 Task: Find connections with filter location Biritiba Mirim with filter topic #Educationwith filter profile language French with filter current company Infor with filter school Brainware University with filter industry Executive Search Services with filter service category Financial Advisory with filter keywords title Grant Writer
Action: Mouse moved to (570, 114)
Screenshot: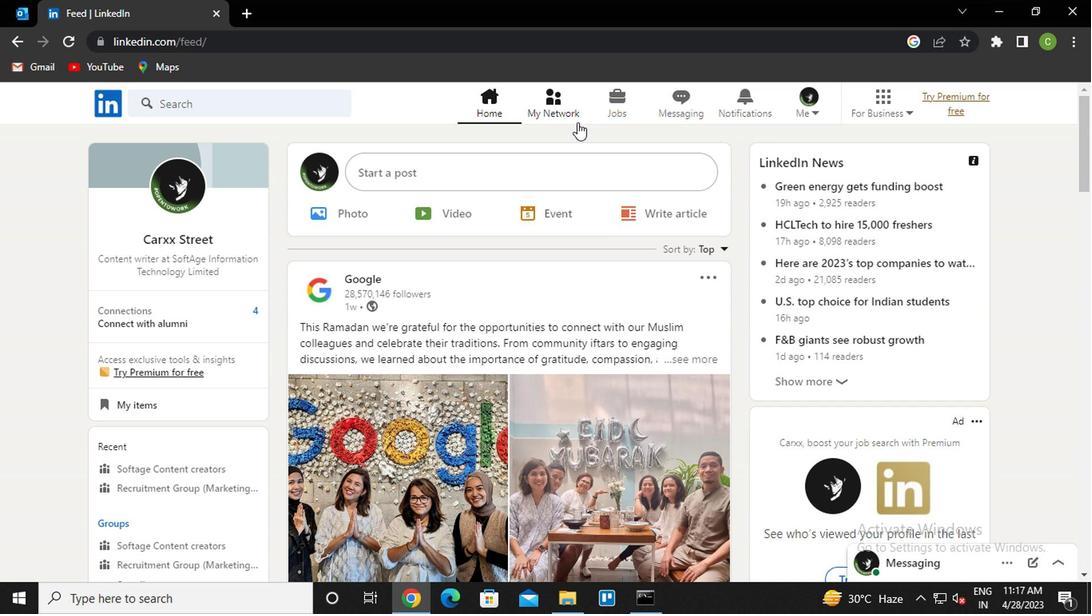 
Action: Mouse pressed left at (570, 114)
Screenshot: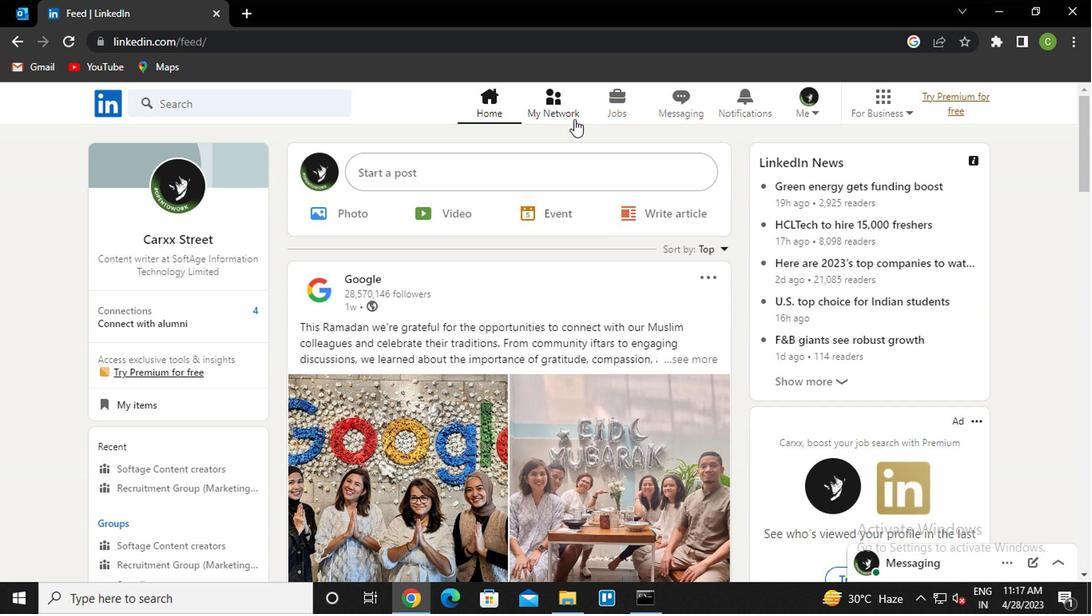 
Action: Mouse moved to (250, 199)
Screenshot: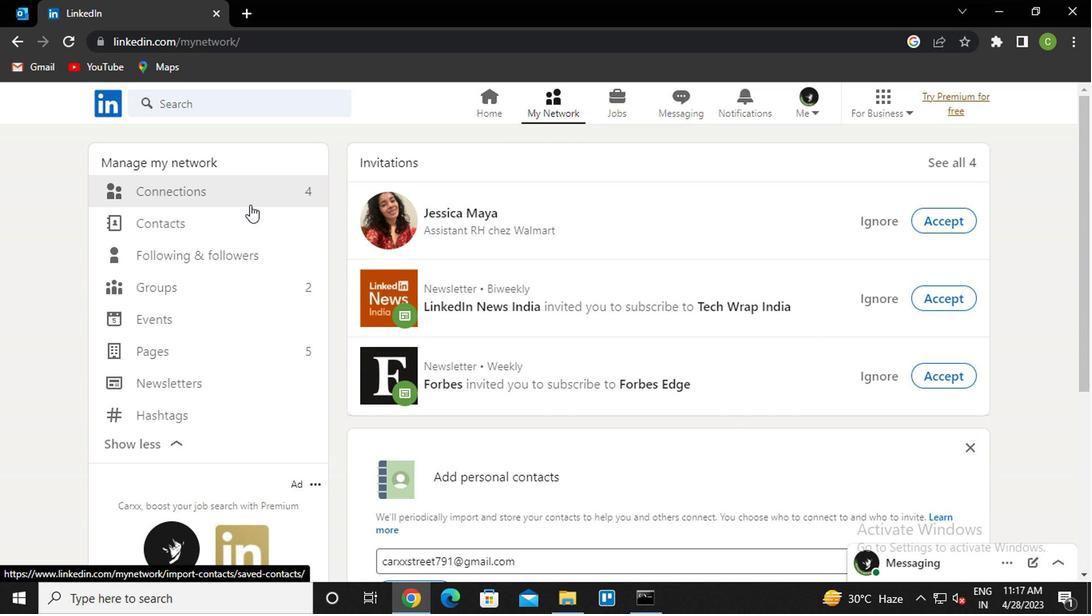 
Action: Mouse pressed left at (250, 199)
Screenshot: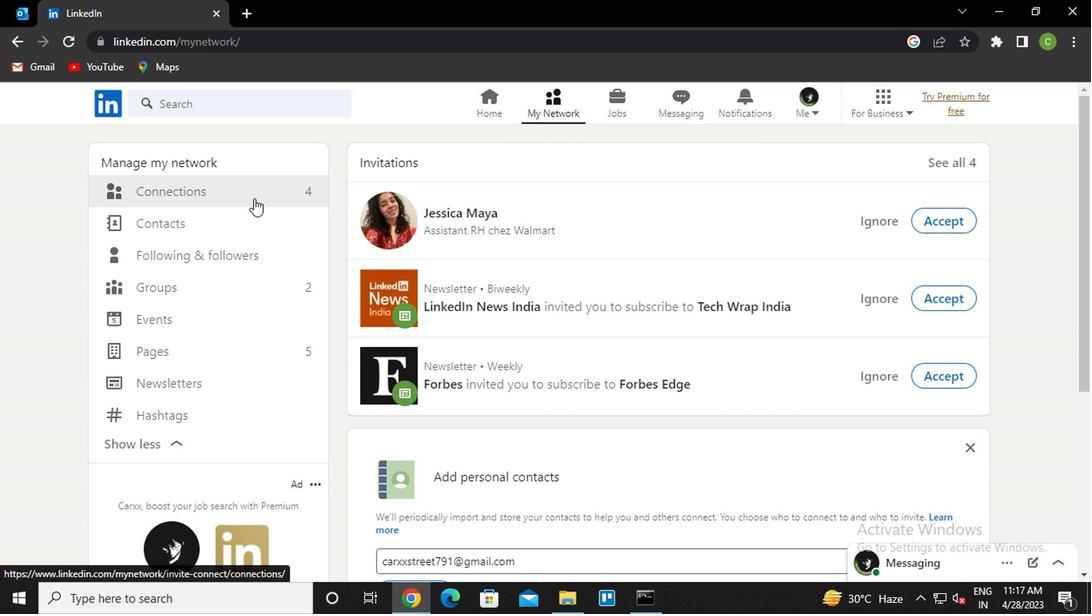 
Action: Mouse moved to (258, 196)
Screenshot: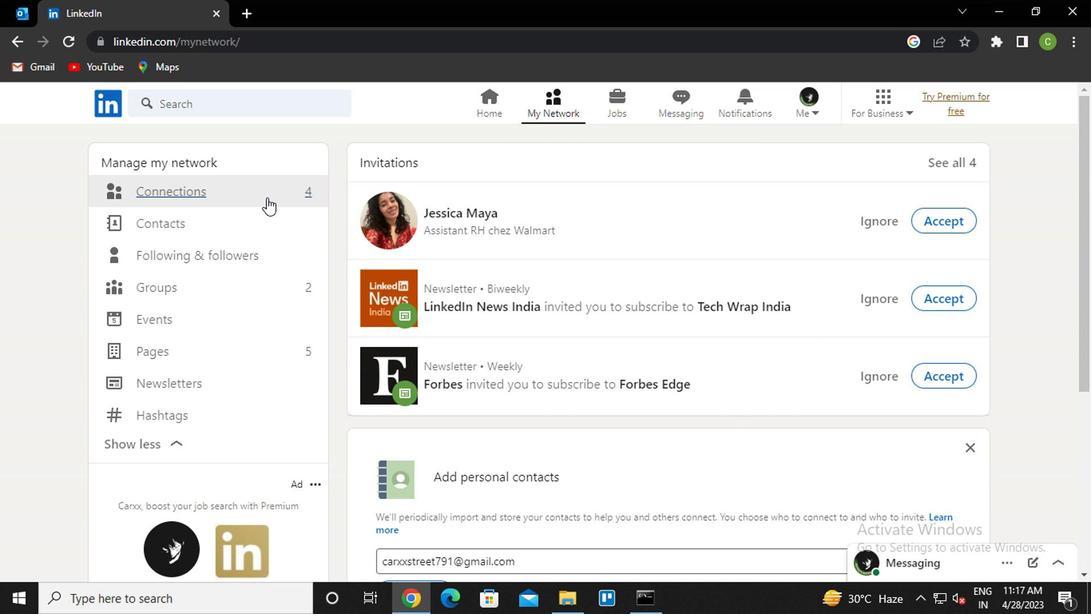 
Action: Mouse pressed left at (258, 196)
Screenshot: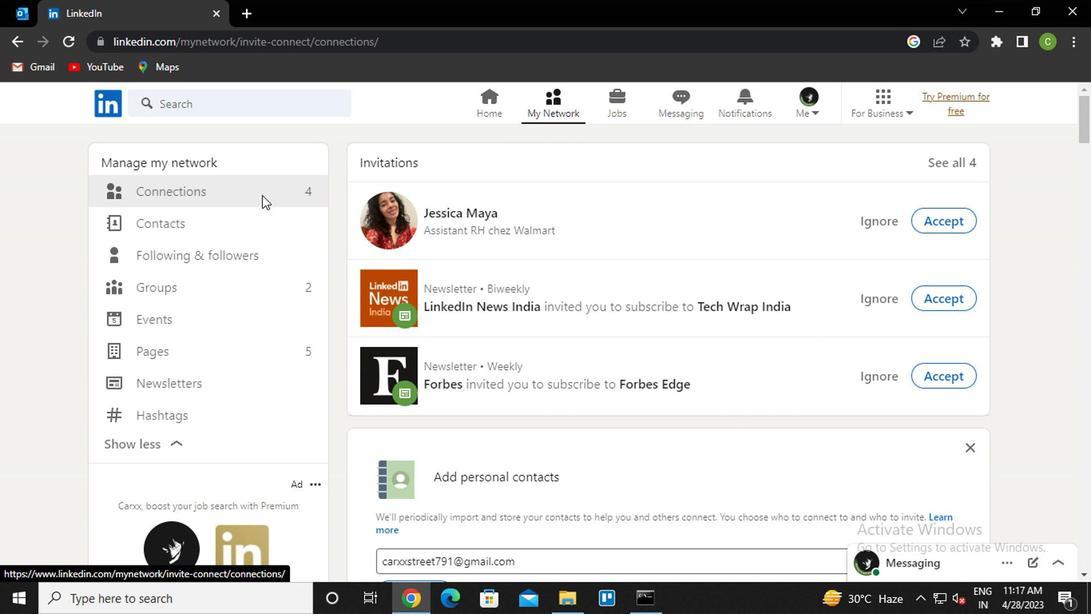 
Action: Mouse moved to (653, 198)
Screenshot: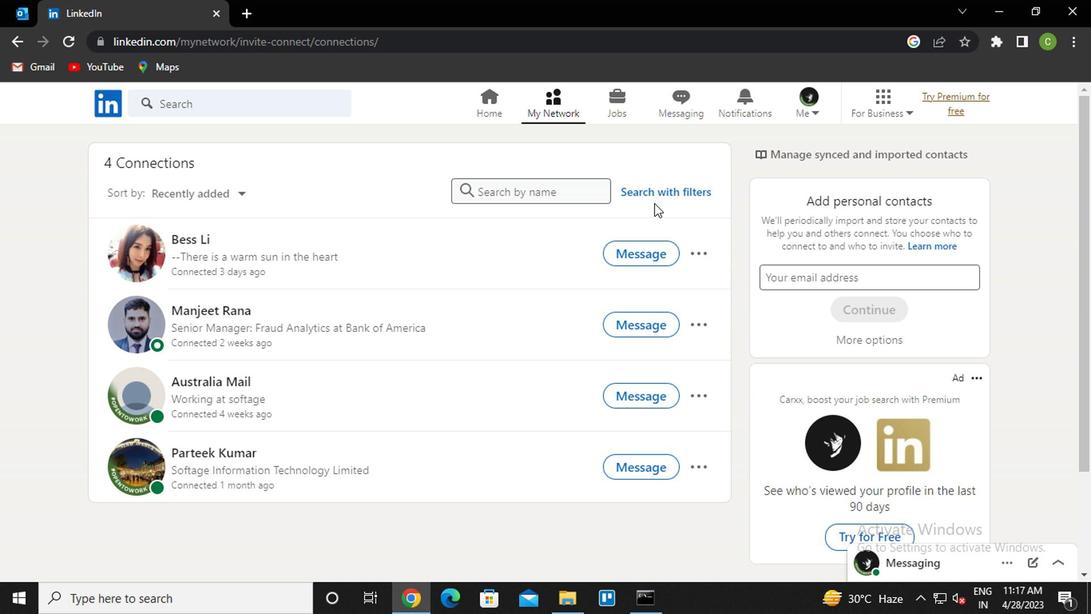 
Action: Mouse pressed left at (653, 198)
Screenshot: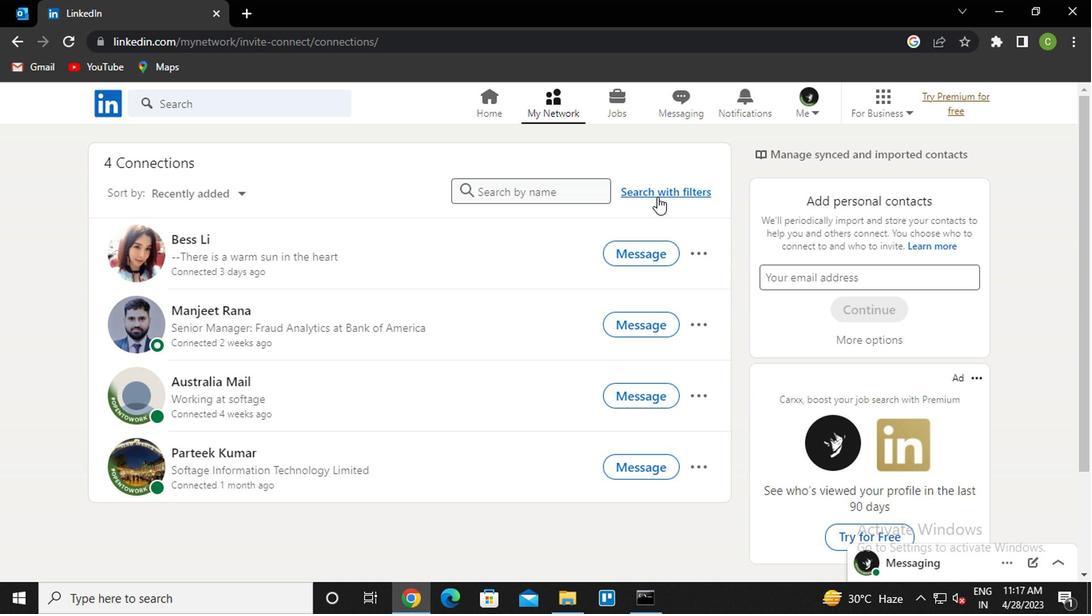 
Action: Mouse moved to (589, 156)
Screenshot: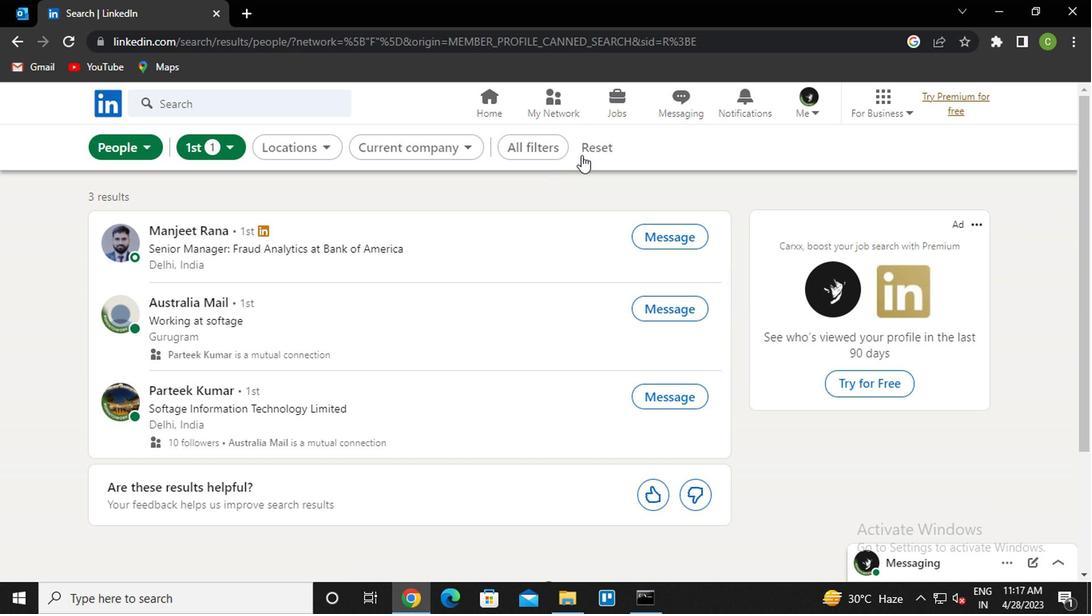 
Action: Mouse pressed left at (589, 156)
Screenshot: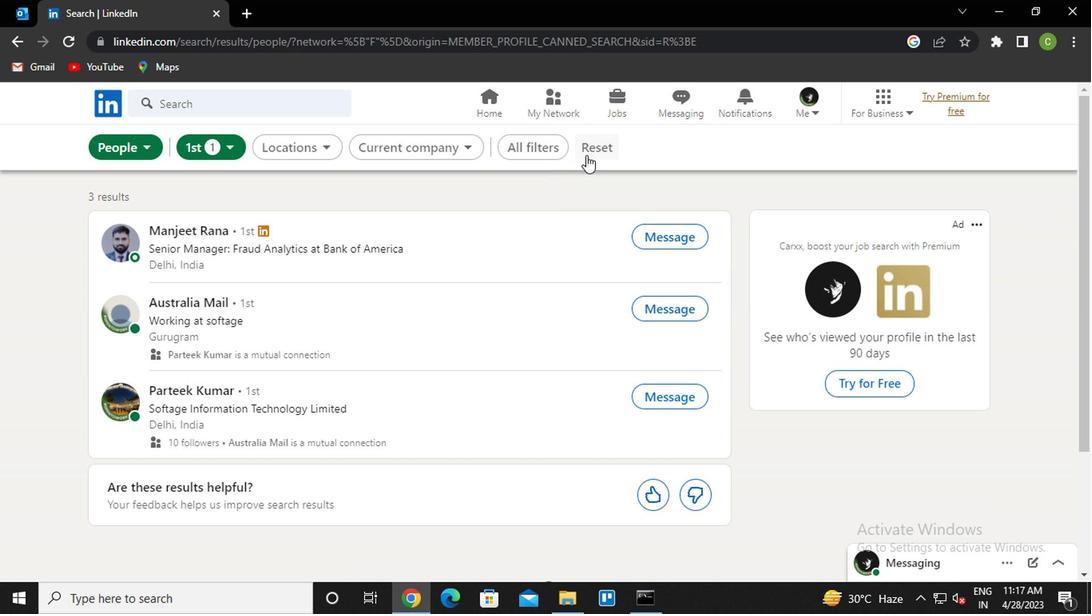 
Action: Mouse moved to (582, 151)
Screenshot: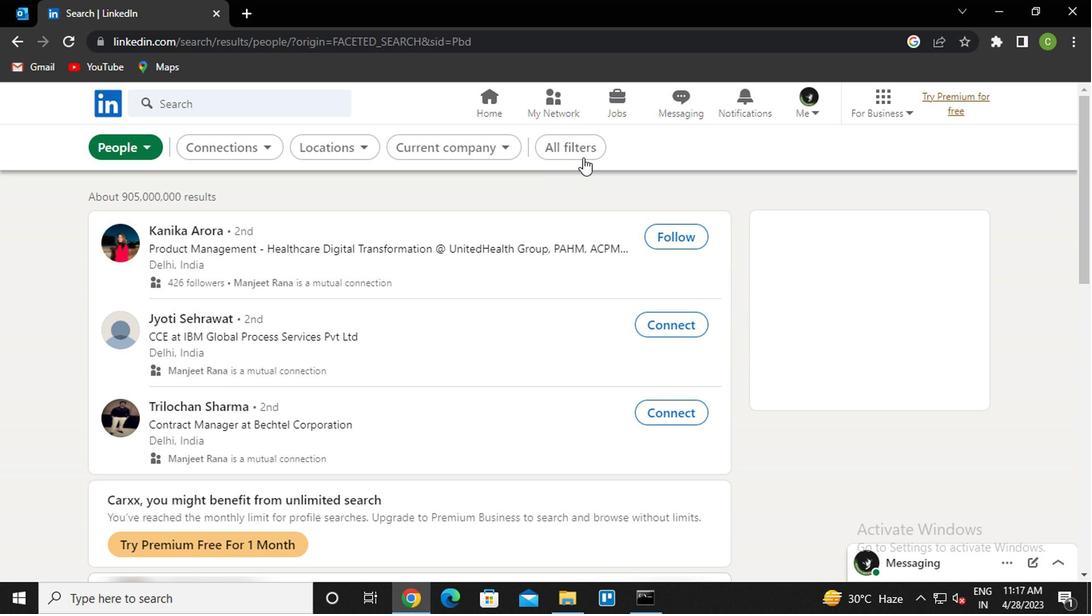 
Action: Mouse pressed left at (582, 151)
Screenshot: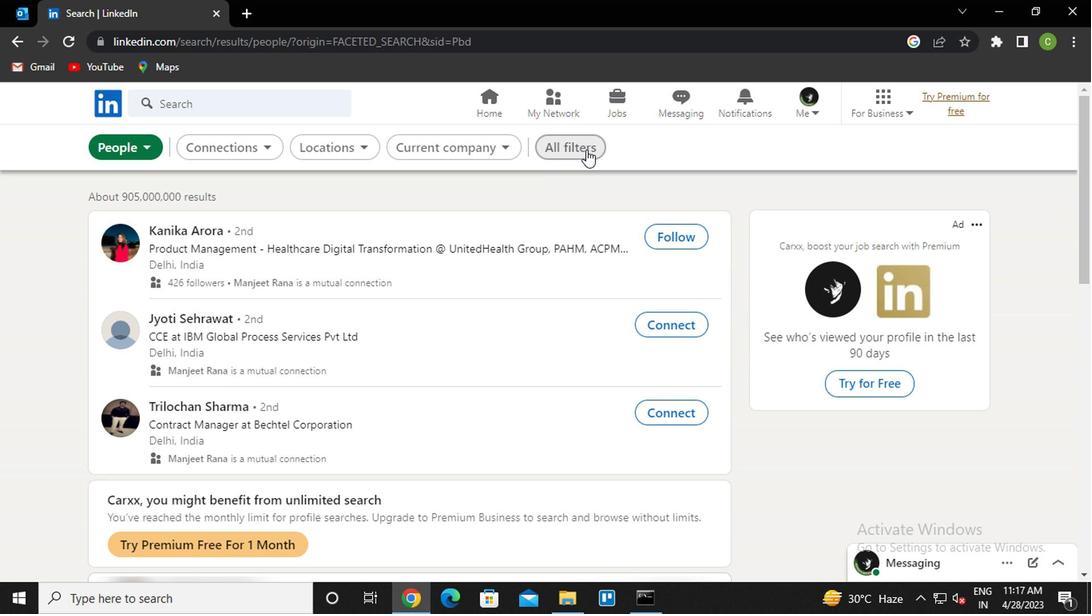 
Action: Mouse moved to (775, 322)
Screenshot: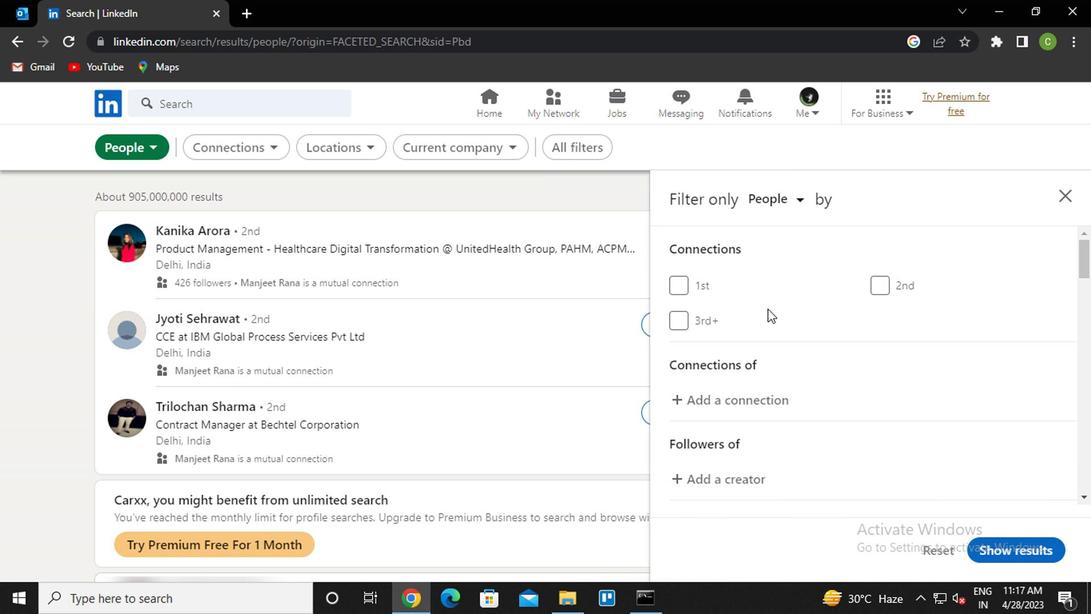 
Action: Mouse scrolled (775, 321) with delta (0, -1)
Screenshot: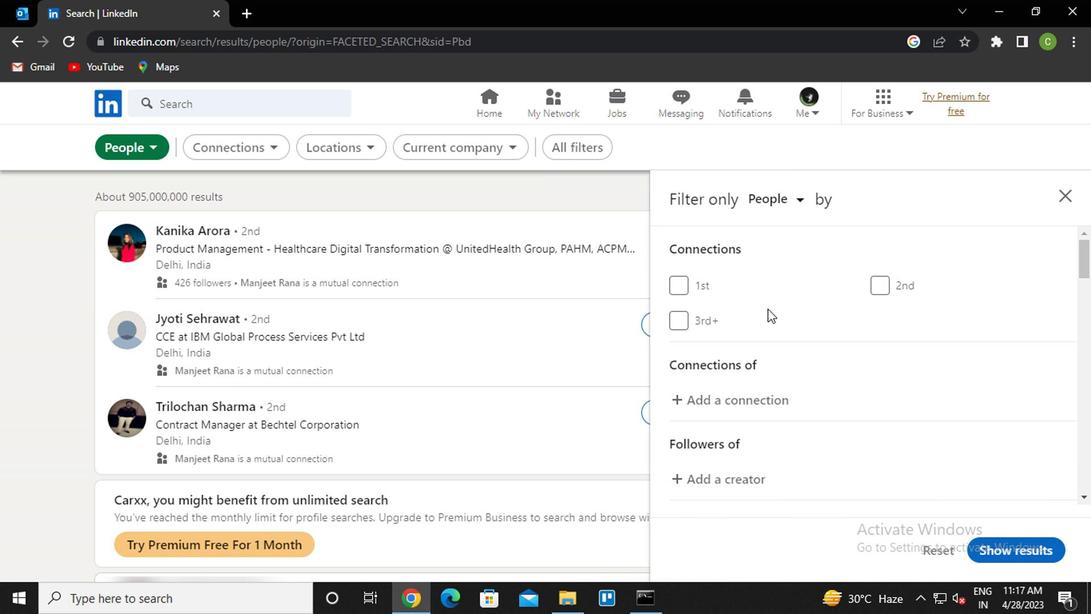 
Action: Mouse moved to (775, 324)
Screenshot: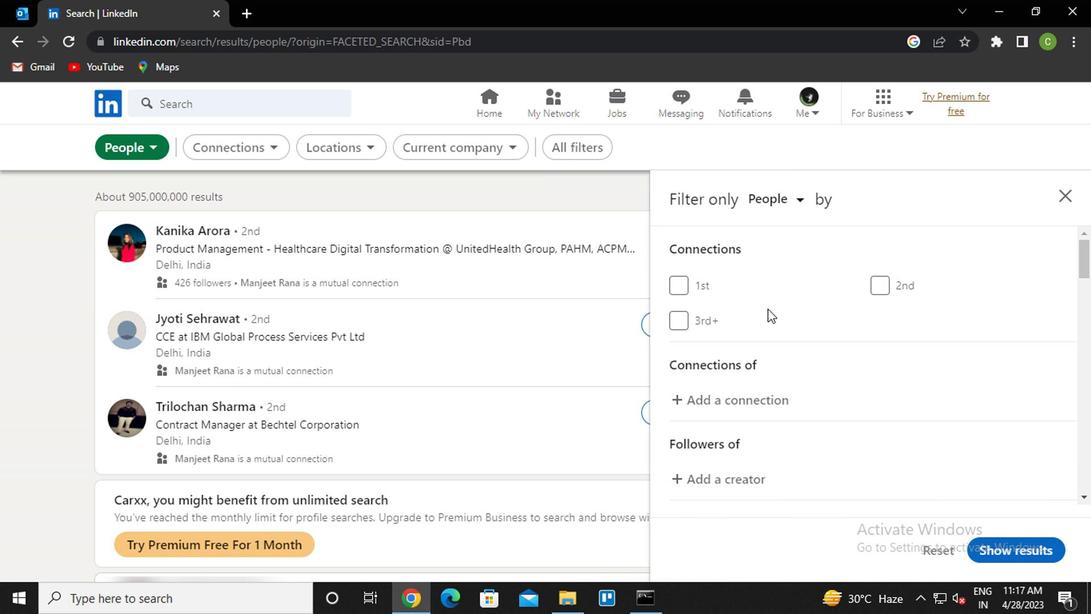 
Action: Mouse scrolled (775, 322) with delta (0, -1)
Screenshot: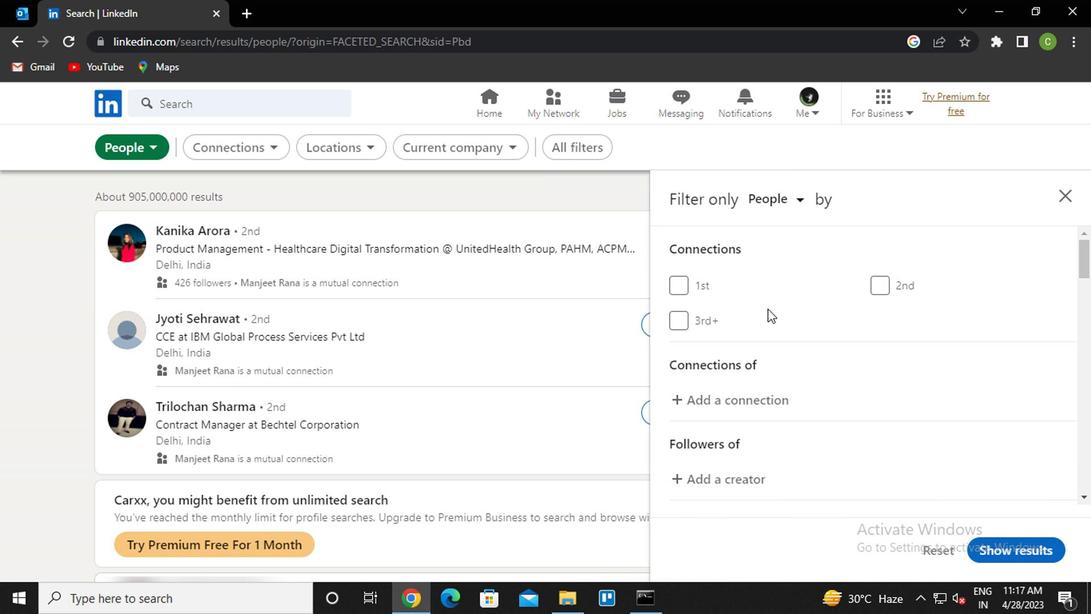 
Action: Mouse scrolled (775, 322) with delta (0, -1)
Screenshot: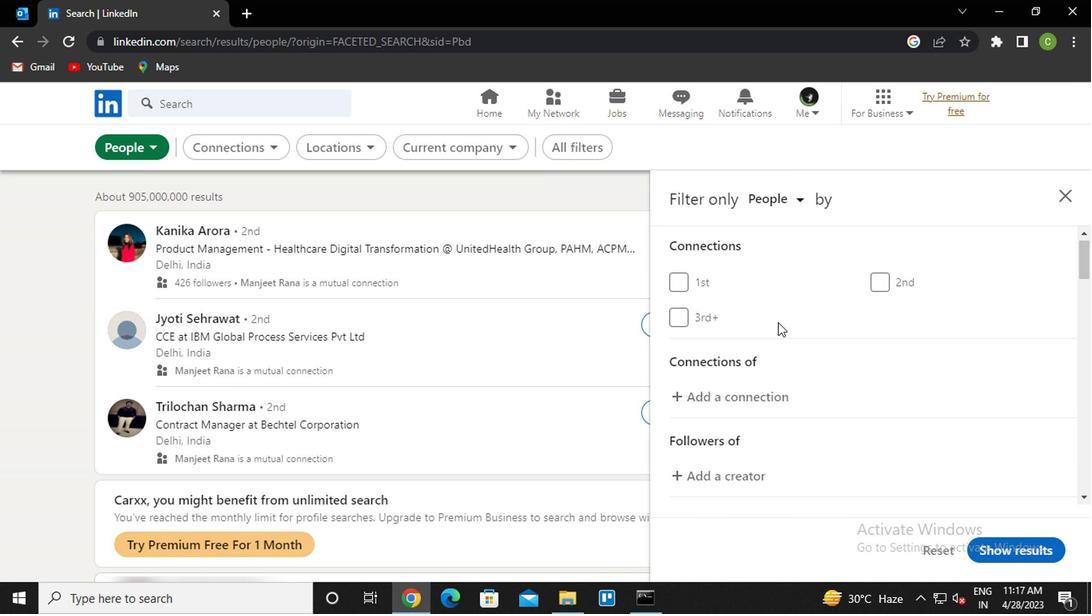 
Action: Mouse moved to (779, 330)
Screenshot: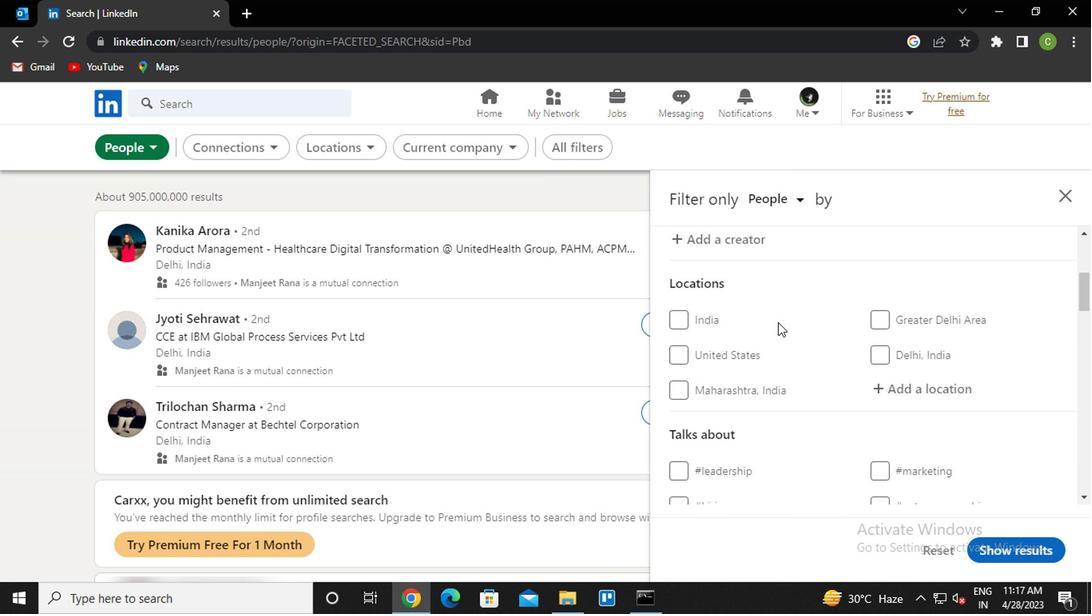 
Action: Mouse scrolled (779, 329) with delta (0, -1)
Screenshot: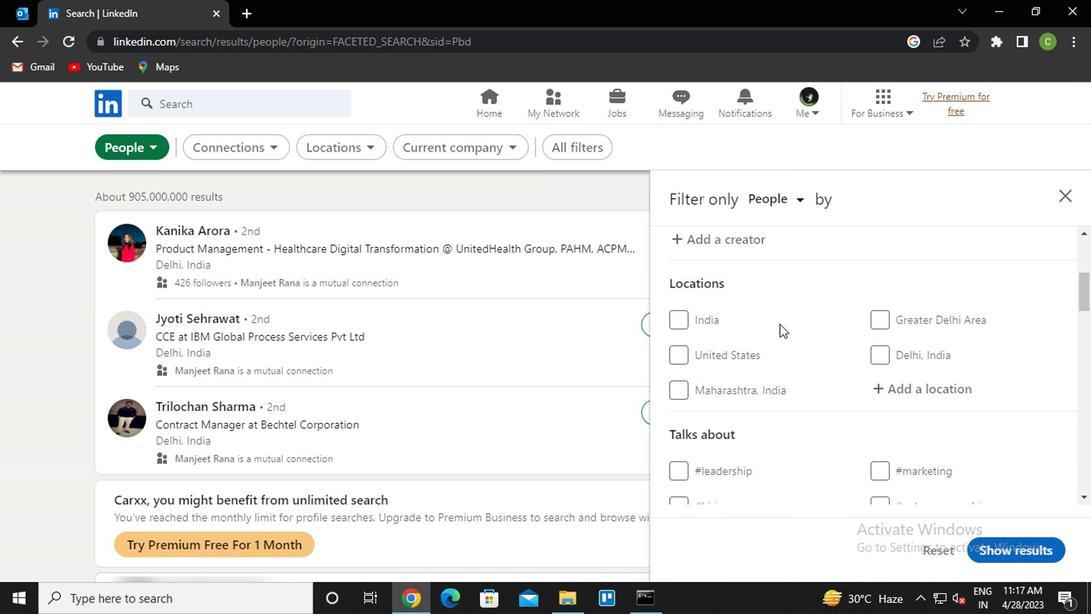 
Action: Mouse moved to (911, 319)
Screenshot: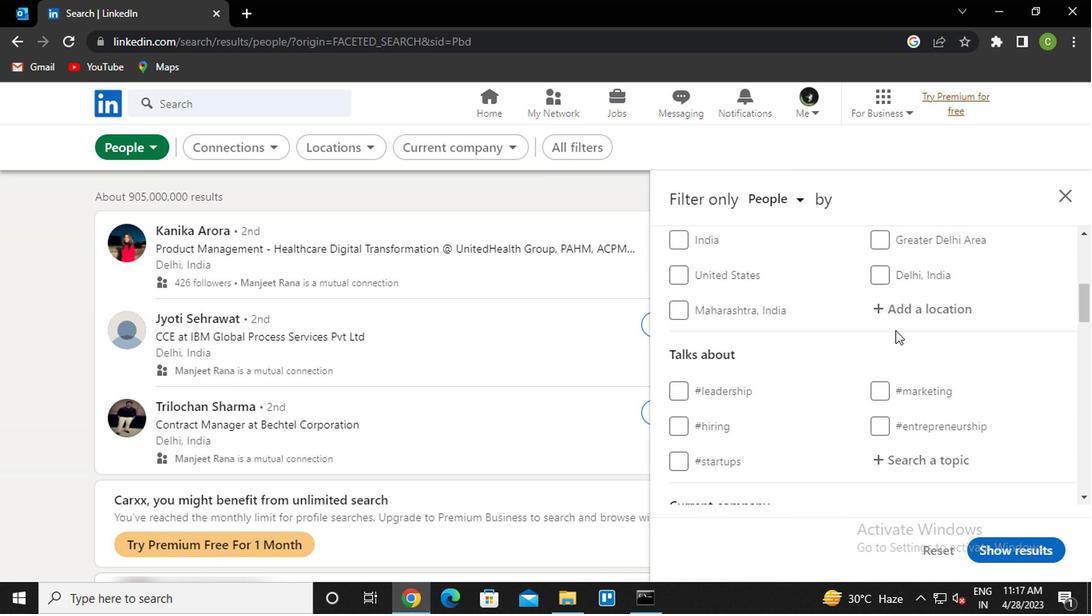 
Action: Mouse pressed left at (911, 319)
Screenshot: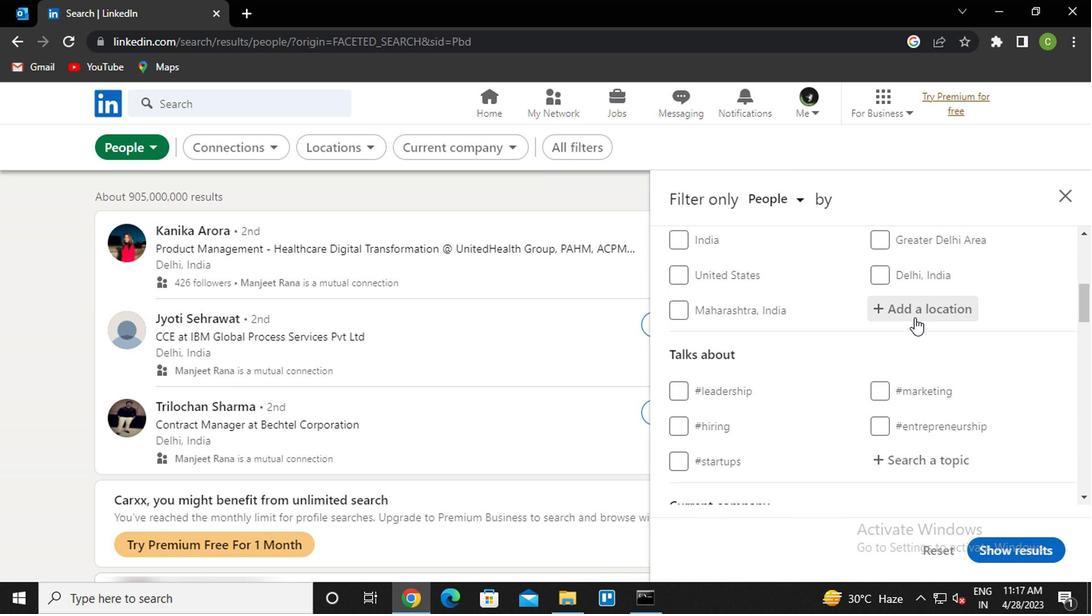 
Action: Key pressed <Key.caps_lock>b<Key.caps_lock>r<Key.backspace>iriti<Key.down><Key.enter>
Screenshot: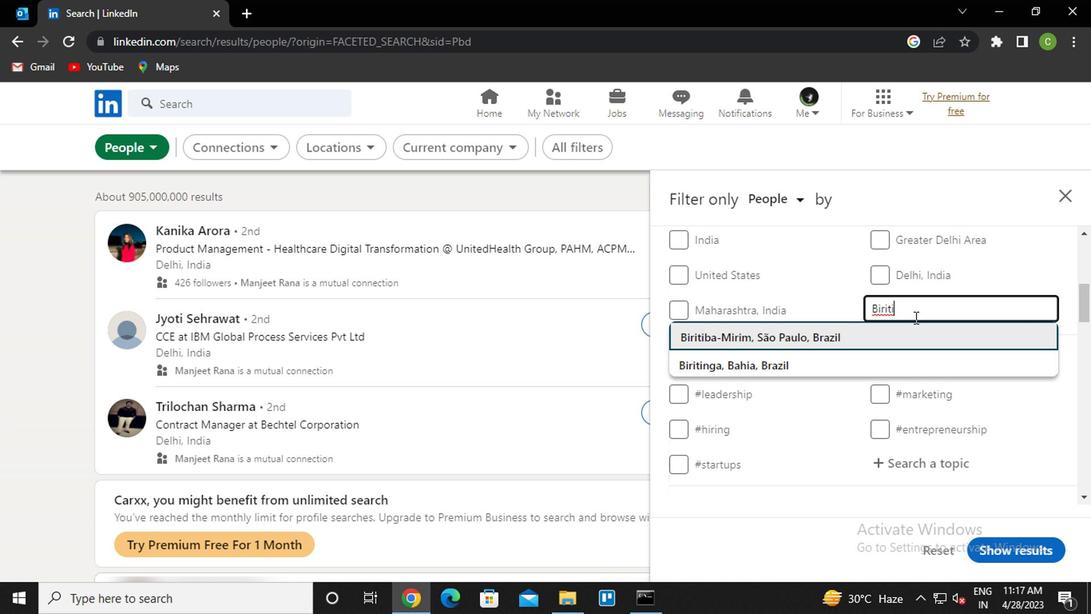 
Action: Mouse moved to (911, 320)
Screenshot: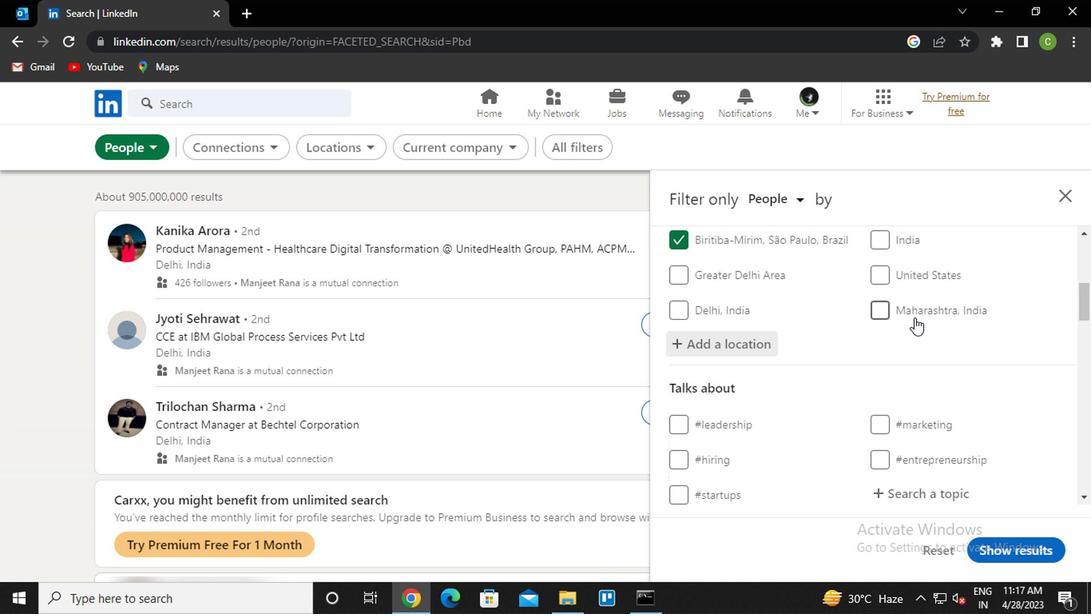 
Action: Mouse scrolled (911, 320) with delta (0, 0)
Screenshot: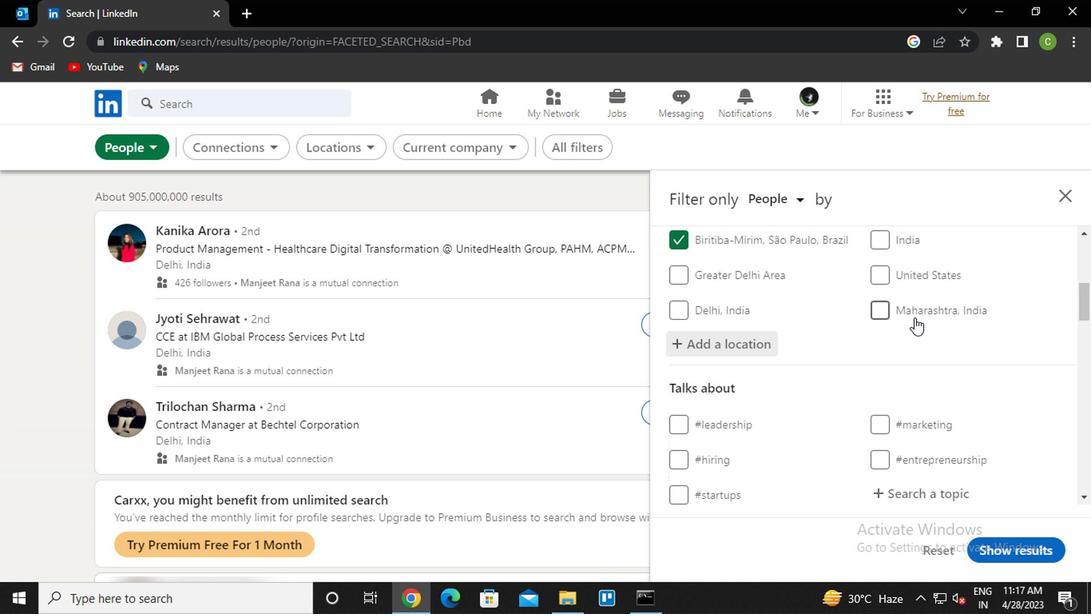 
Action: Mouse moved to (913, 332)
Screenshot: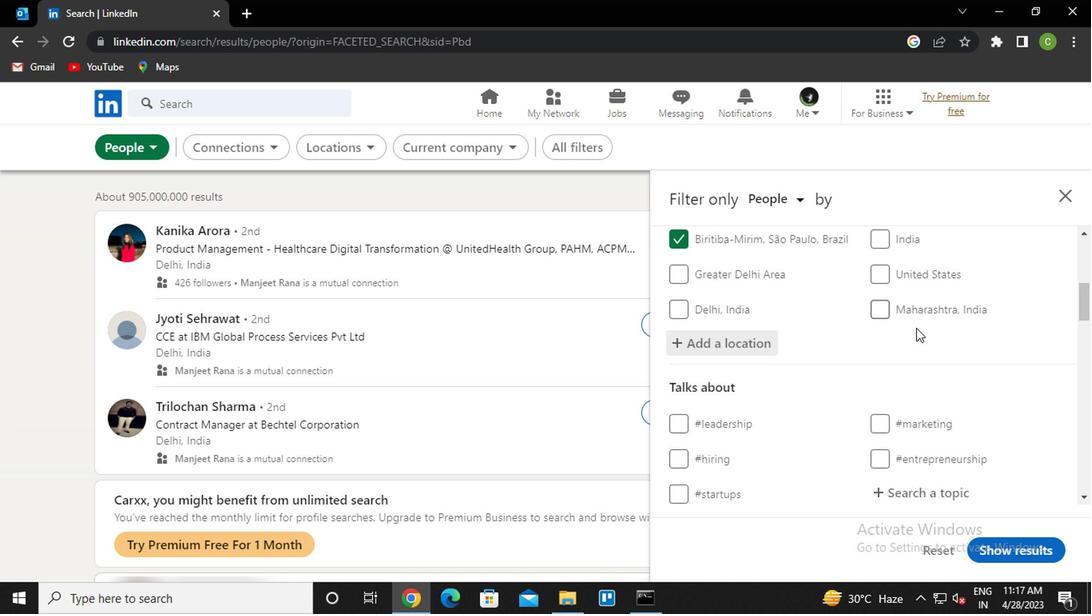 
Action: Mouse scrolled (913, 332) with delta (0, 0)
Screenshot: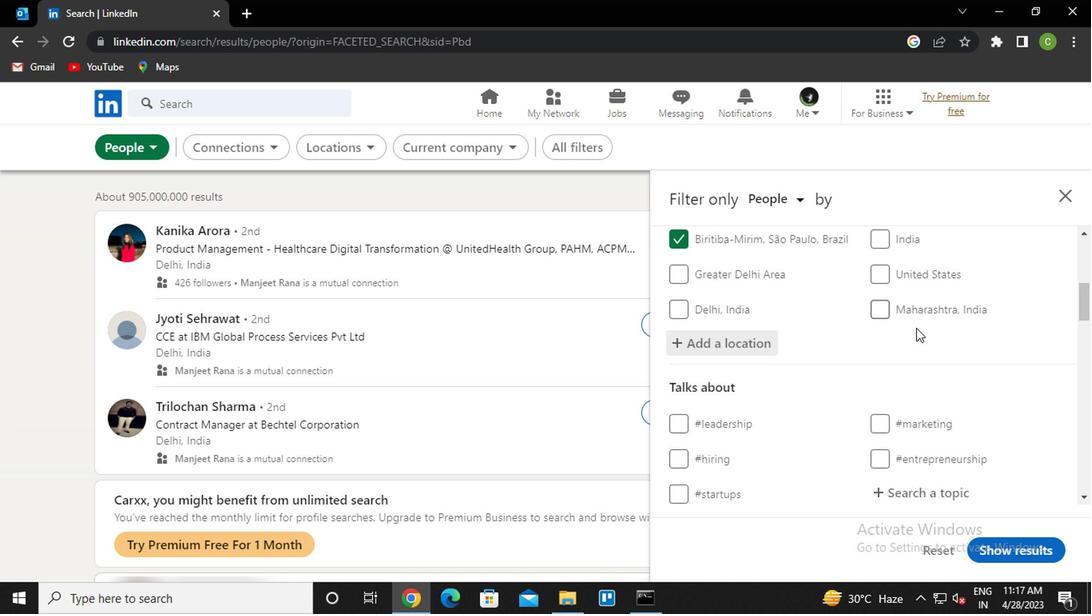 
Action: Mouse moved to (903, 337)
Screenshot: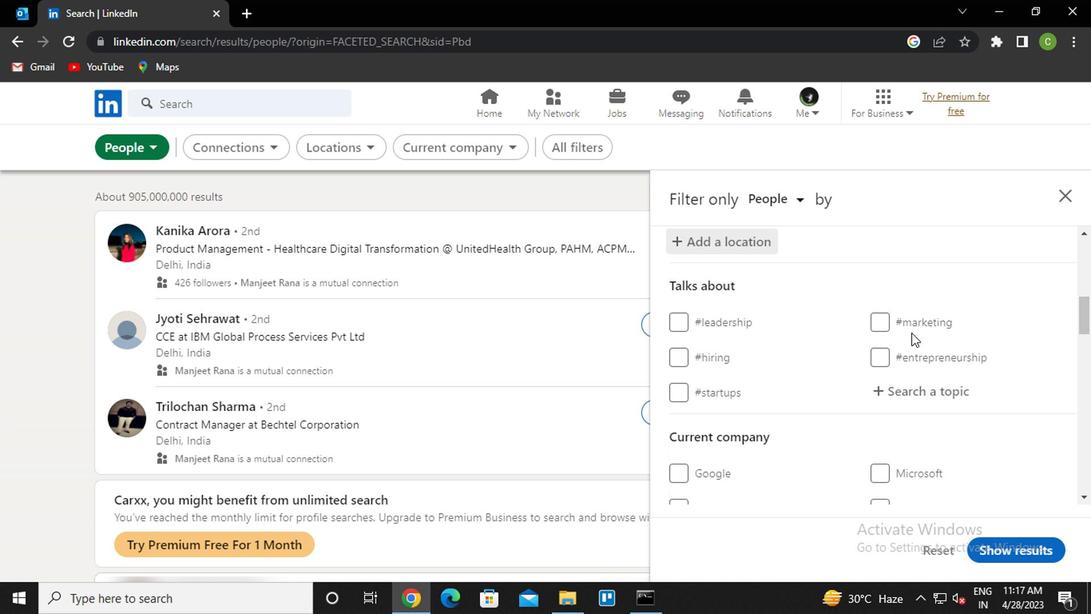 
Action: Mouse scrolled (903, 336) with delta (0, 0)
Screenshot: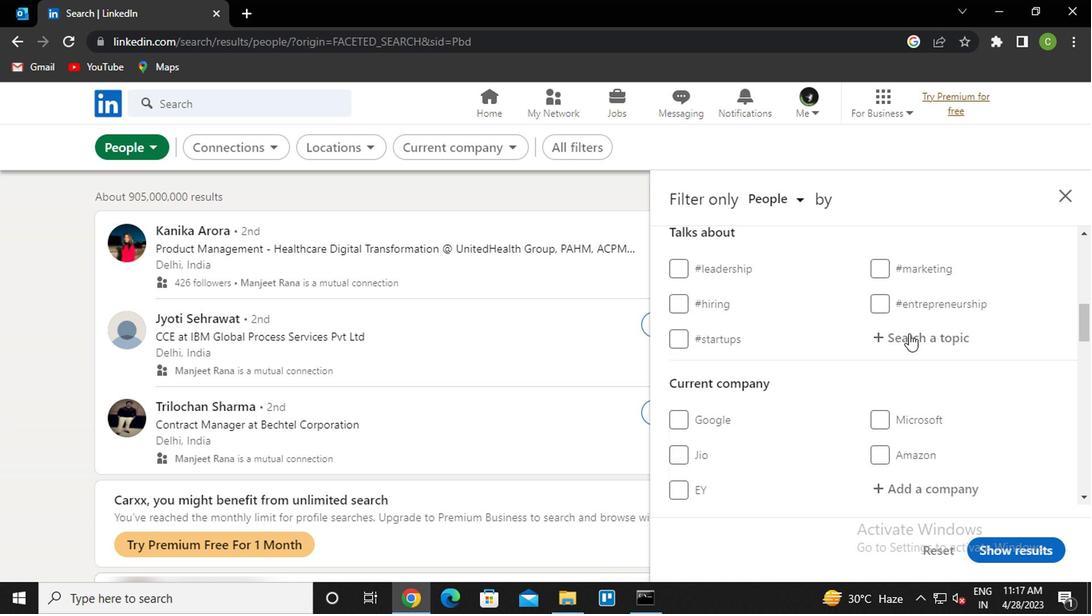 
Action: Mouse moved to (917, 261)
Screenshot: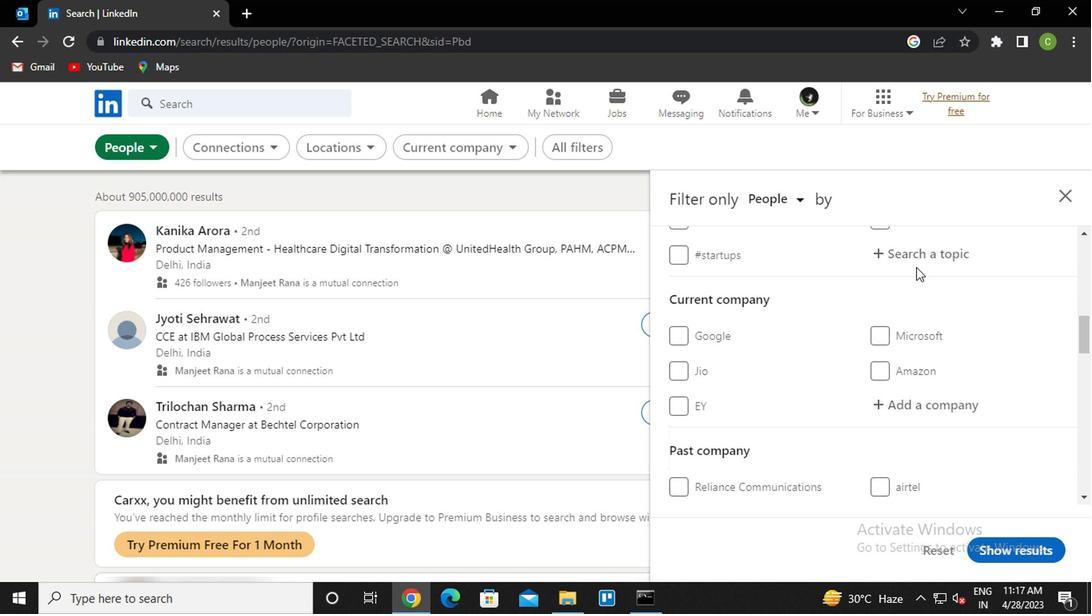 
Action: Mouse pressed left at (917, 261)
Screenshot: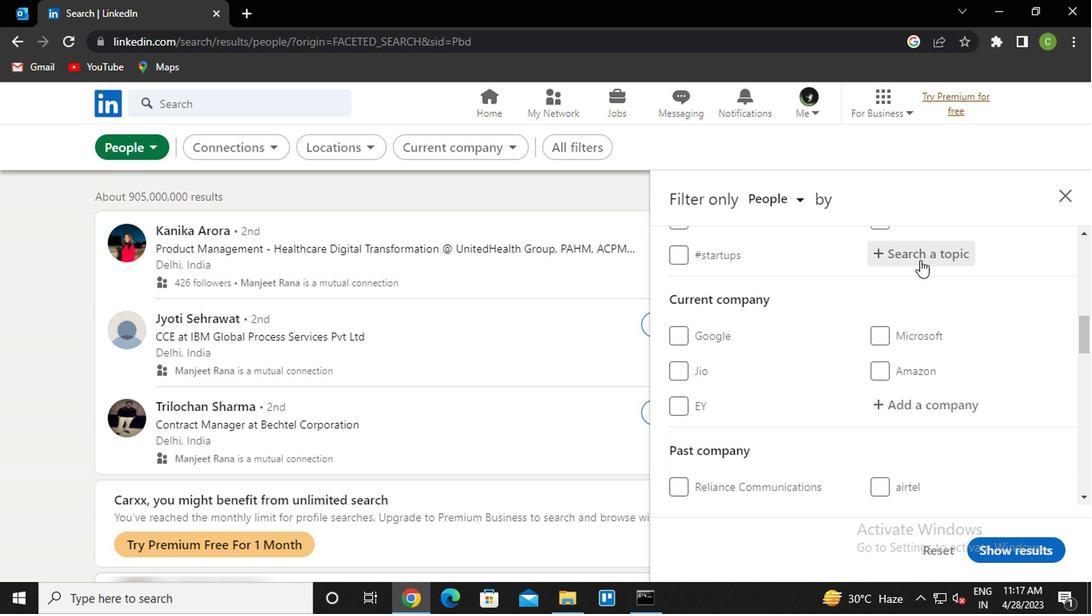 
Action: Key pressed <Key.caps_lock>e<Key.caps_lock>duca<Key.down><Key.enter>
Screenshot: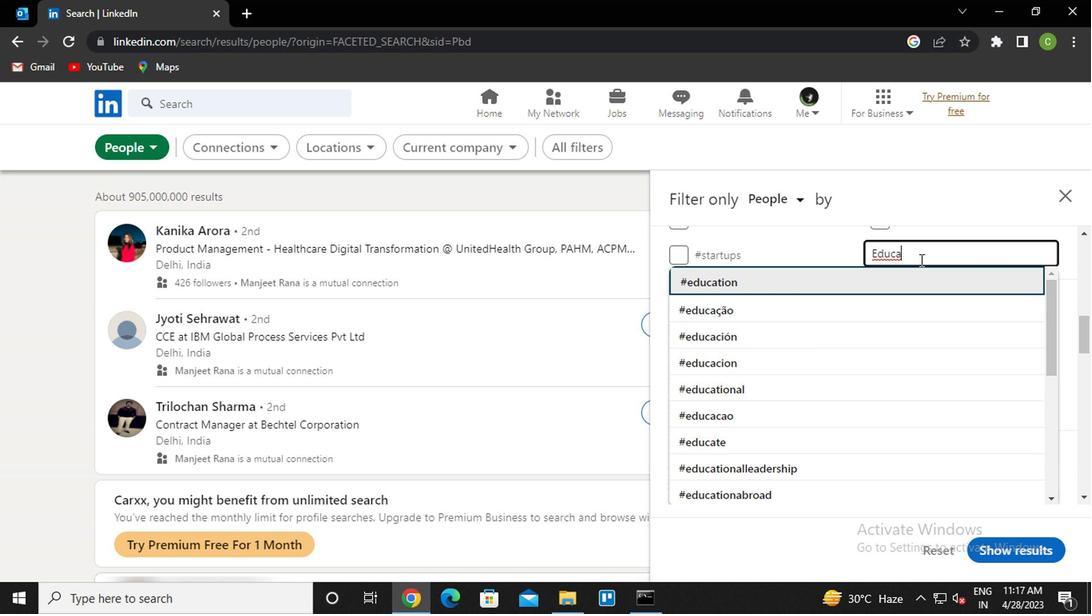 
Action: Mouse moved to (885, 298)
Screenshot: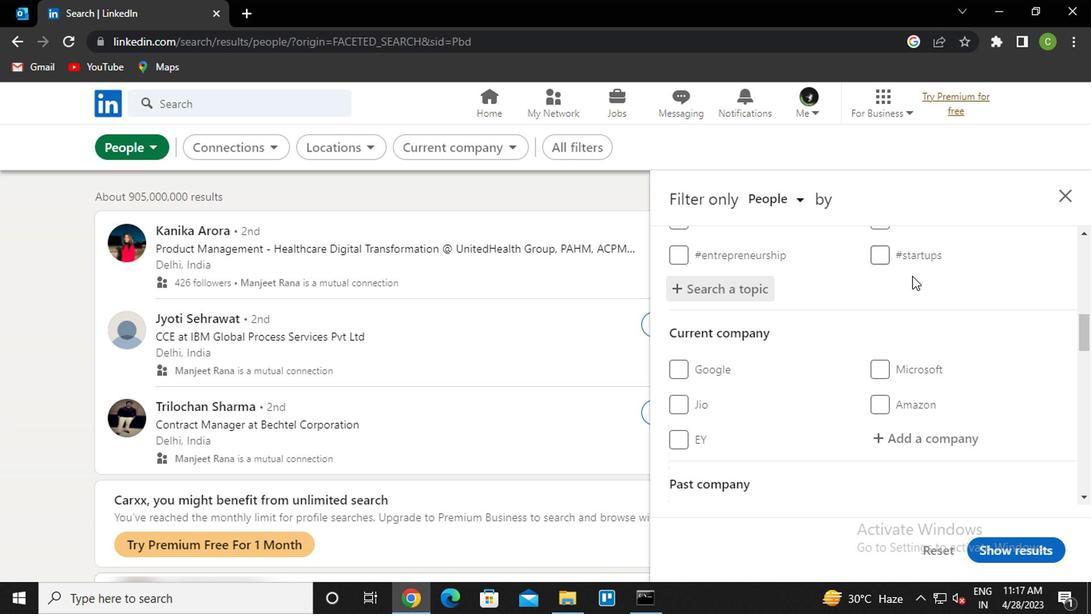 
Action: Mouse scrolled (885, 297) with delta (0, -1)
Screenshot: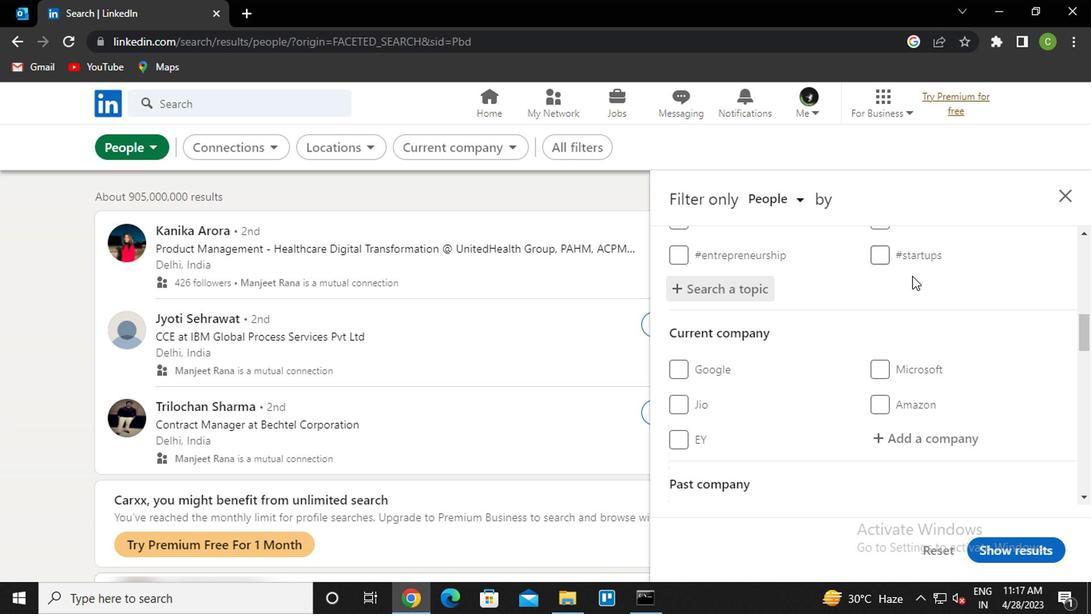 
Action: Mouse moved to (854, 319)
Screenshot: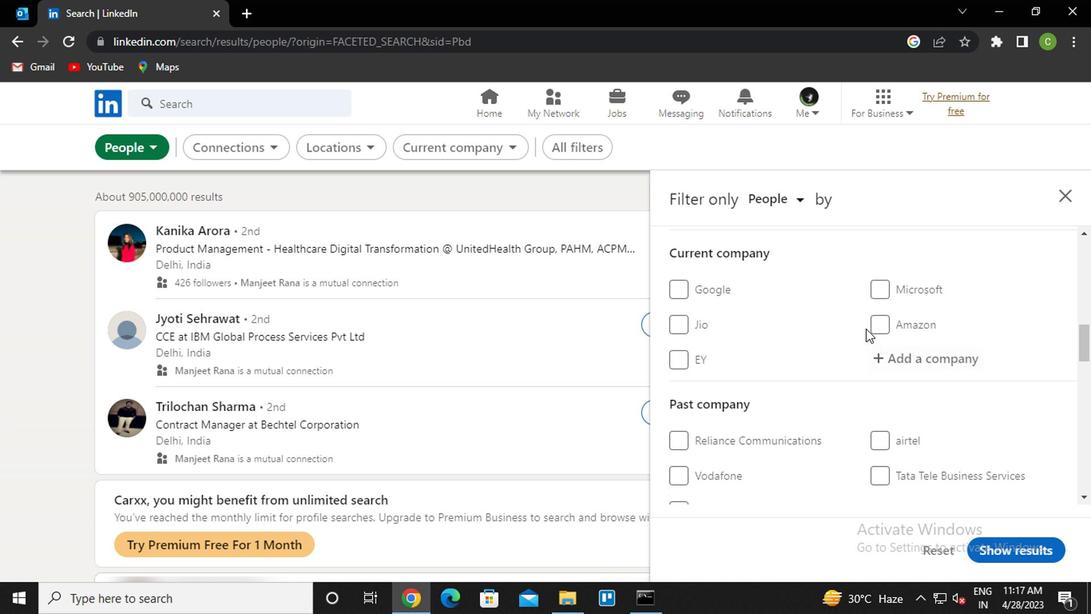 
Action: Mouse scrolled (854, 318) with delta (0, 0)
Screenshot: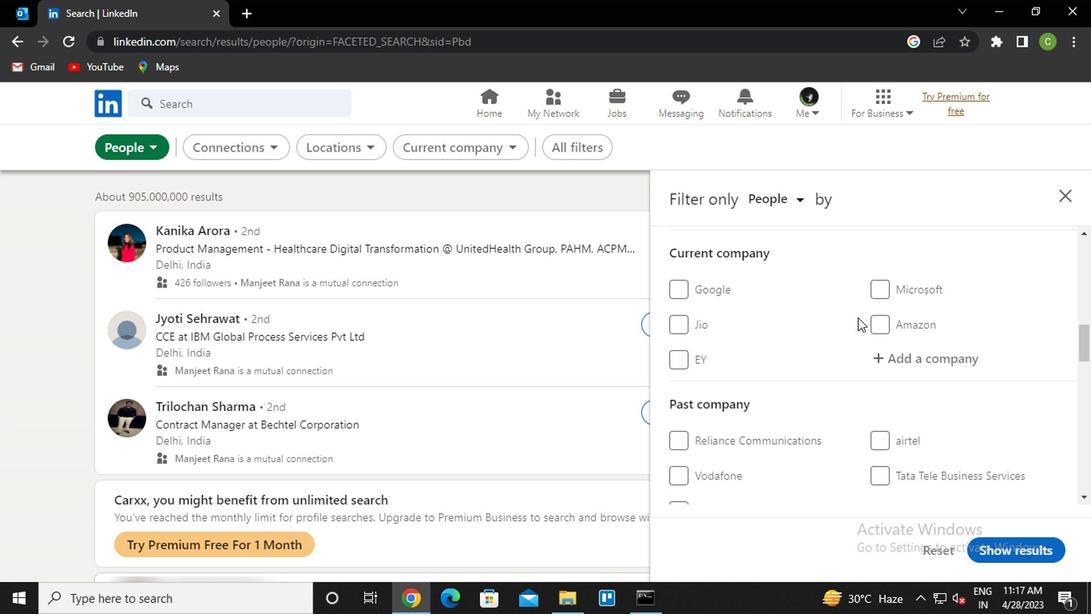
Action: Mouse scrolled (854, 318) with delta (0, 0)
Screenshot: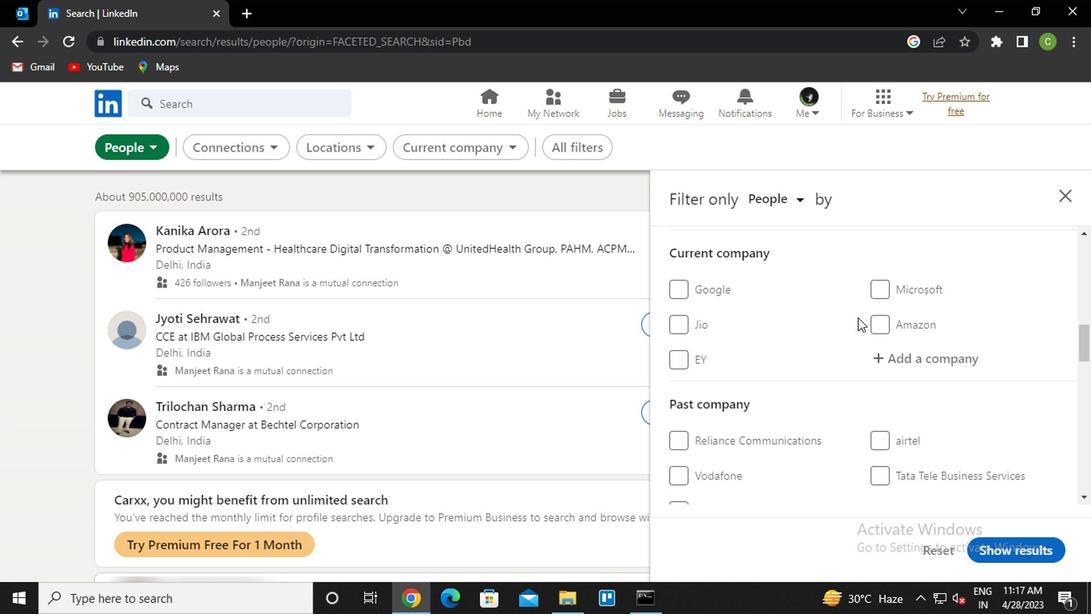 
Action: Mouse scrolled (854, 318) with delta (0, 0)
Screenshot: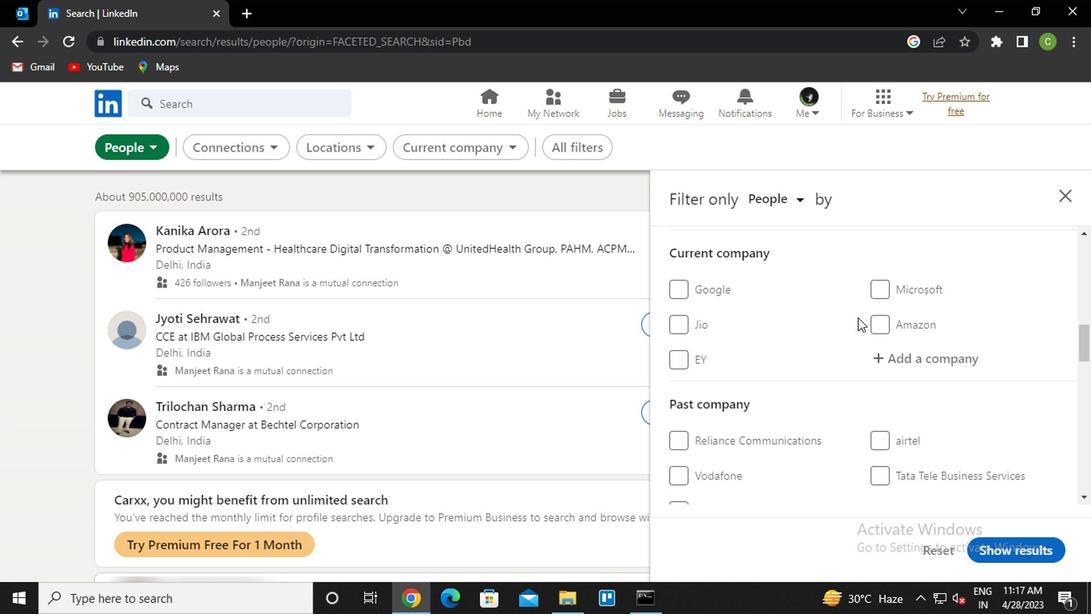 
Action: Mouse scrolled (854, 318) with delta (0, 0)
Screenshot: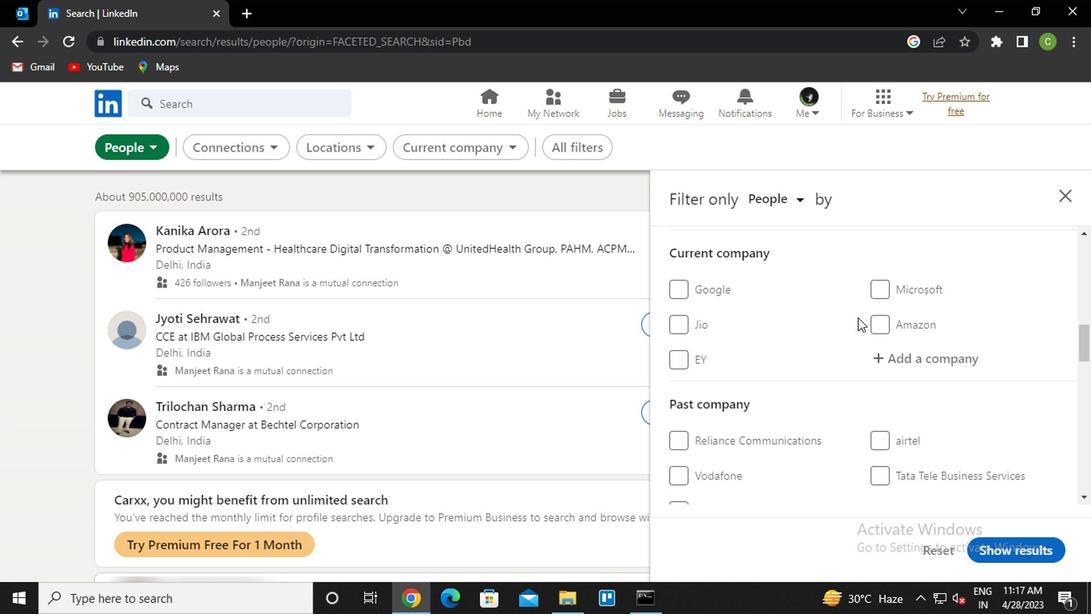 
Action: Mouse scrolled (854, 318) with delta (0, 0)
Screenshot: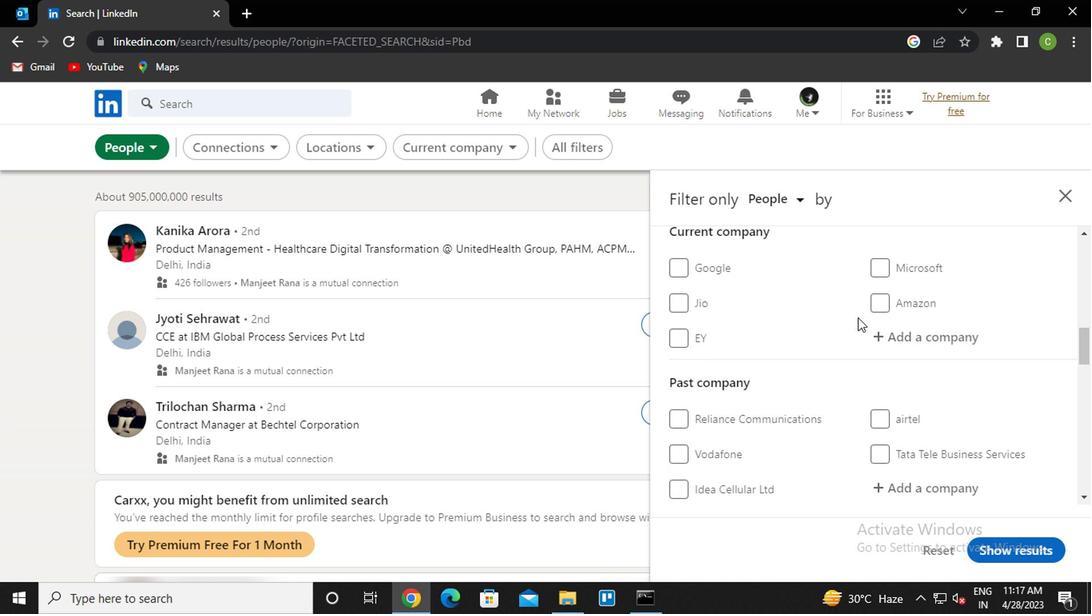 
Action: Mouse scrolled (854, 318) with delta (0, 0)
Screenshot: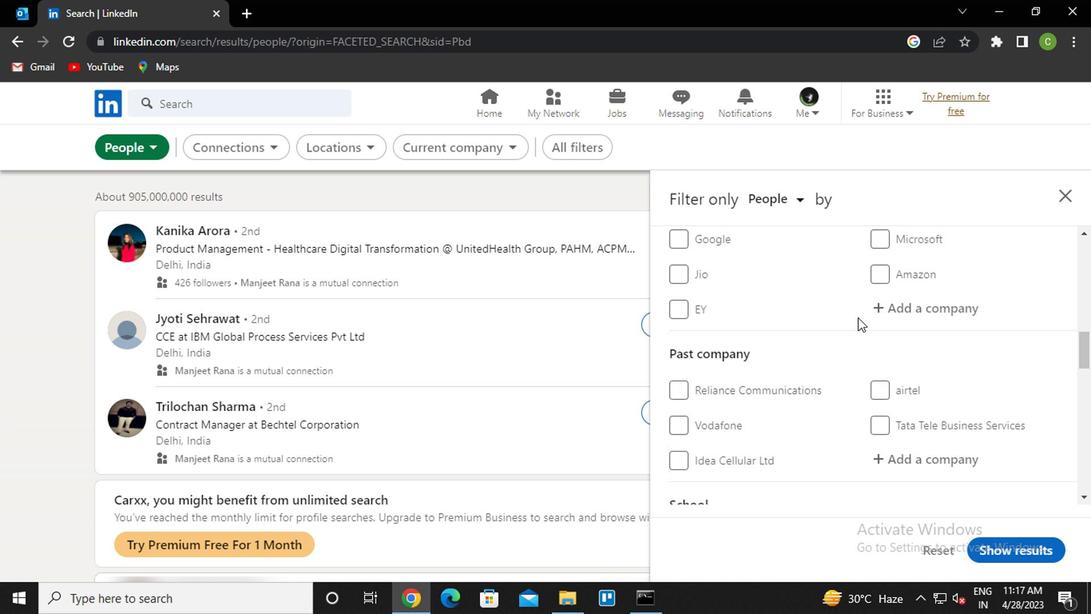 
Action: Mouse moved to (854, 319)
Screenshot: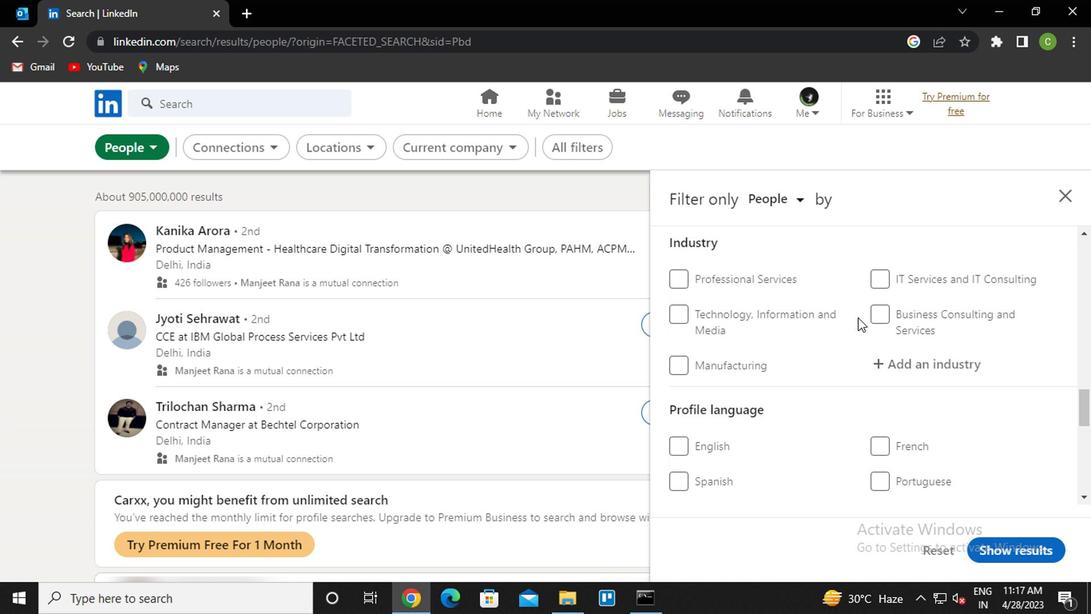 
Action: Mouse scrolled (854, 318) with delta (0, 0)
Screenshot: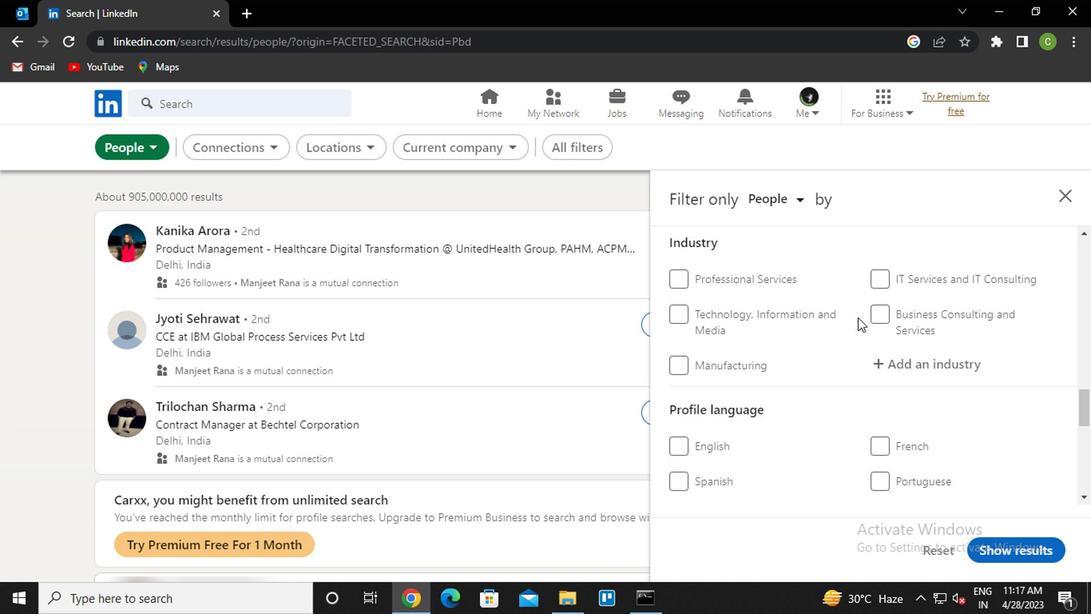 
Action: Mouse scrolled (854, 318) with delta (0, 0)
Screenshot: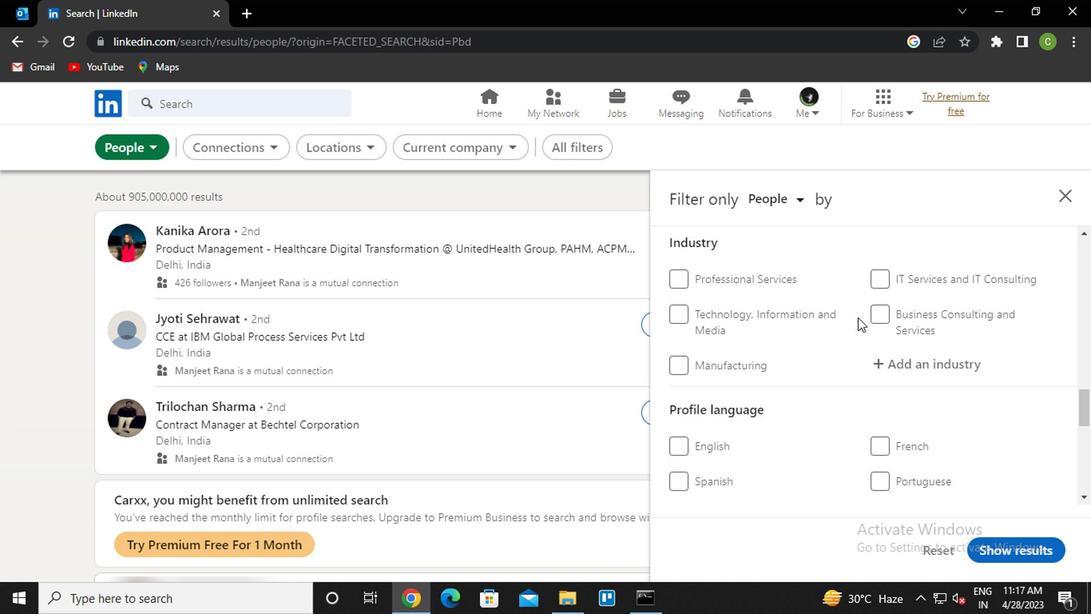 
Action: Mouse scrolled (854, 318) with delta (0, 0)
Screenshot: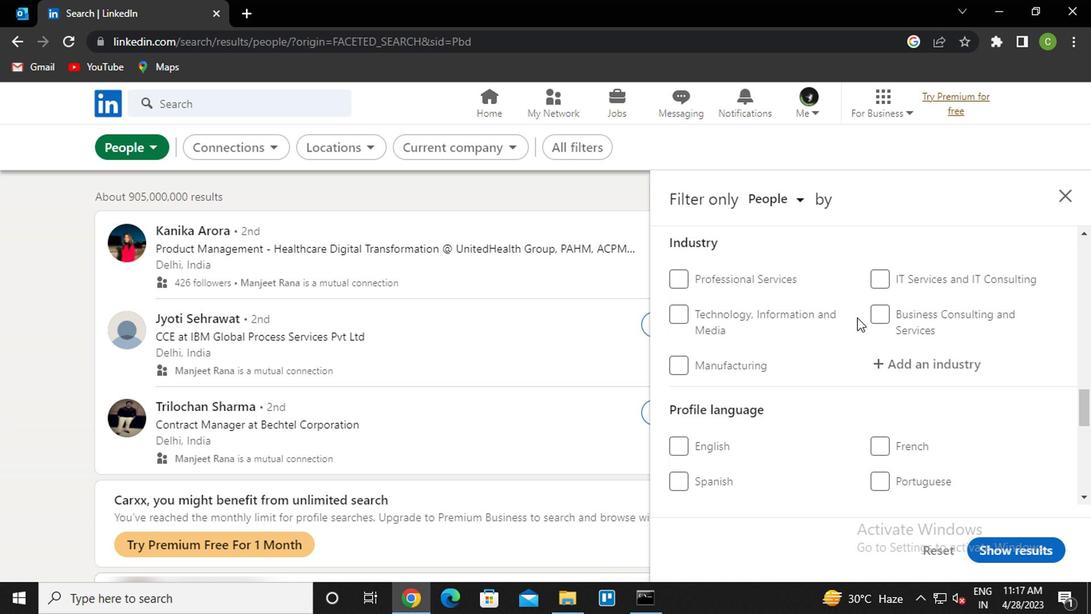 
Action: Mouse moved to (777, 320)
Screenshot: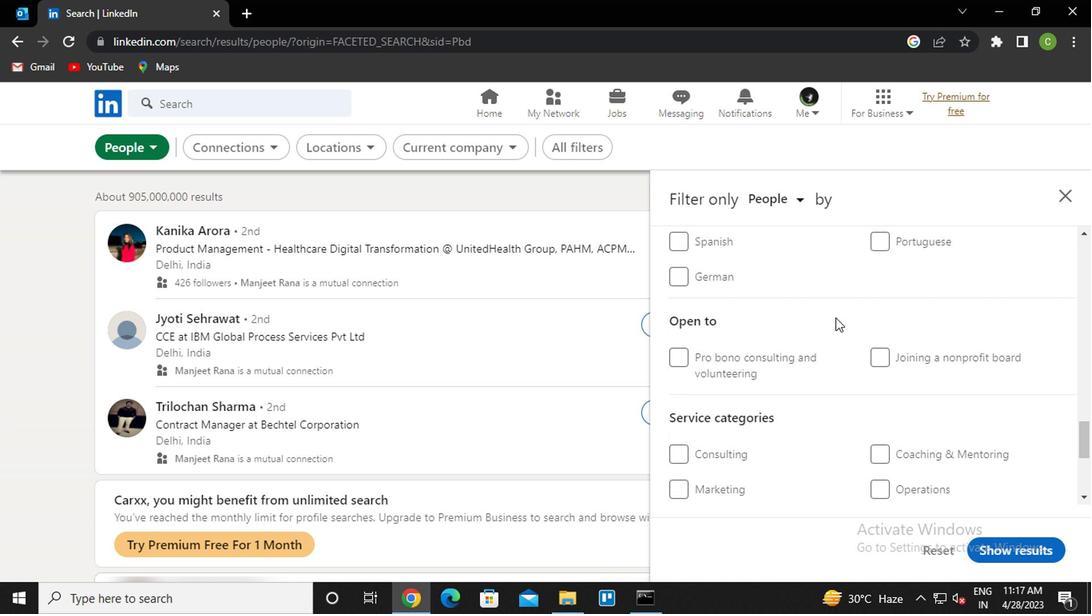 
Action: Mouse scrolled (777, 320) with delta (0, 0)
Screenshot: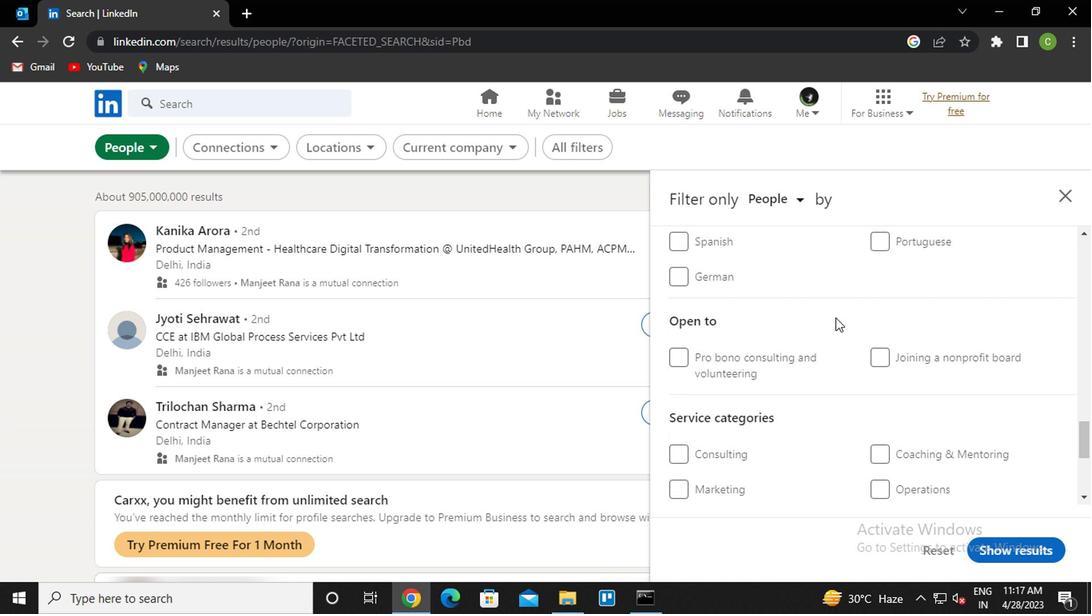 
Action: Mouse scrolled (777, 320) with delta (0, 0)
Screenshot: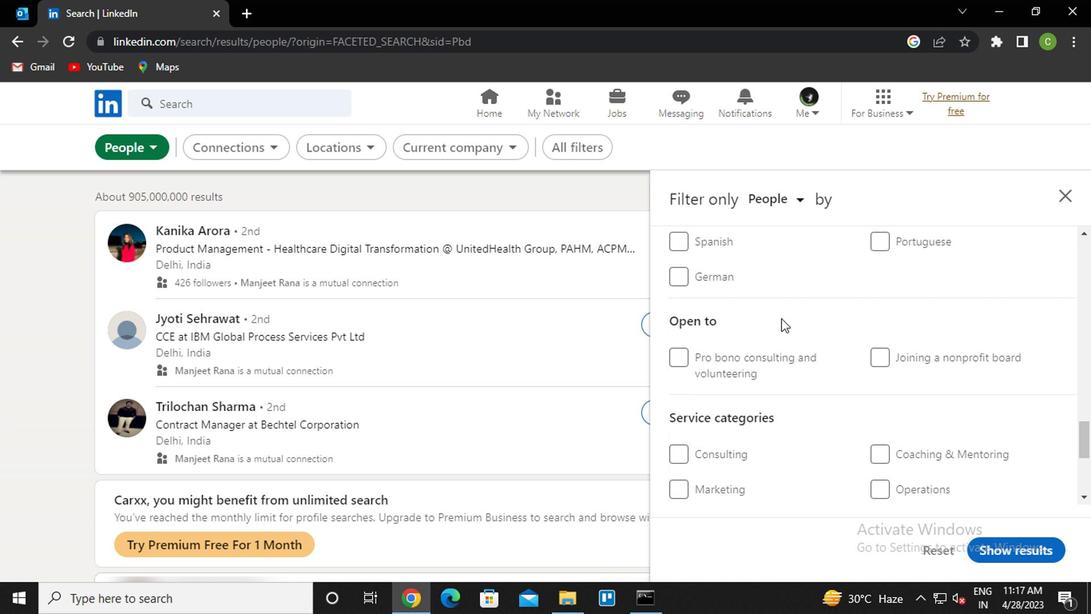 
Action: Mouse moved to (868, 366)
Screenshot: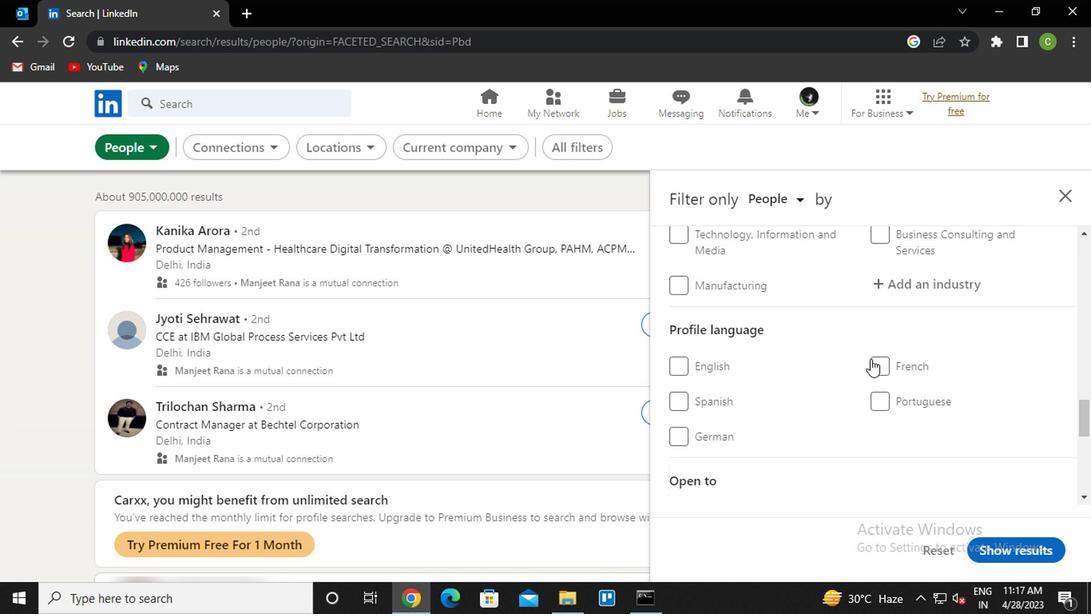 
Action: Mouse pressed left at (868, 366)
Screenshot: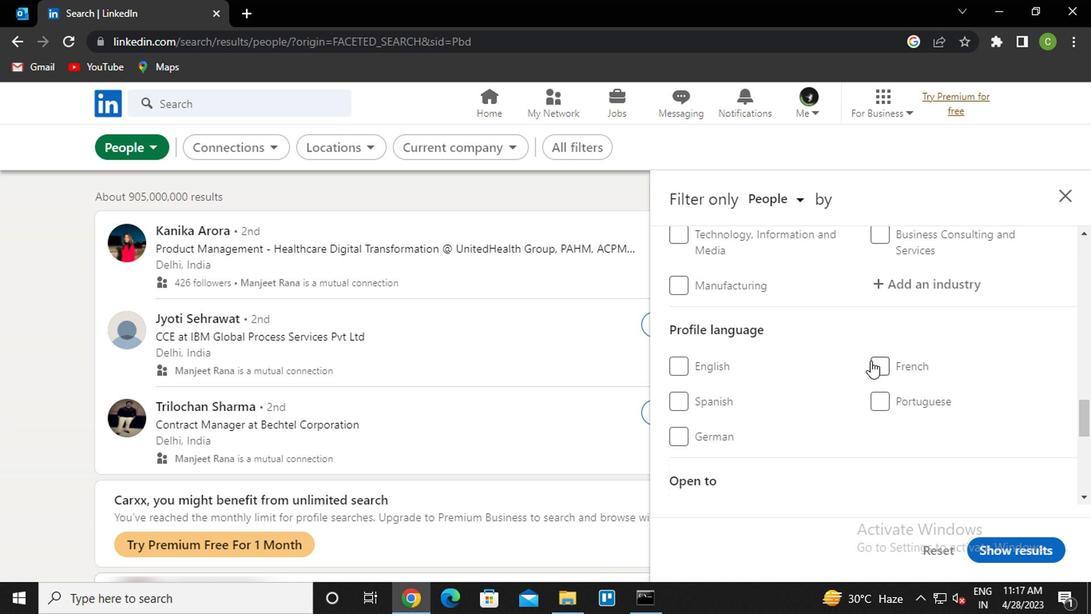 
Action: Mouse moved to (813, 342)
Screenshot: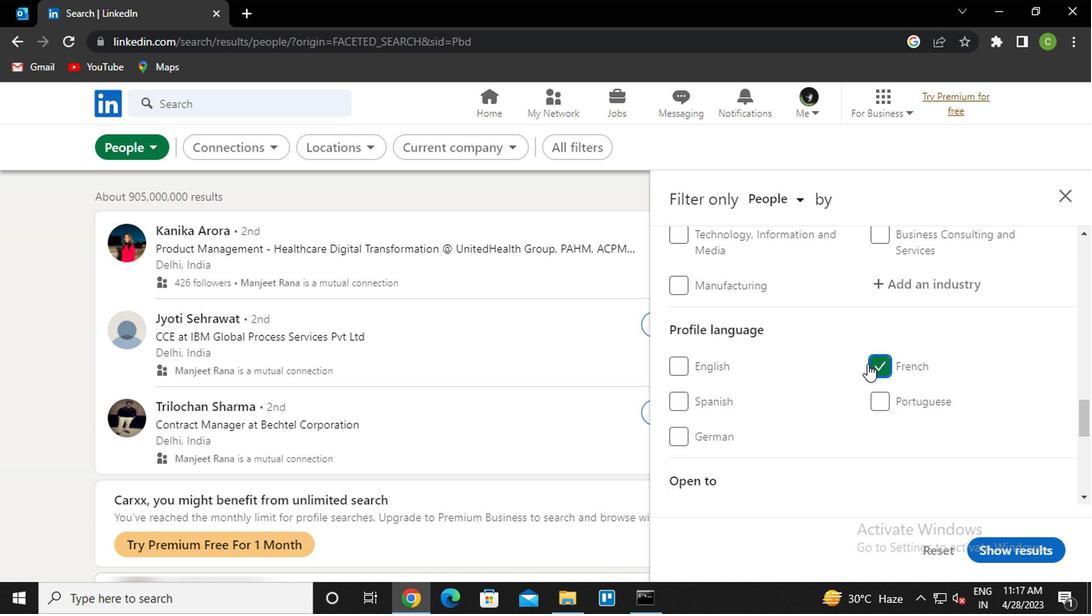 
Action: Mouse scrolled (813, 342) with delta (0, 0)
Screenshot: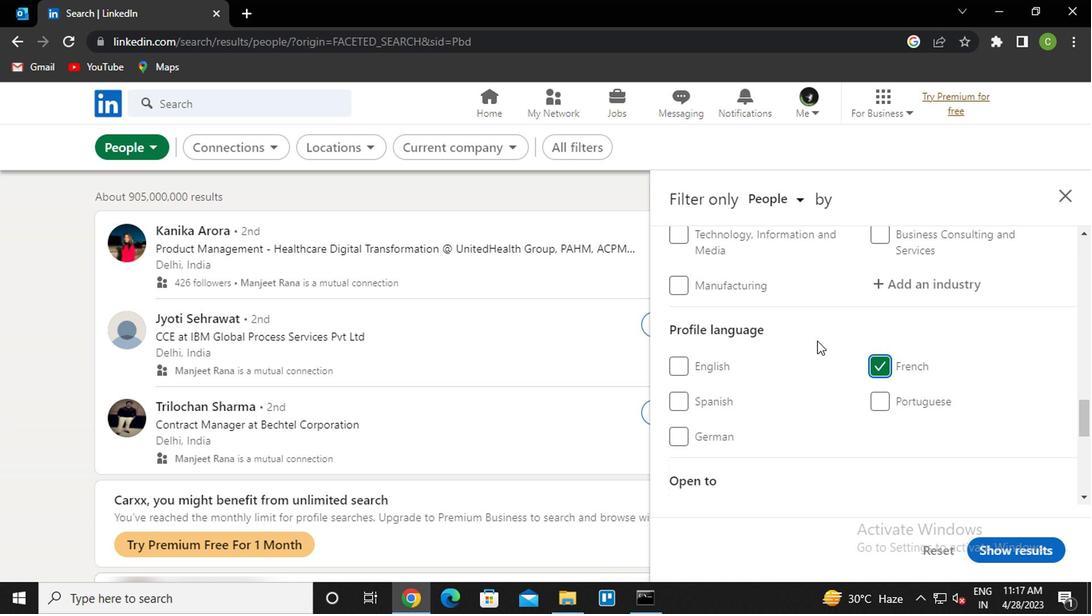 
Action: Mouse scrolled (813, 342) with delta (0, 0)
Screenshot: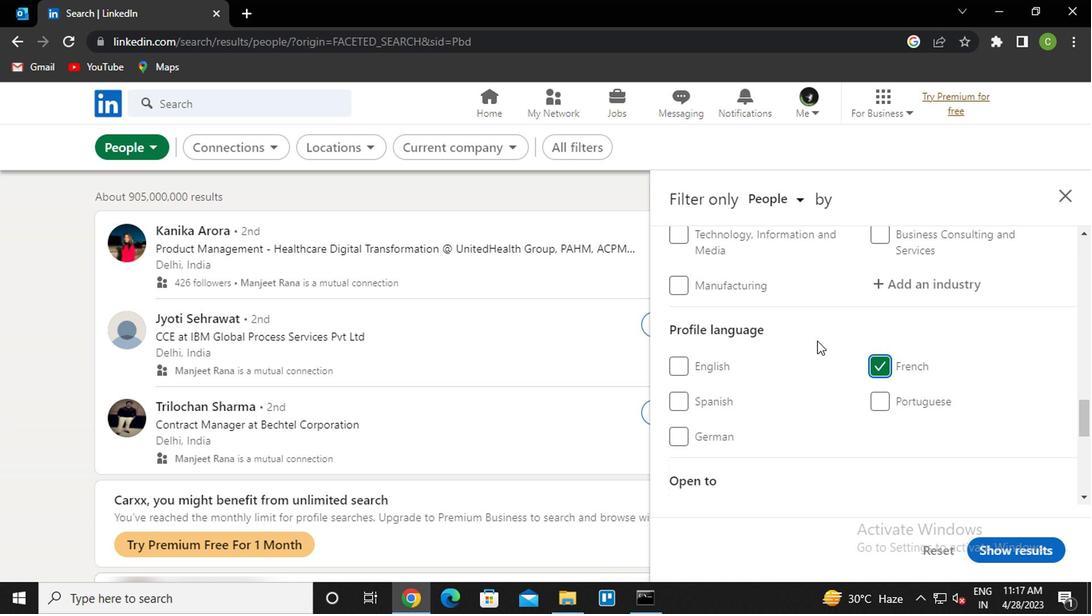 
Action: Mouse scrolled (813, 342) with delta (0, 0)
Screenshot: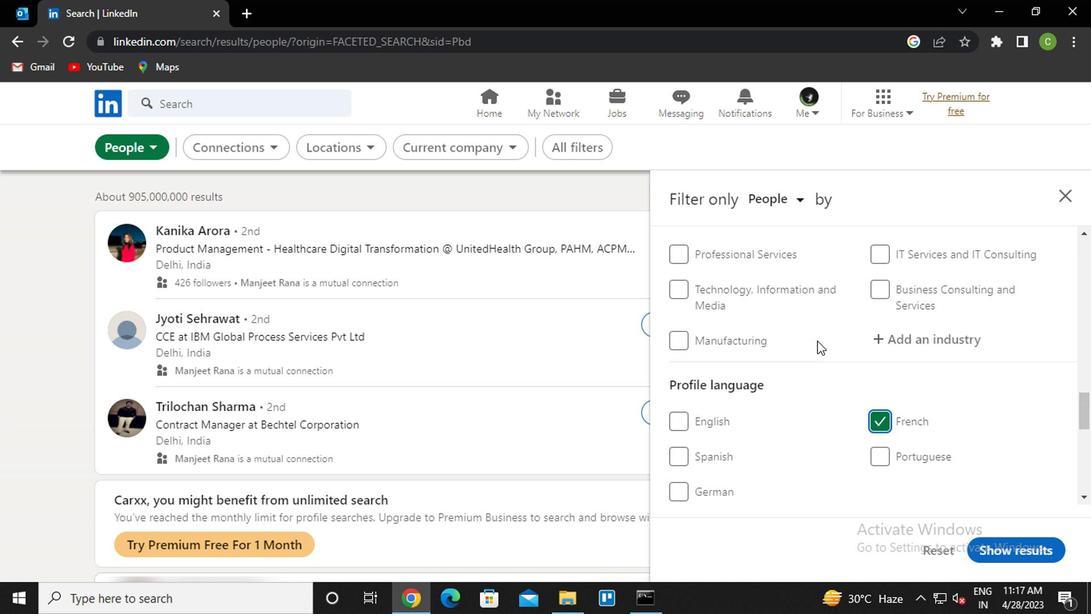 
Action: Mouse scrolled (813, 342) with delta (0, 0)
Screenshot: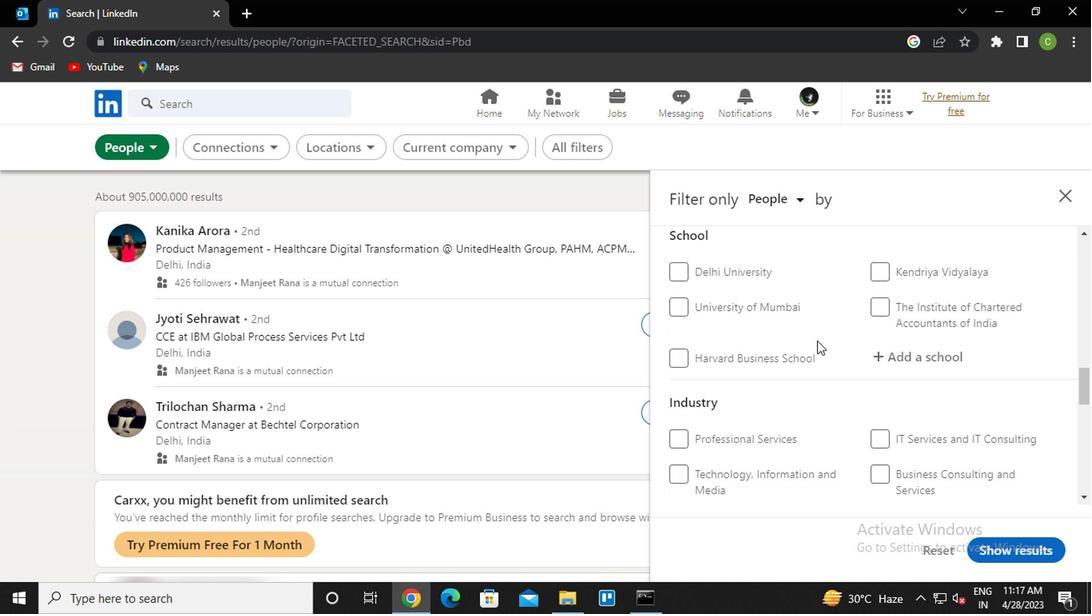 
Action: Mouse scrolled (813, 342) with delta (0, 0)
Screenshot: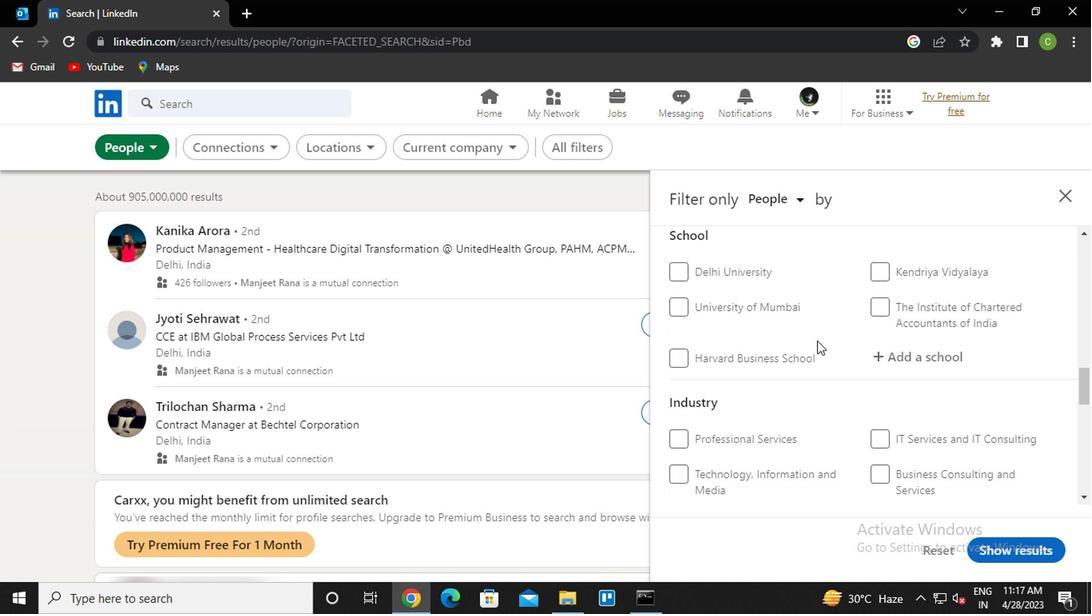 
Action: Mouse scrolled (813, 342) with delta (0, 0)
Screenshot: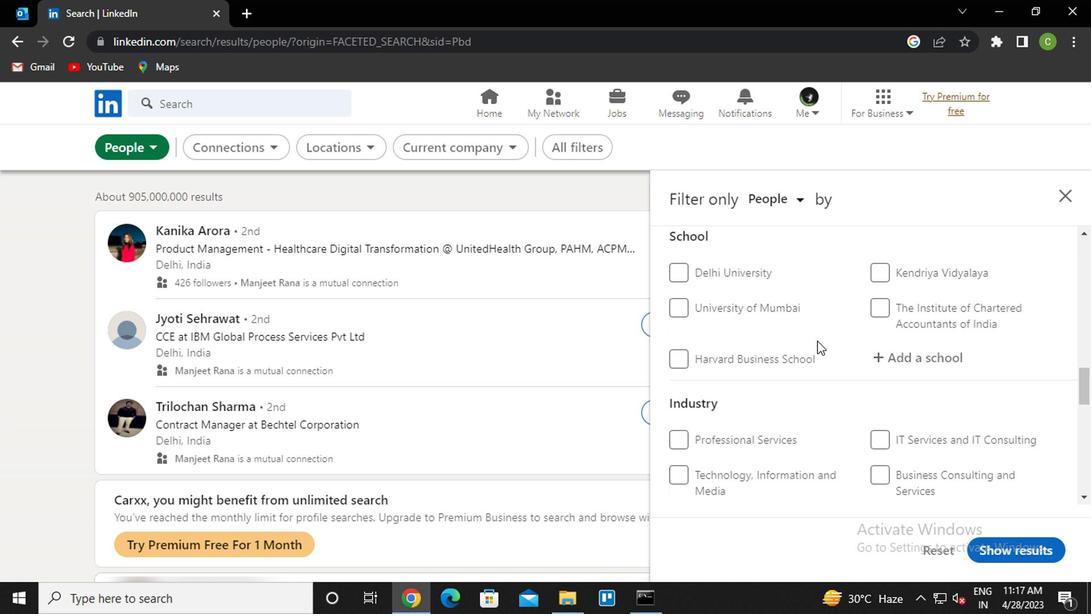 
Action: Mouse moved to (815, 352)
Screenshot: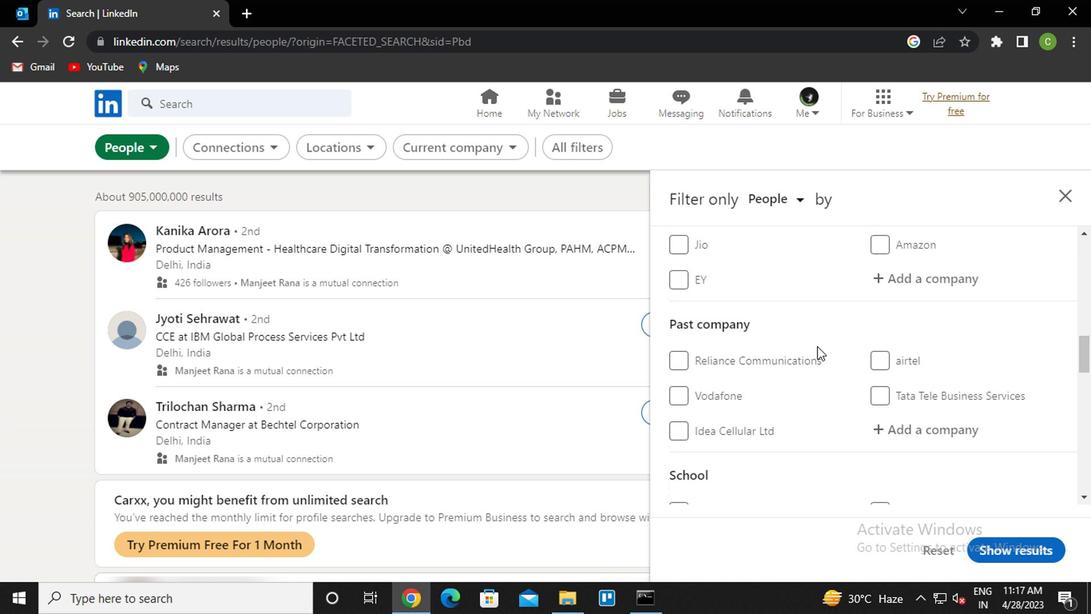 
Action: Mouse scrolled (815, 353) with delta (0, 1)
Screenshot: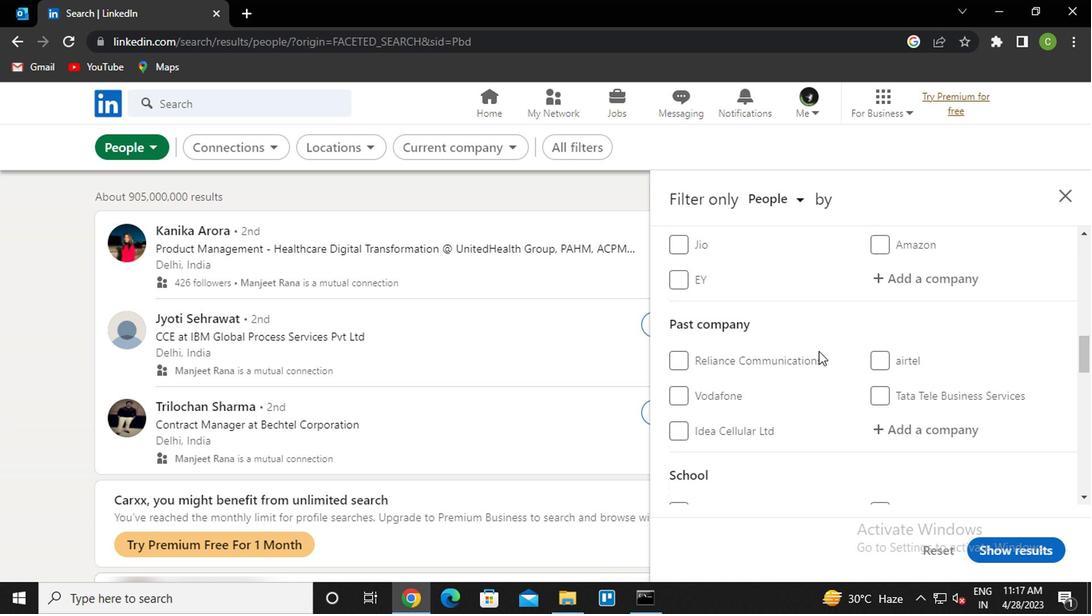
Action: Mouse moved to (933, 361)
Screenshot: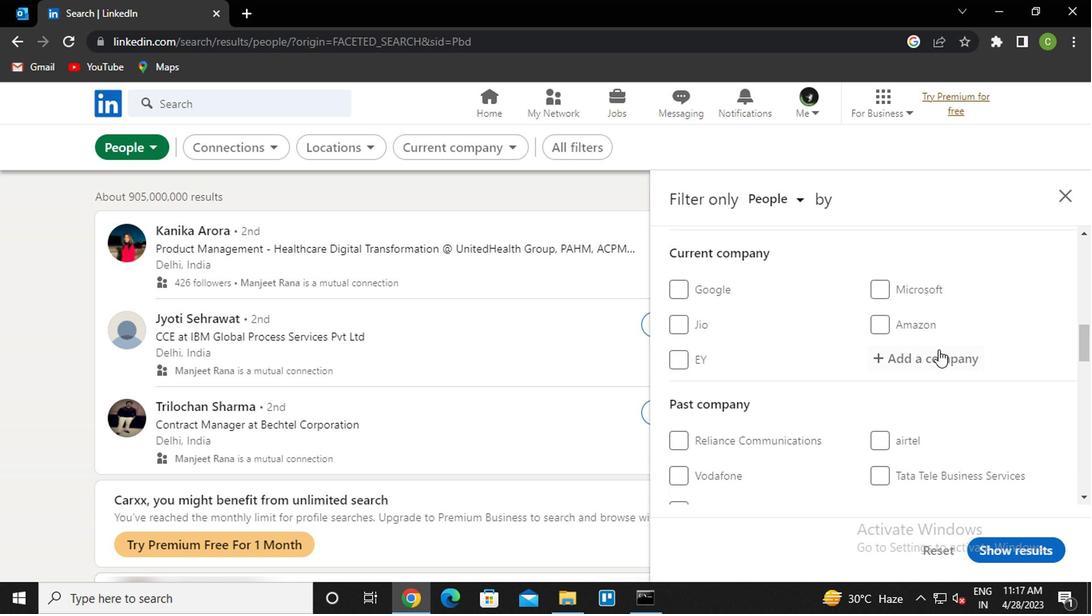 
Action: Mouse pressed left at (933, 361)
Screenshot: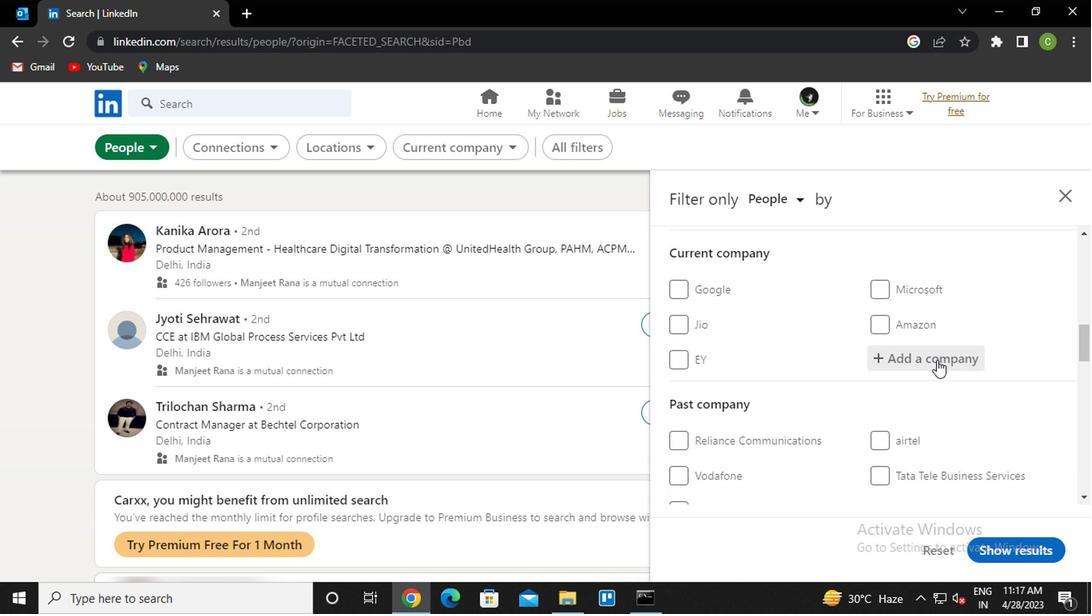 
Action: Key pressed <Key.caps_lock>i<Key.caps_lock>nfor<Key.down><Key.enter>
Screenshot: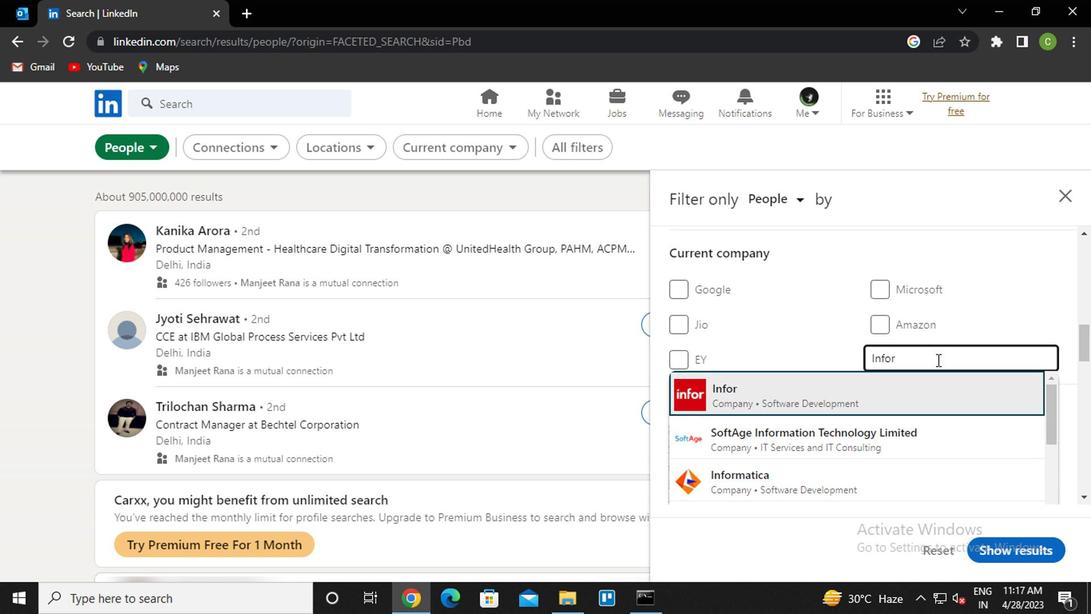 
Action: Mouse moved to (934, 371)
Screenshot: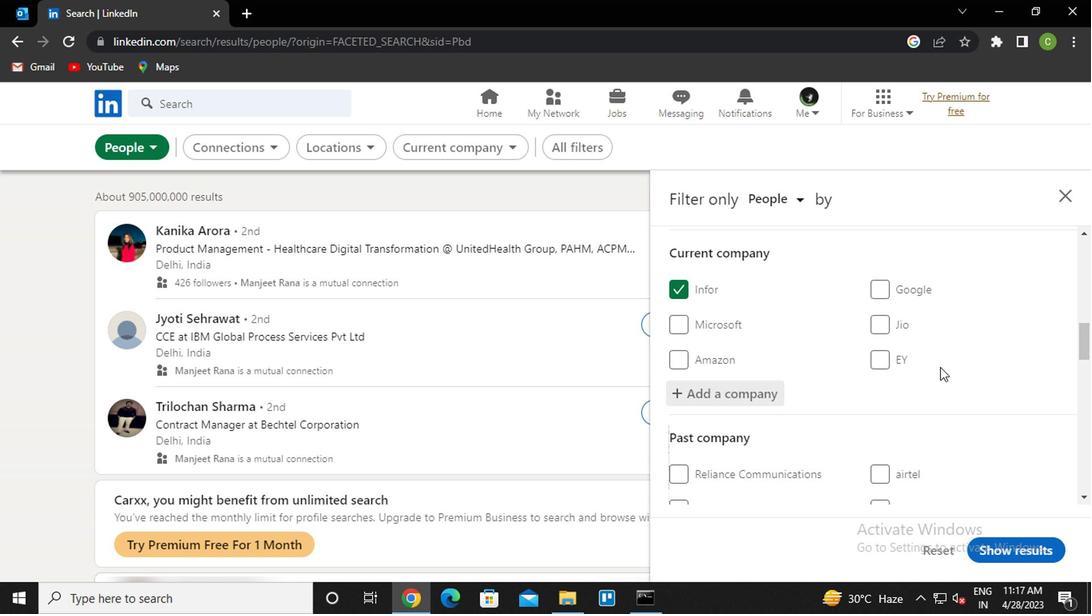 
Action: Mouse scrolled (934, 371) with delta (0, 0)
Screenshot: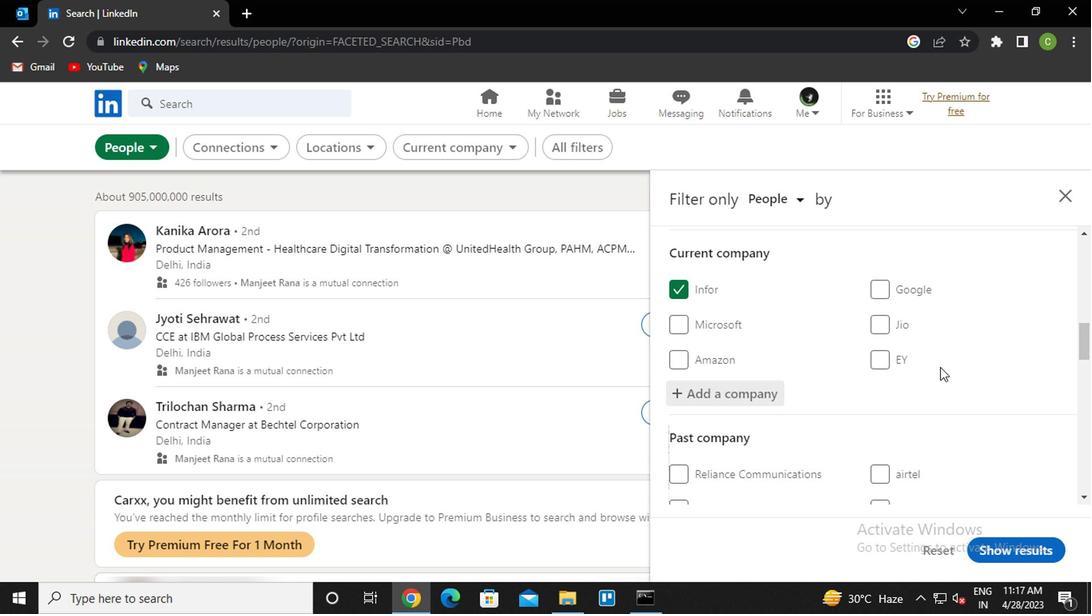
Action: Mouse moved to (917, 383)
Screenshot: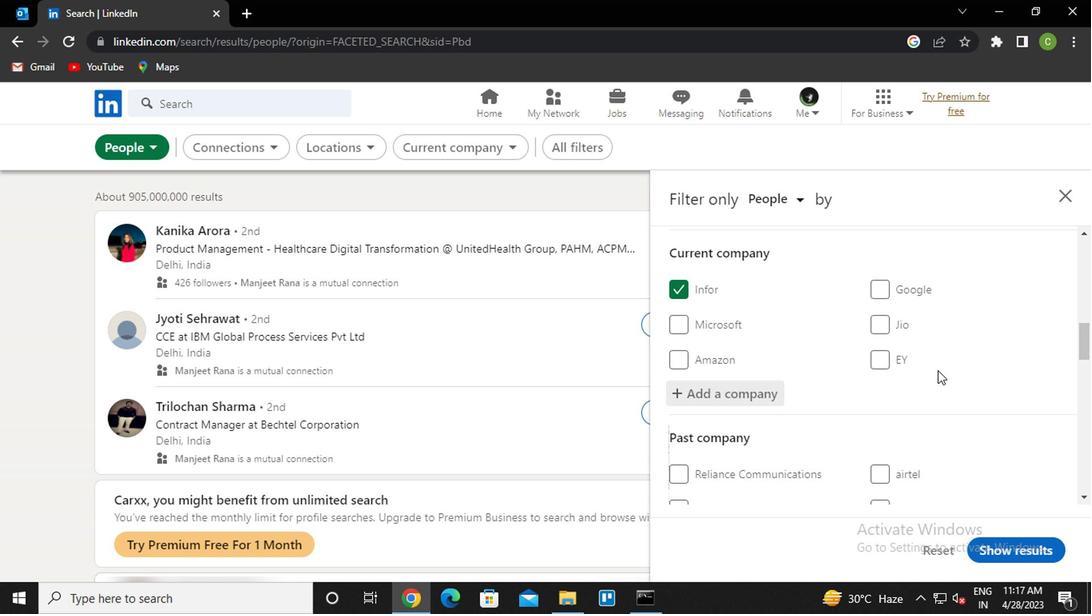 
Action: Mouse scrolled (917, 382) with delta (0, -1)
Screenshot: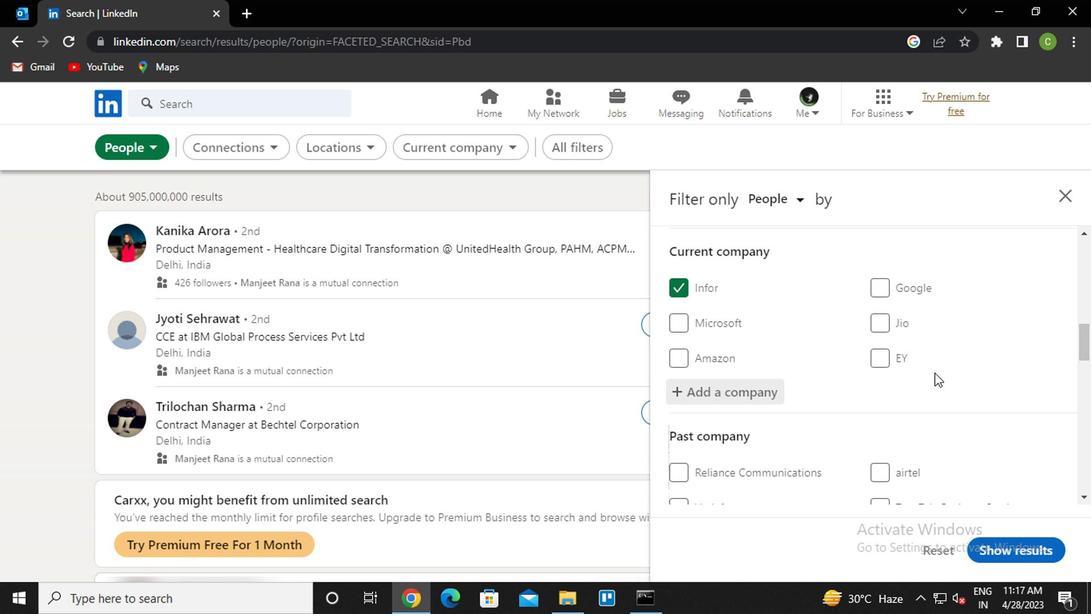 
Action: Mouse moved to (891, 384)
Screenshot: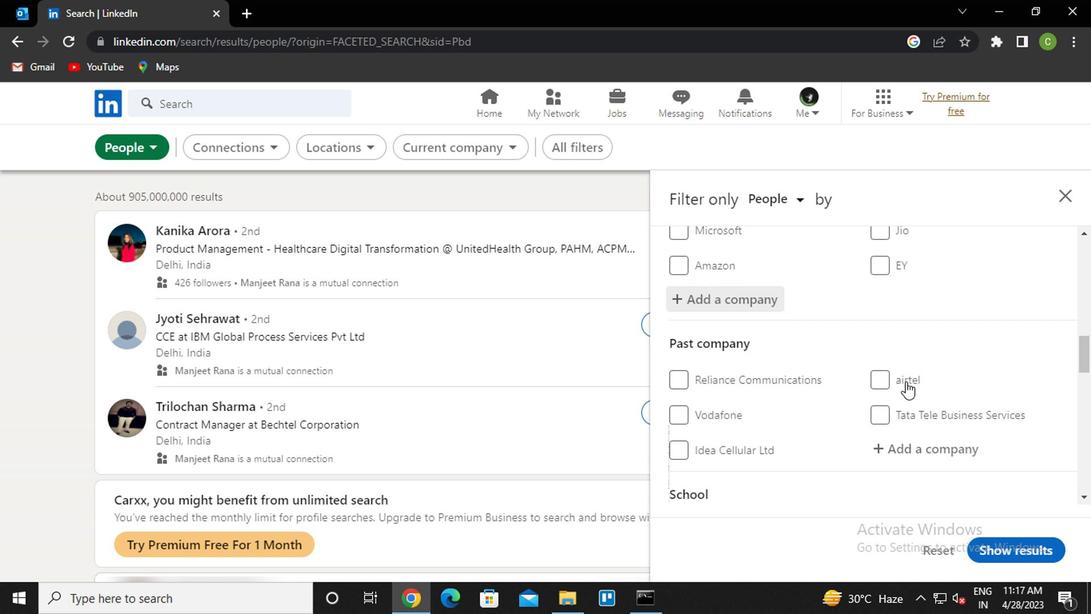 
Action: Mouse scrolled (891, 383) with delta (0, 0)
Screenshot: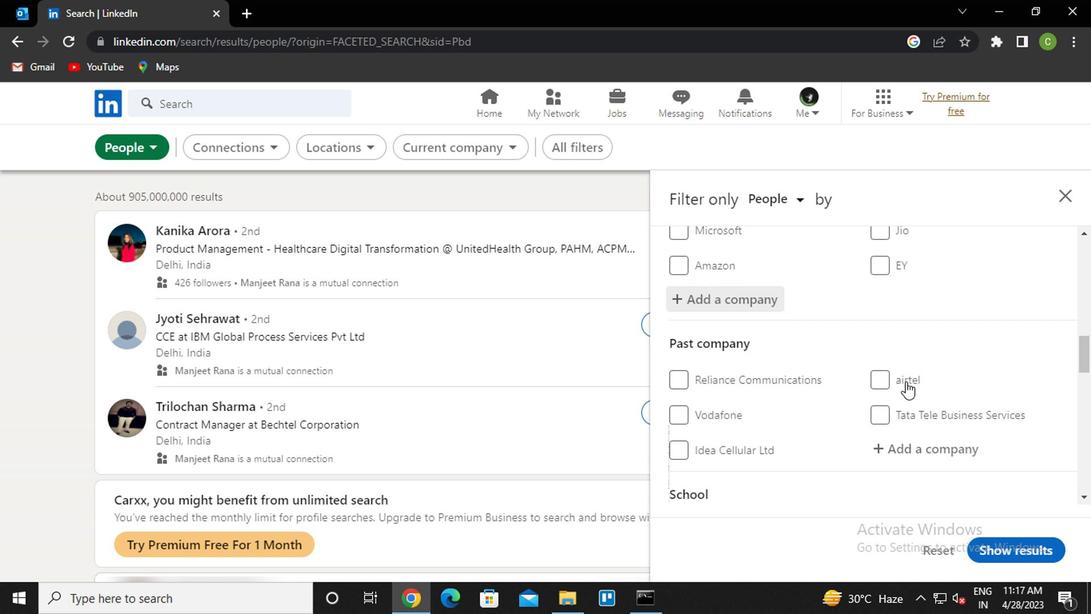 
Action: Mouse moved to (886, 387)
Screenshot: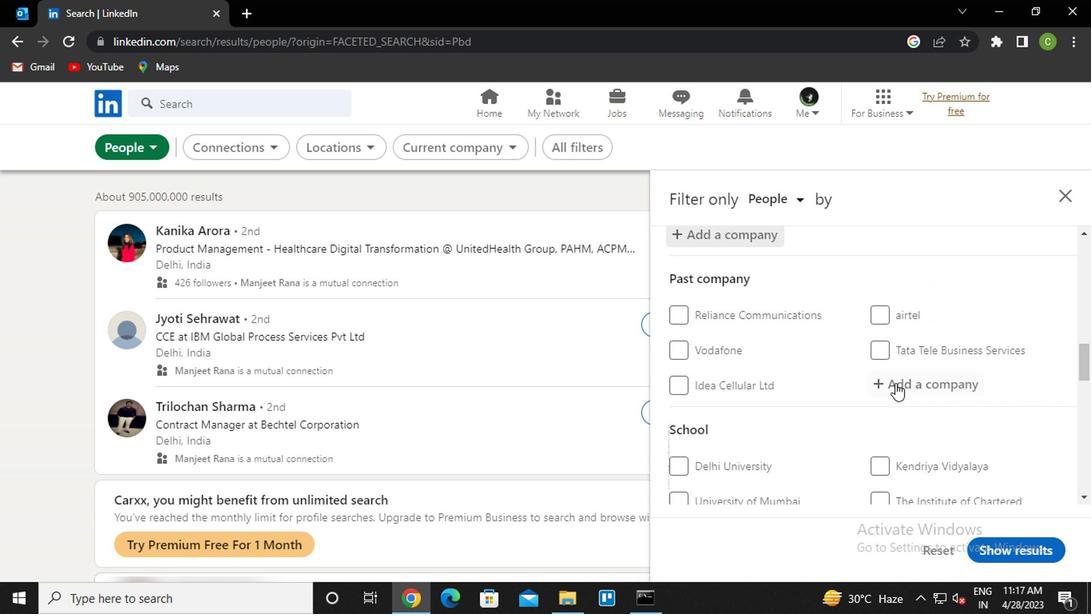 
Action: Mouse scrolled (886, 386) with delta (0, -1)
Screenshot: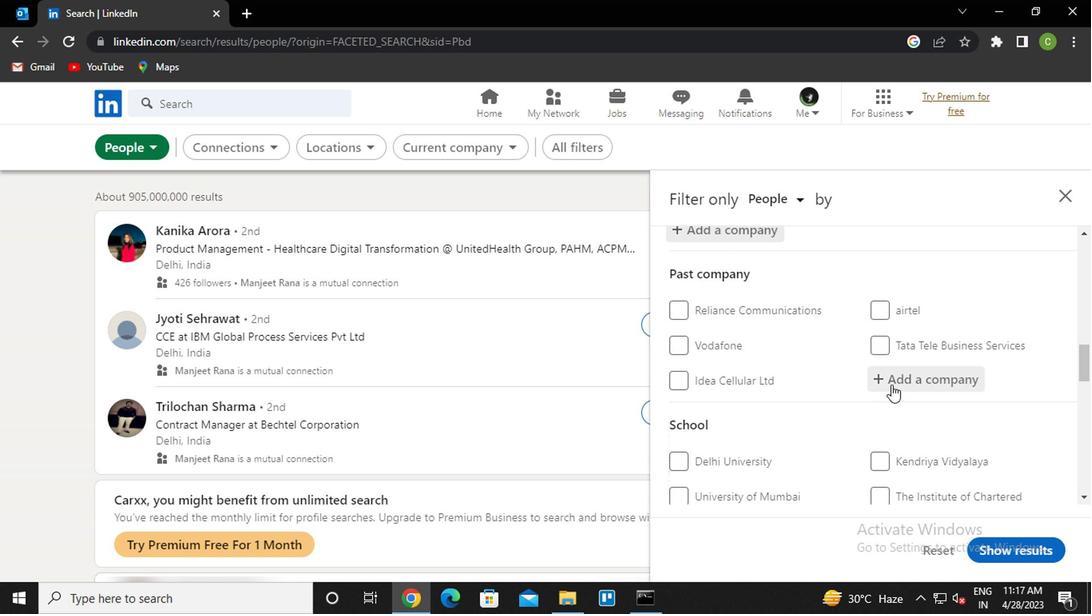 
Action: Mouse moved to (876, 390)
Screenshot: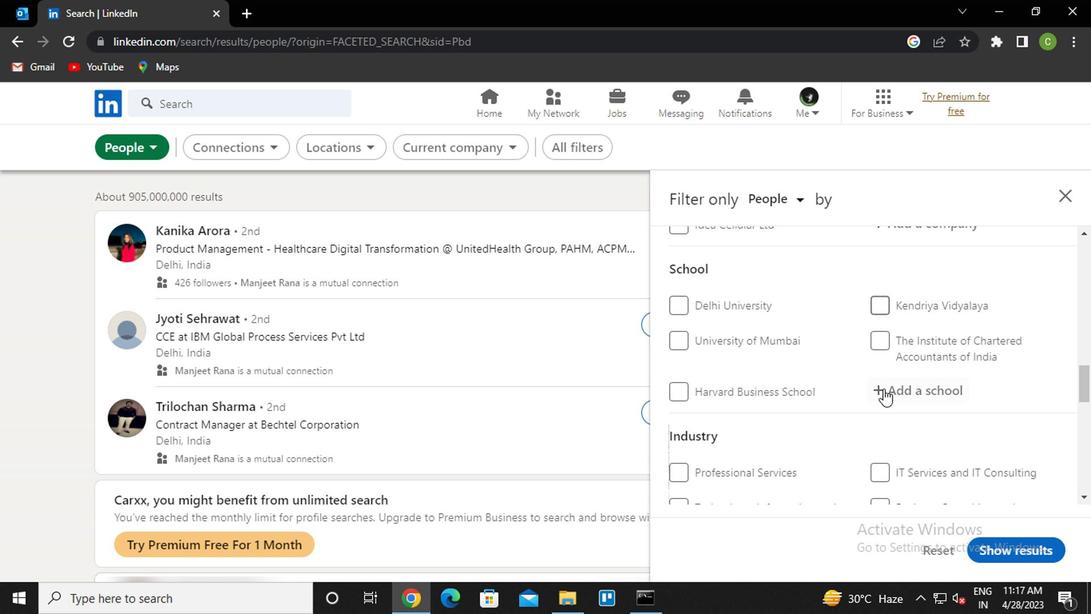 
Action: Mouse scrolled (876, 389) with delta (0, 0)
Screenshot: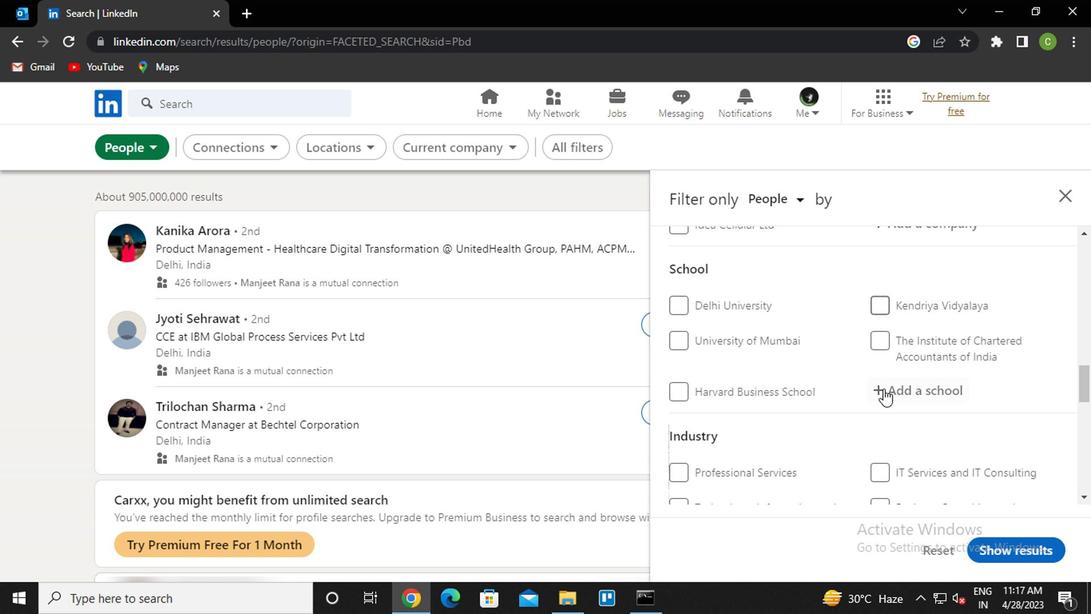 
Action: Mouse moved to (913, 305)
Screenshot: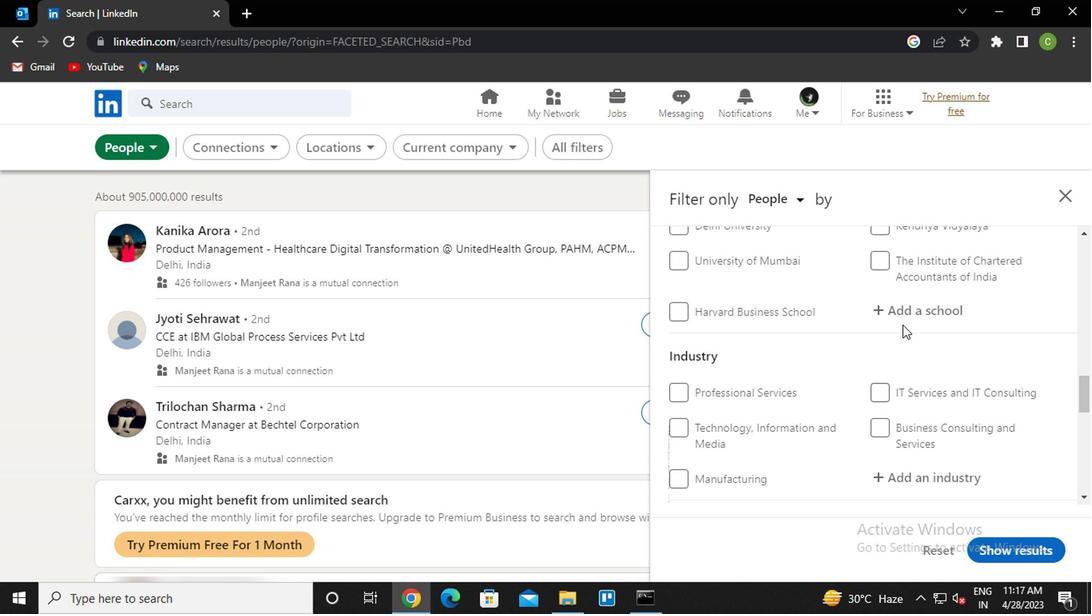 
Action: Mouse pressed left at (913, 305)
Screenshot: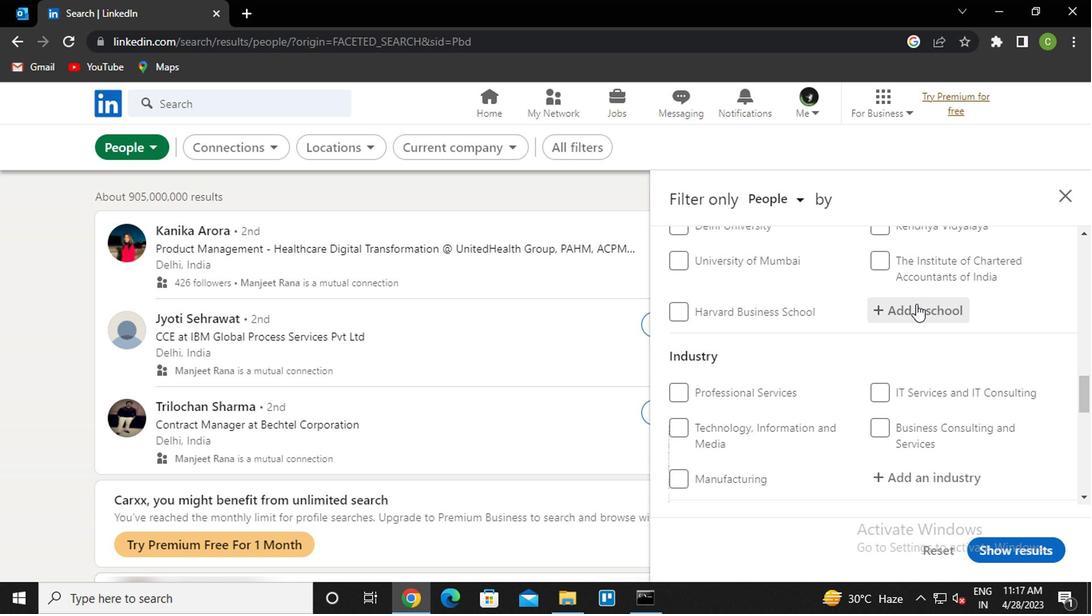 
Action: Key pressed <Key.caps_lock>b<Key.caps_lock>rau<Key.backspace>inwa<Key.down><Key.enter>
Screenshot: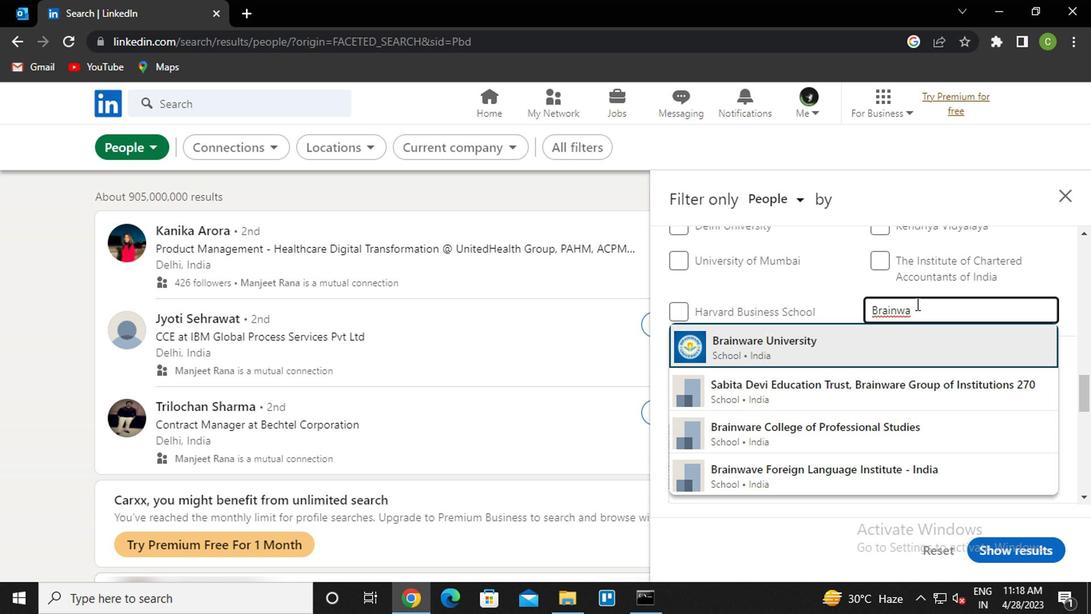 
Action: Mouse moved to (897, 320)
Screenshot: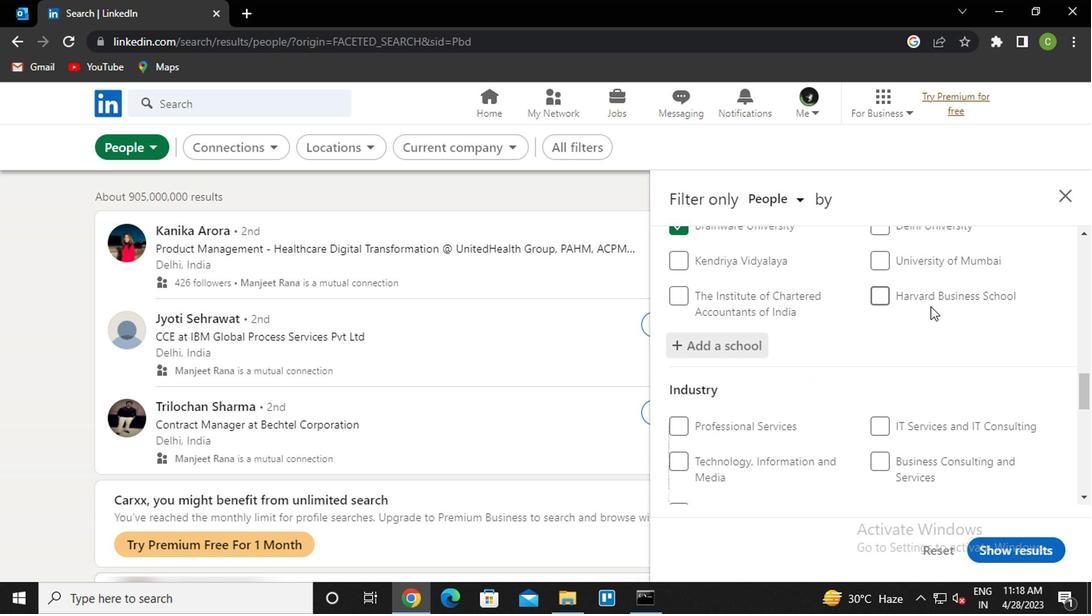 
Action: Mouse scrolled (897, 319) with delta (0, -1)
Screenshot: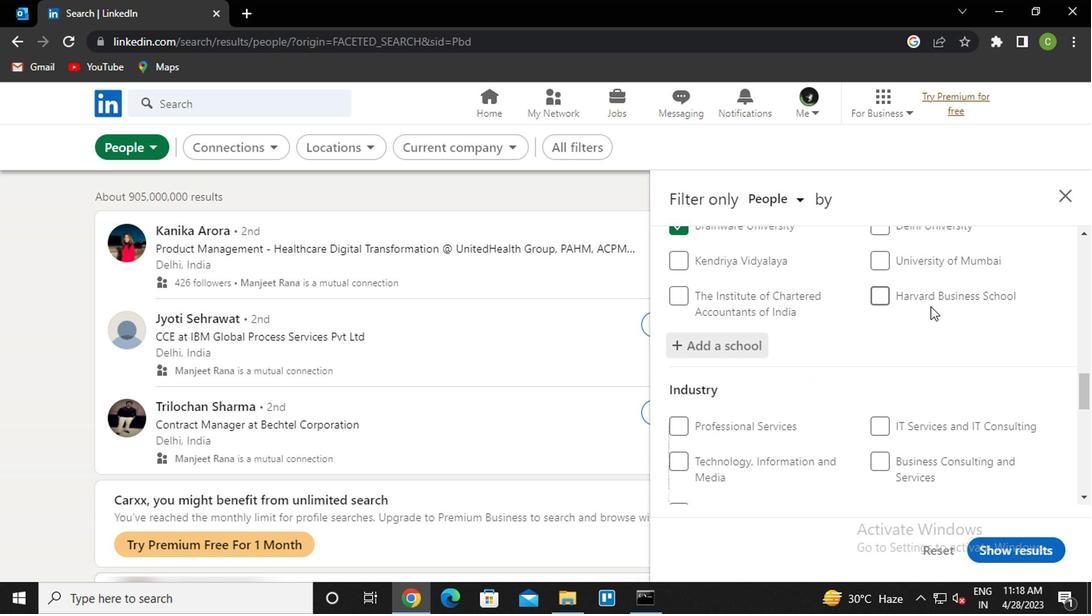 
Action: Mouse moved to (885, 321)
Screenshot: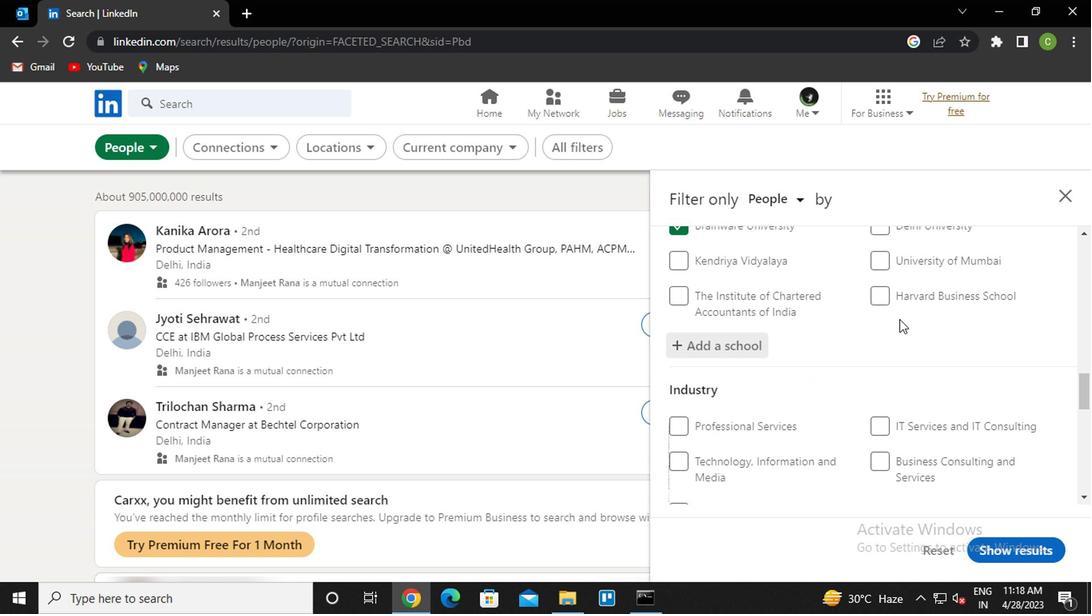 
Action: Mouse scrolled (885, 320) with delta (0, 0)
Screenshot: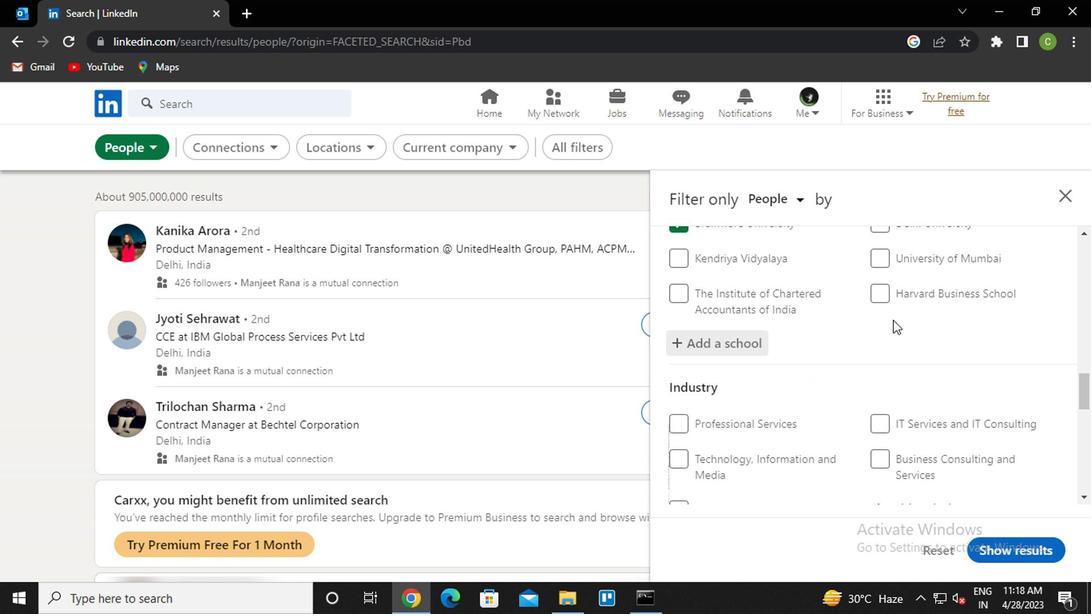 
Action: Mouse moved to (901, 344)
Screenshot: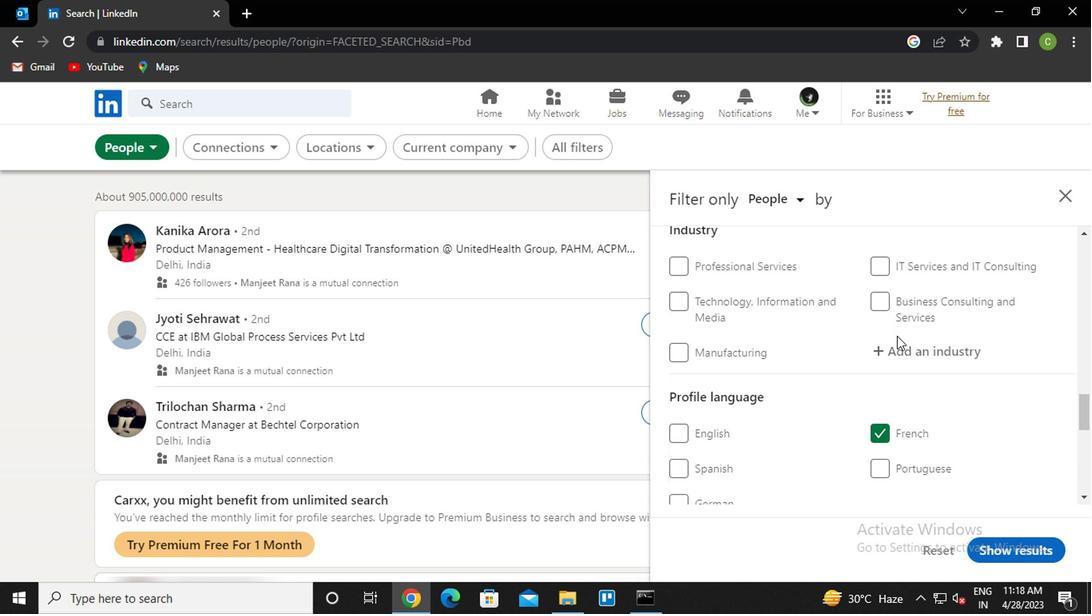 
Action: Mouse pressed left at (901, 344)
Screenshot: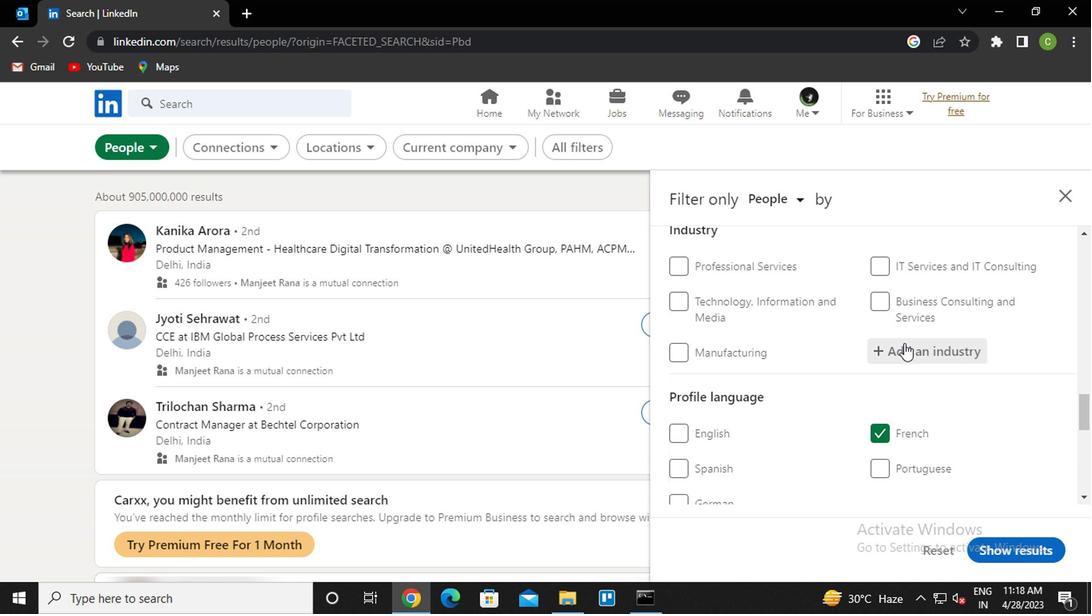 
Action: Key pressed <Key.caps_lock>e<Key.caps_lock>xe<Key.down><Key.down><Key.enter>
Screenshot: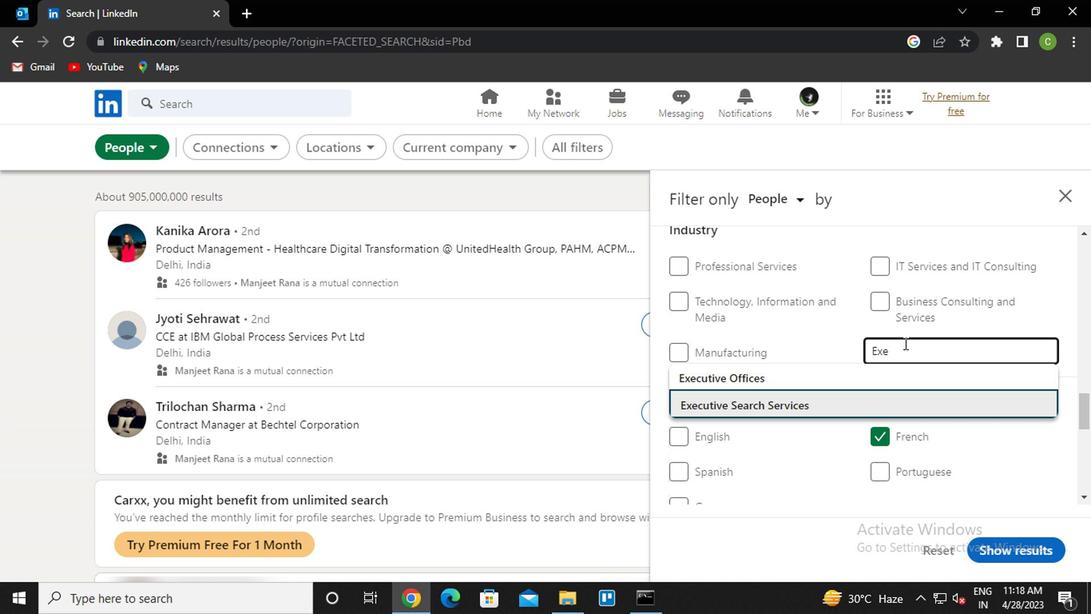 
Action: Mouse moved to (938, 371)
Screenshot: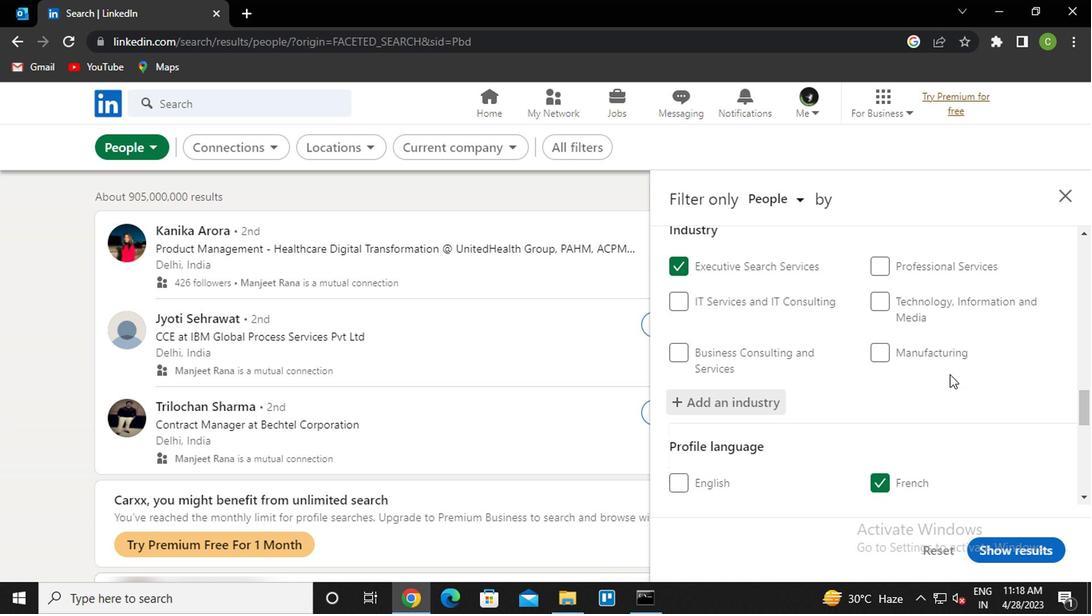 
Action: Mouse scrolled (938, 370) with delta (0, -1)
Screenshot: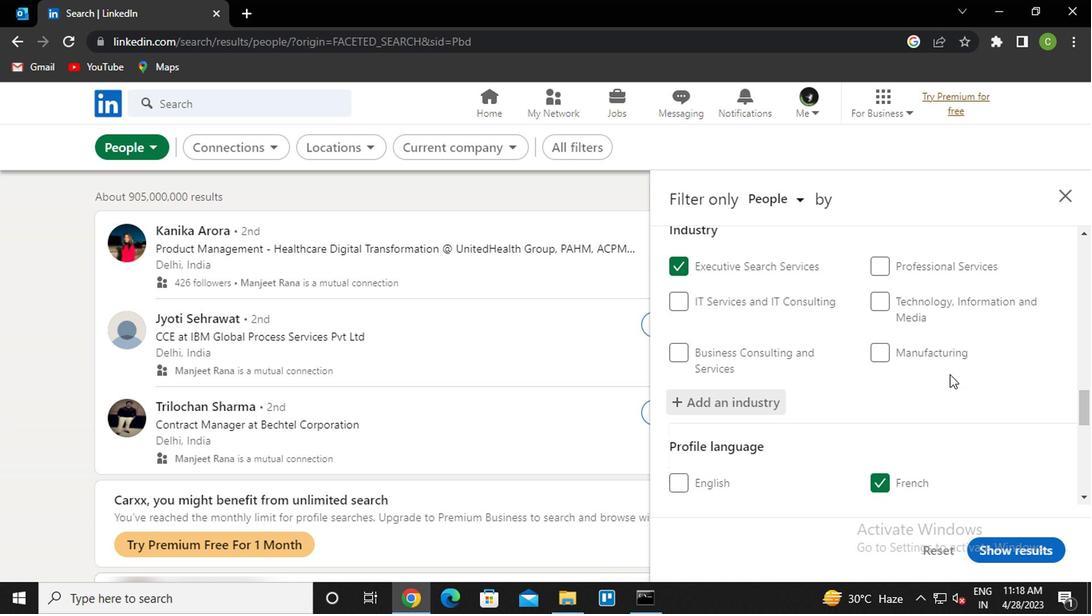 
Action: Mouse moved to (937, 370)
Screenshot: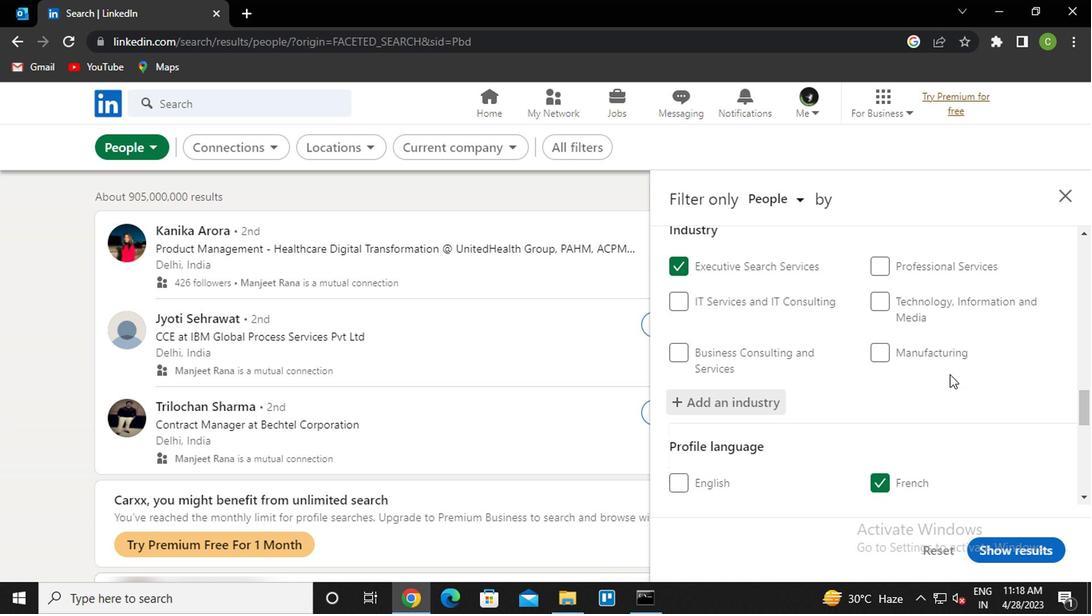 
Action: Mouse scrolled (937, 369) with delta (0, 0)
Screenshot: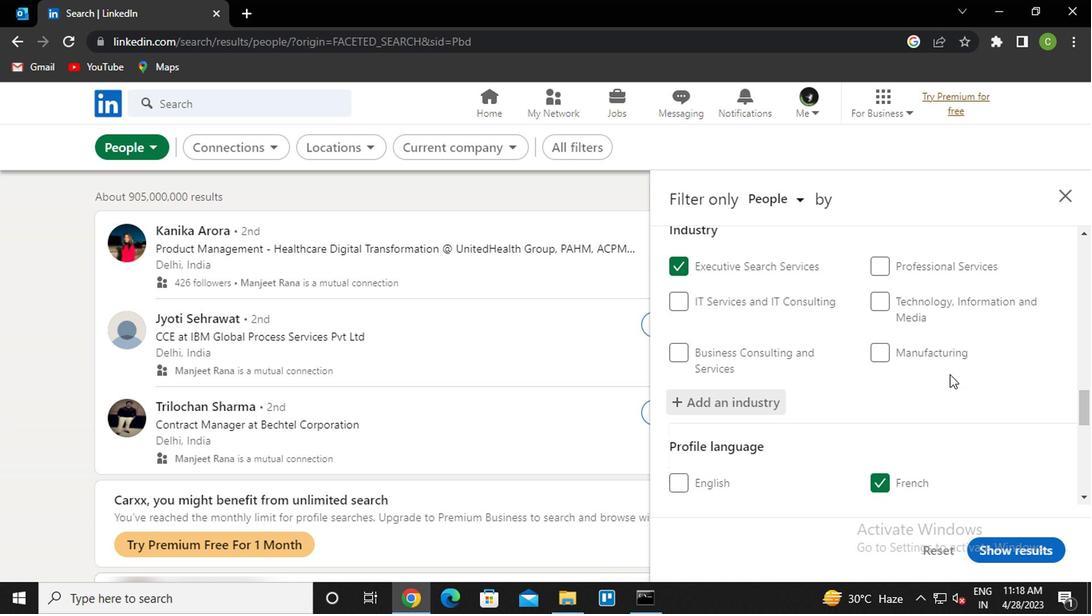 
Action: Mouse scrolled (937, 369) with delta (0, 0)
Screenshot: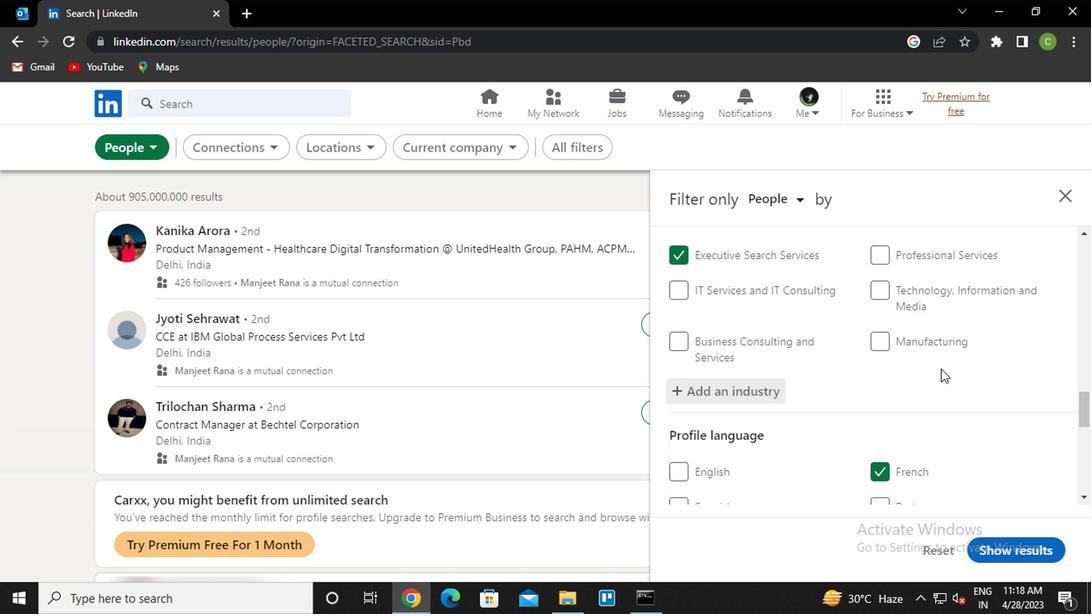
Action: Mouse scrolled (937, 369) with delta (0, 0)
Screenshot: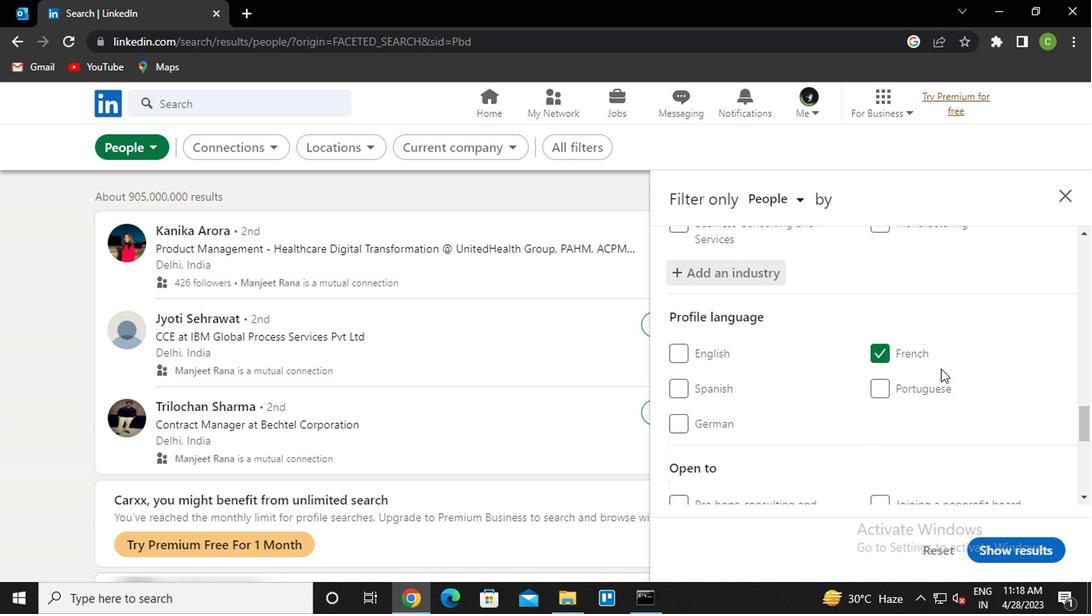 
Action: Mouse moved to (937, 370)
Screenshot: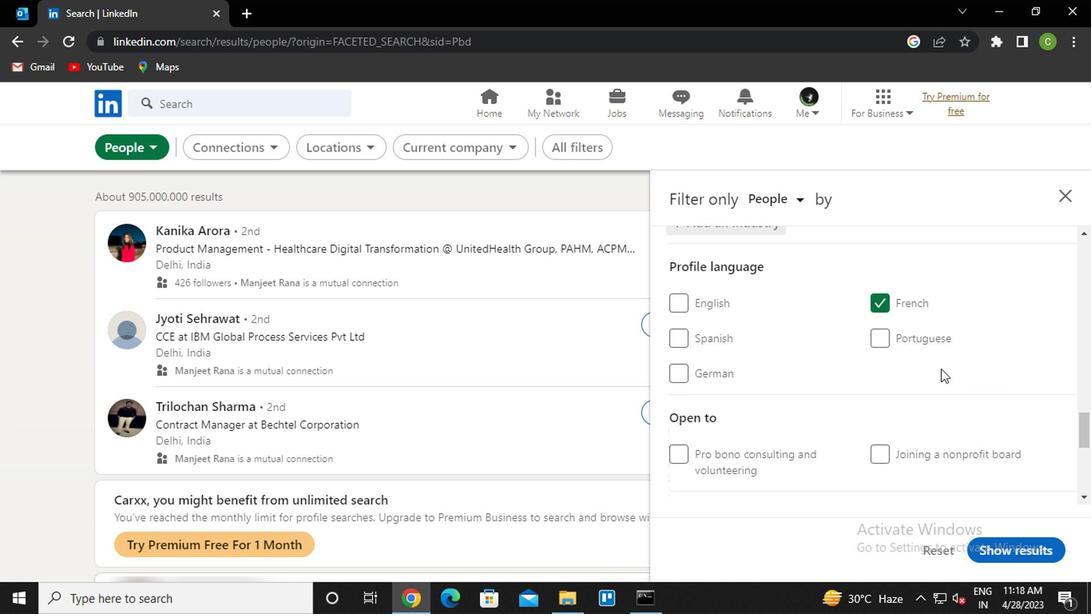 
Action: Mouse scrolled (937, 369) with delta (0, 0)
Screenshot: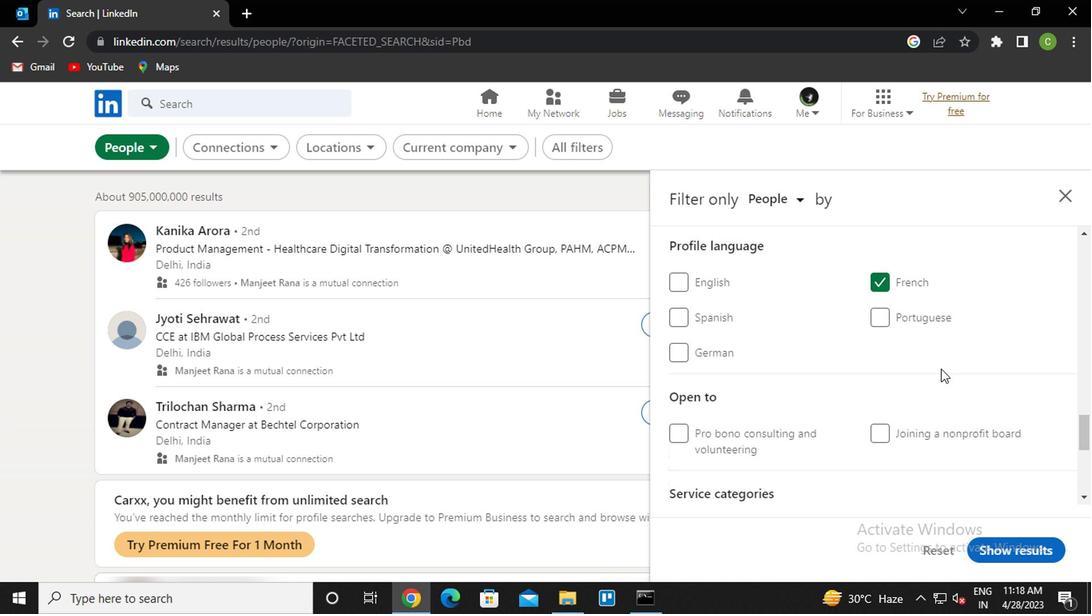
Action: Mouse moved to (883, 379)
Screenshot: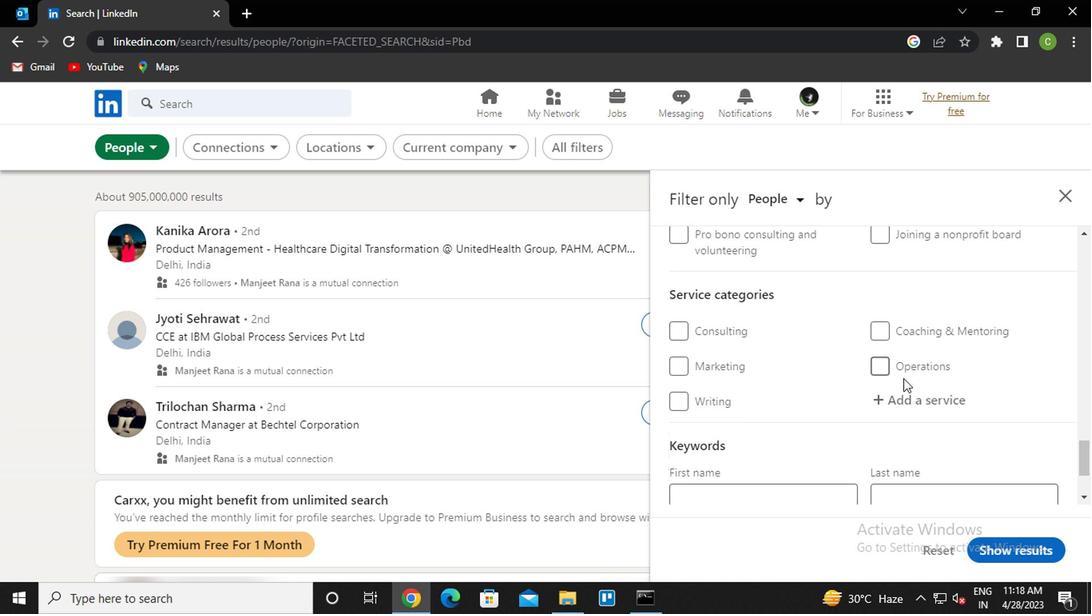 
Action: Mouse scrolled (883, 379) with delta (0, 0)
Screenshot: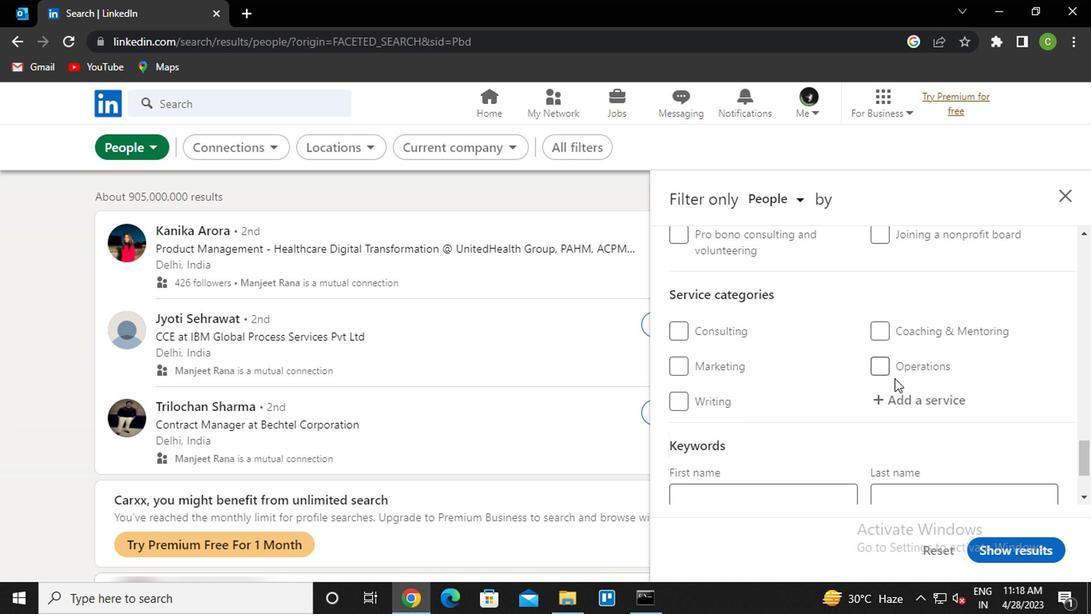 
Action: Mouse moved to (899, 329)
Screenshot: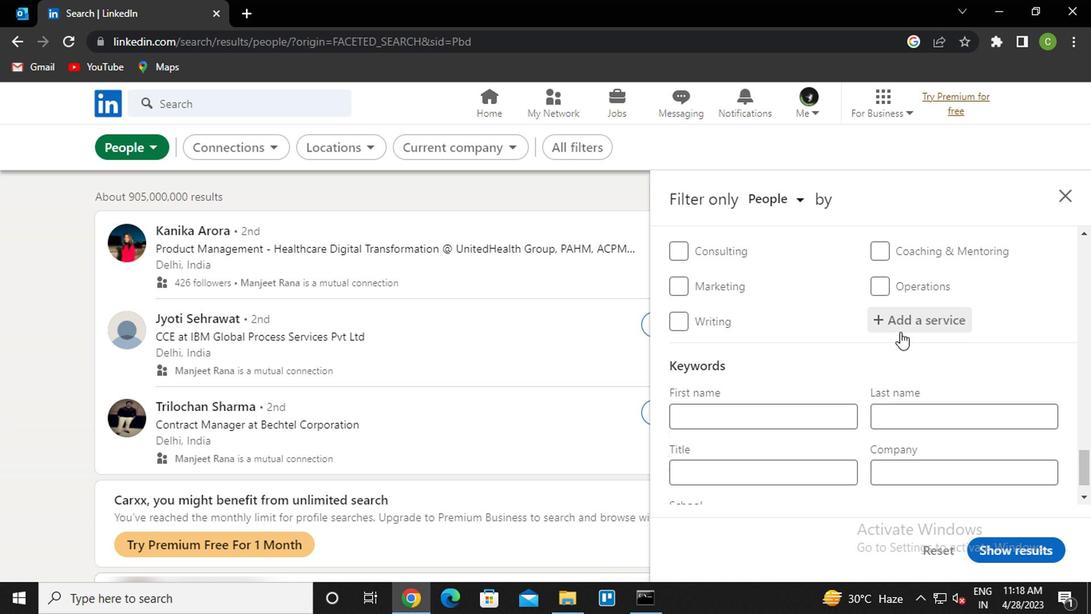 
Action: Mouse pressed left at (899, 329)
Screenshot: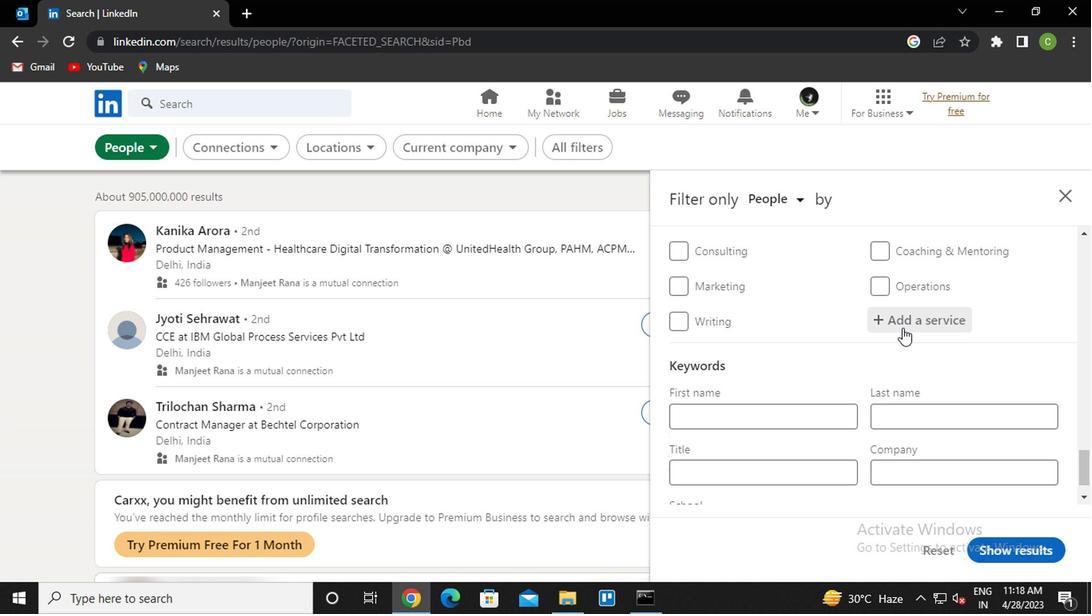 
Action: Key pressed <Key.caps_lock>f<Key.caps_lock>inanci<Key.down><Key.down><Key.down><Key.down><Key.down><Key.down><Key.enter>
Screenshot: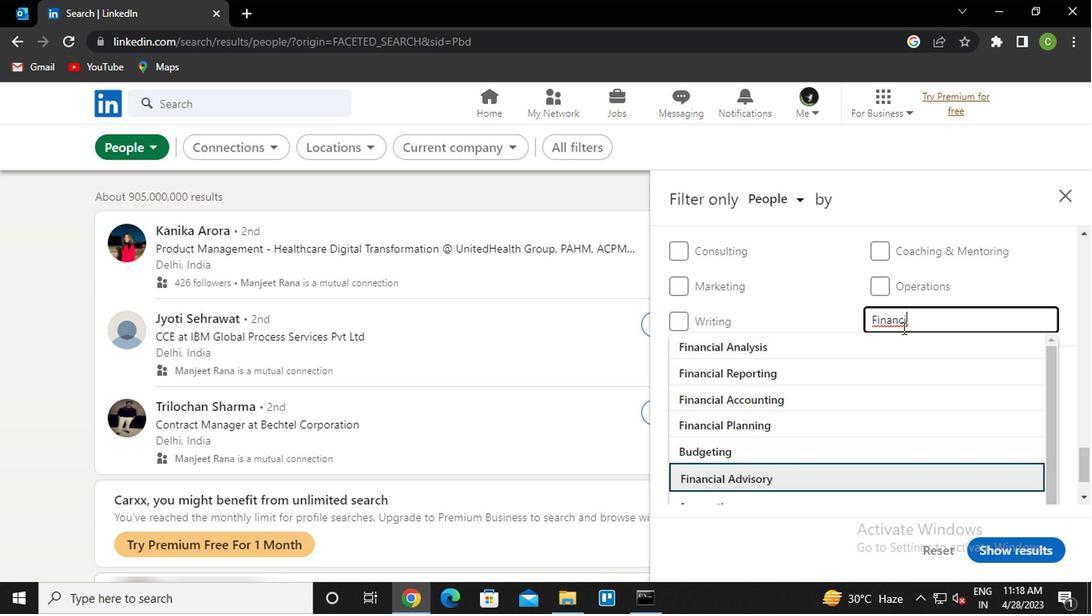 
Action: Mouse moved to (909, 334)
Screenshot: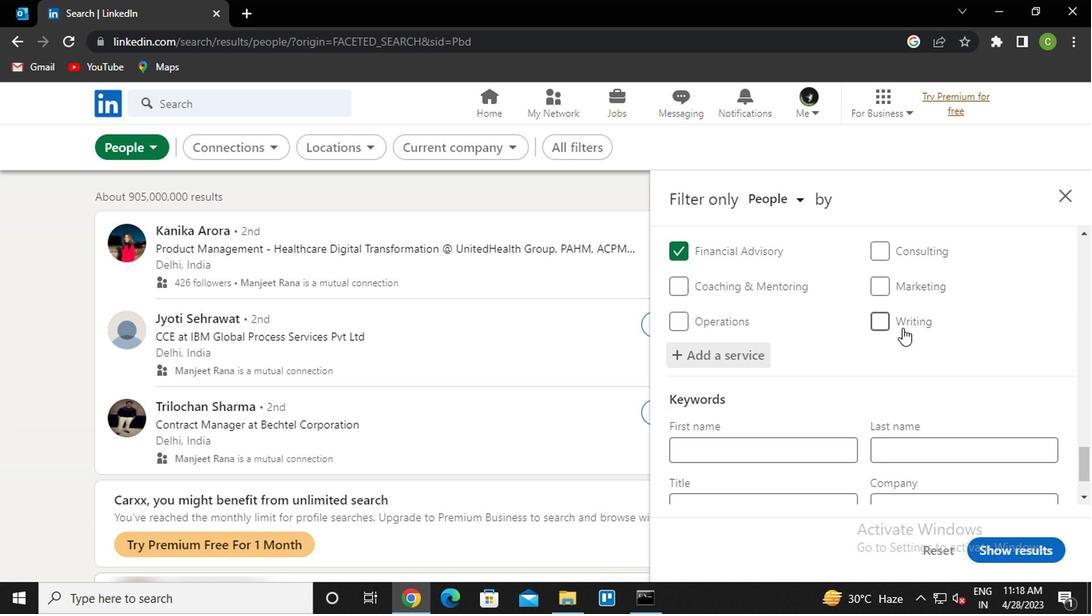 
Action: Mouse scrolled (909, 333) with delta (0, -1)
Screenshot: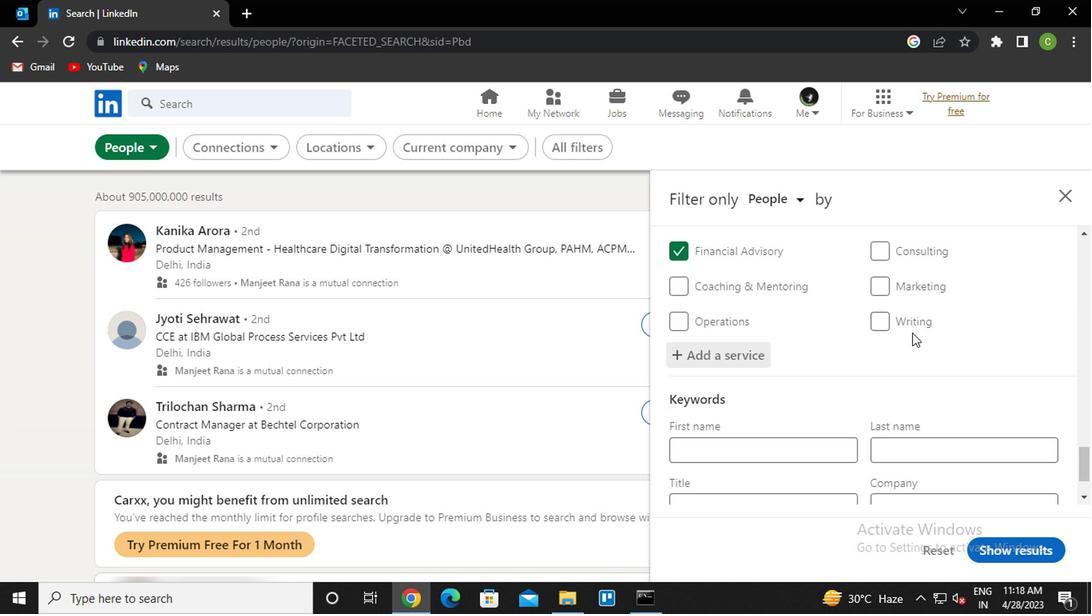 
Action: Mouse scrolled (909, 333) with delta (0, -1)
Screenshot: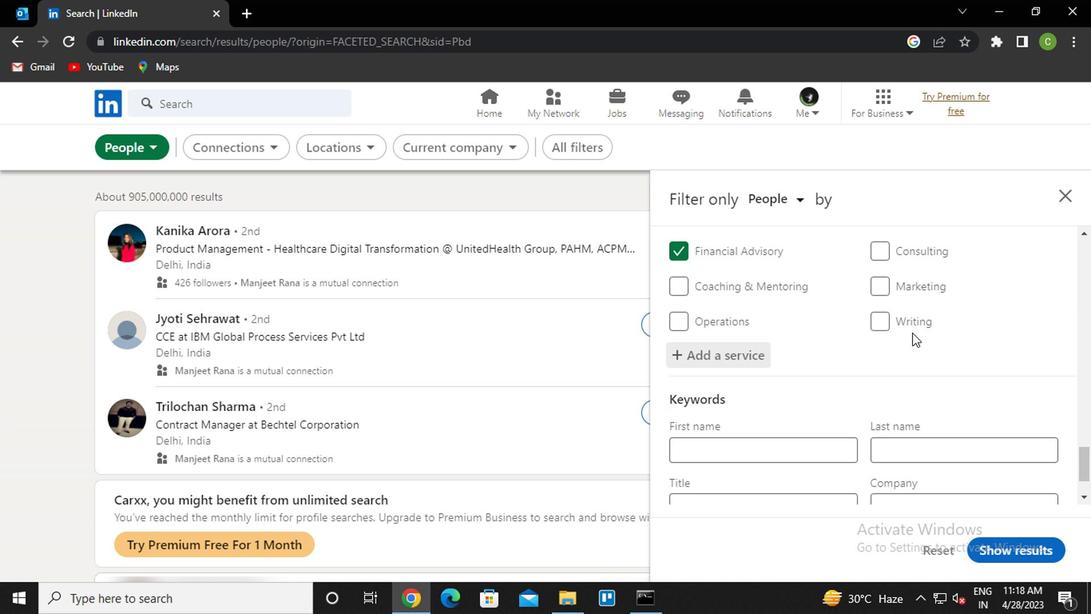 
Action: Mouse scrolled (909, 333) with delta (0, -1)
Screenshot: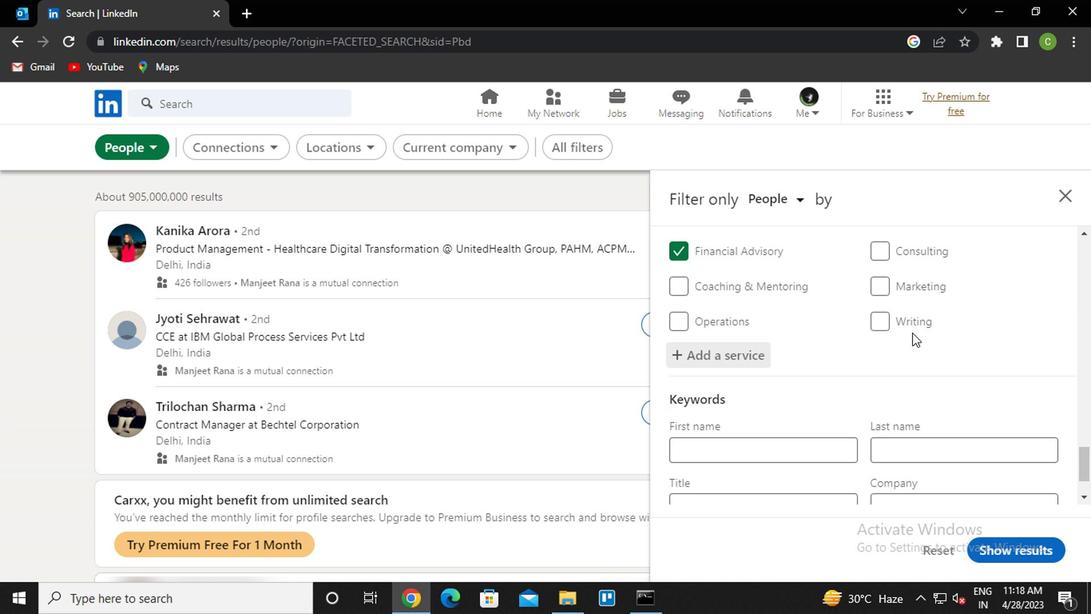 
Action: Mouse scrolled (909, 333) with delta (0, -1)
Screenshot: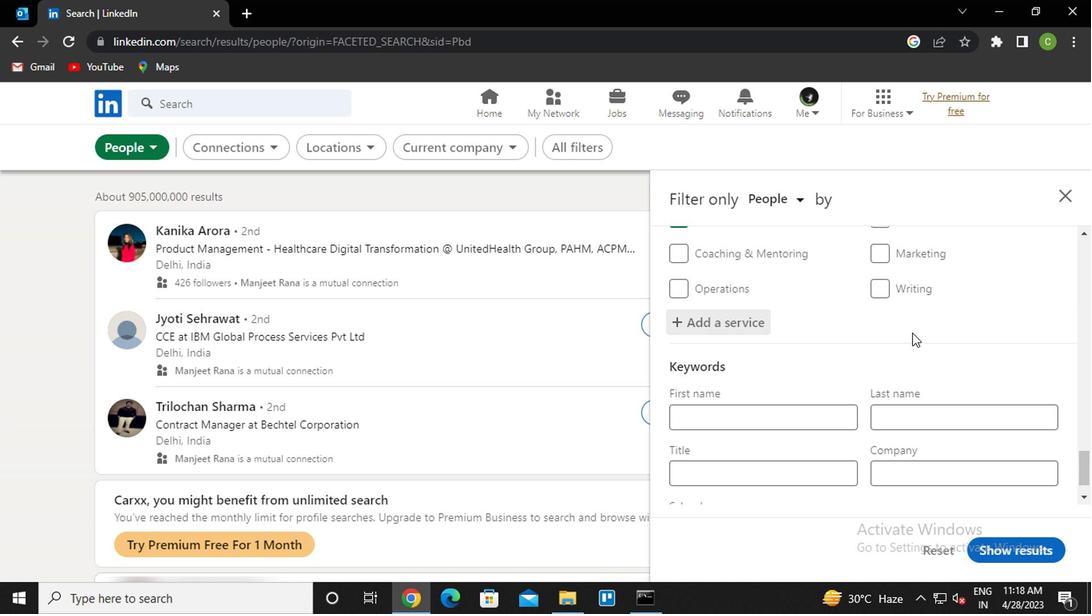 
Action: Mouse scrolled (909, 333) with delta (0, -1)
Screenshot: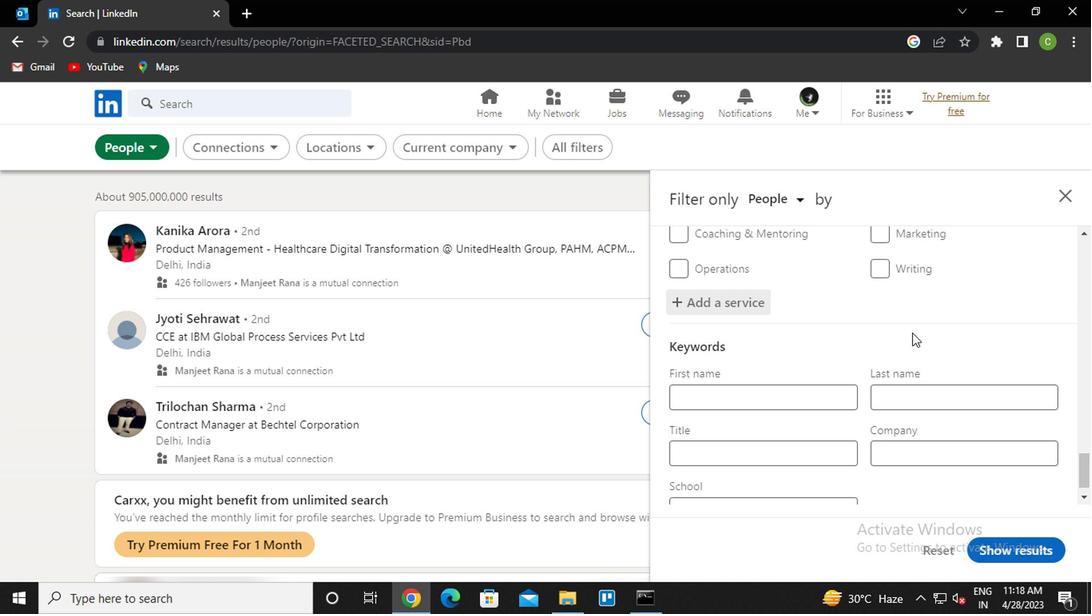 
Action: Mouse moved to (761, 436)
Screenshot: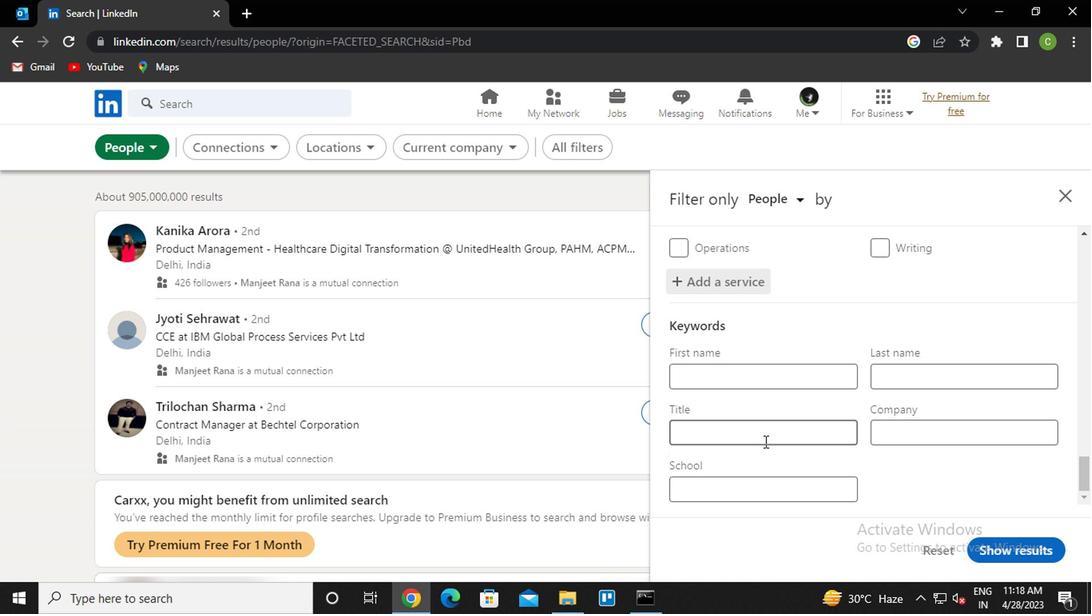 
Action: Mouse pressed left at (761, 436)
Screenshot: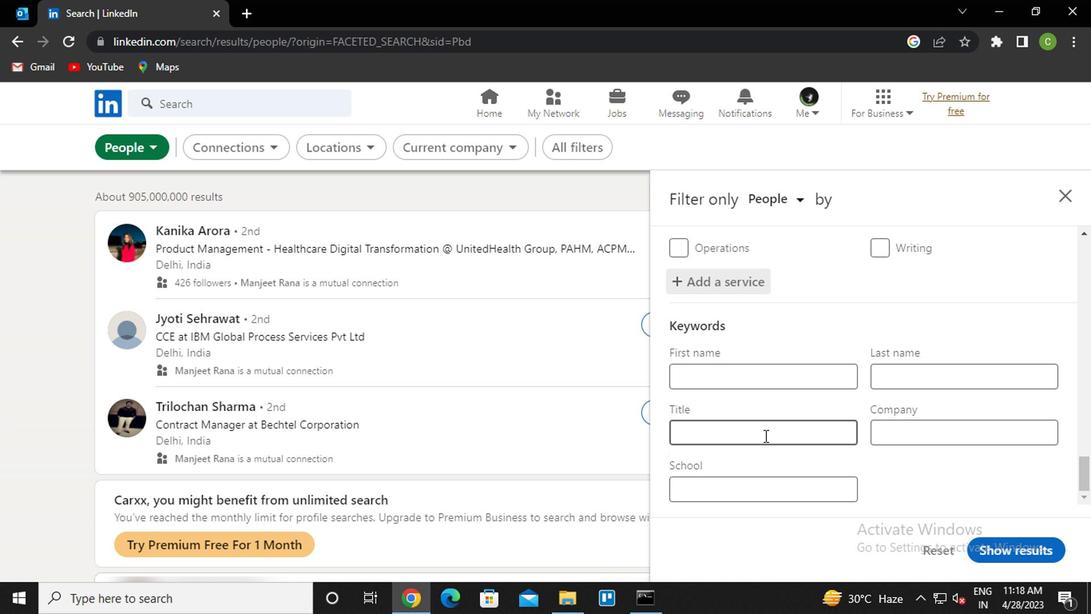 
Action: Mouse moved to (766, 435)
Screenshot: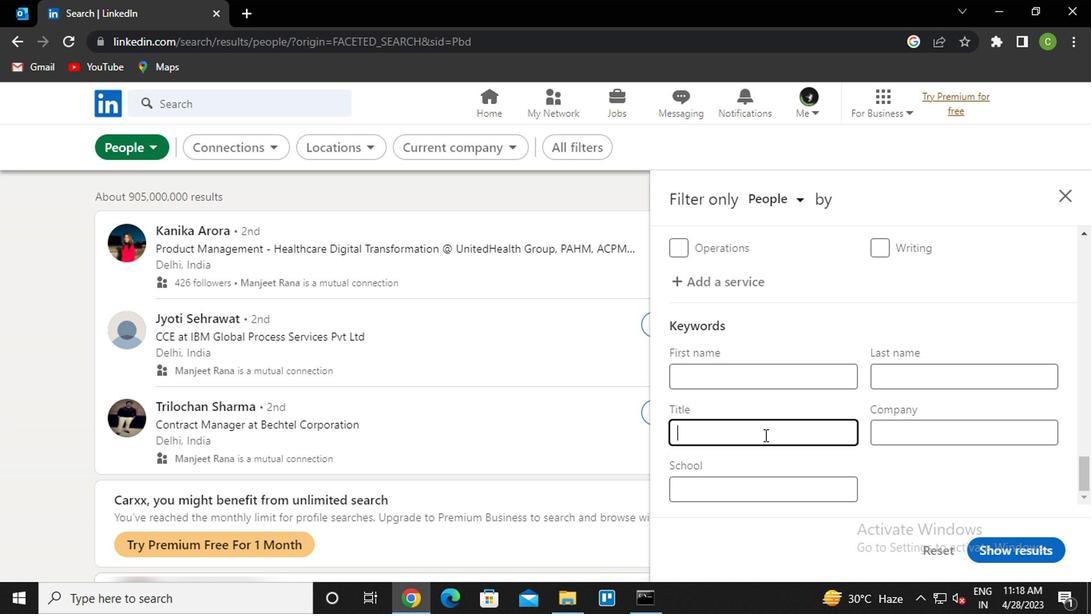 
Action: Key pressed <Key.caps_lock>g<Key.caps_lock>rant<Key.space><Key.caps_lock>w<Key.caps_lock>riter
Screenshot: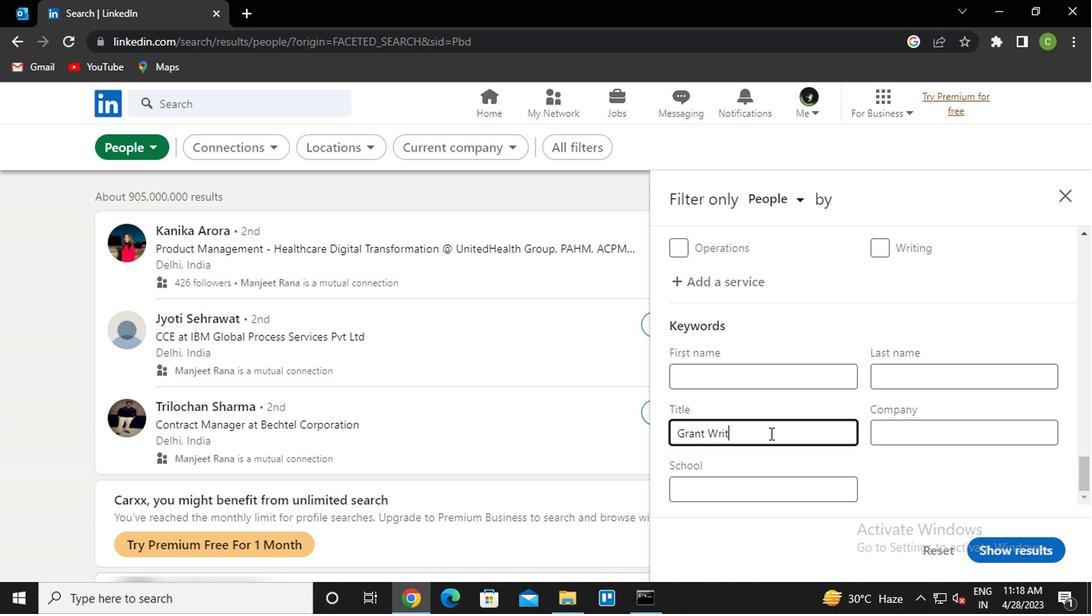 
Action: Mouse moved to (1030, 551)
Screenshot: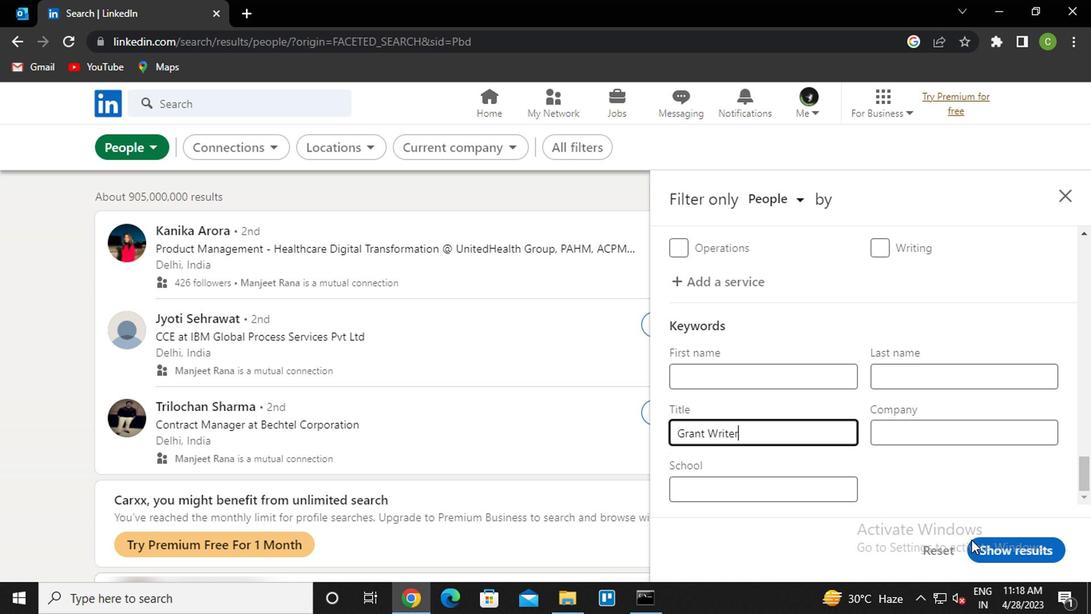 
Action: Mouse pressed left at (1030, 551)
Screenshot: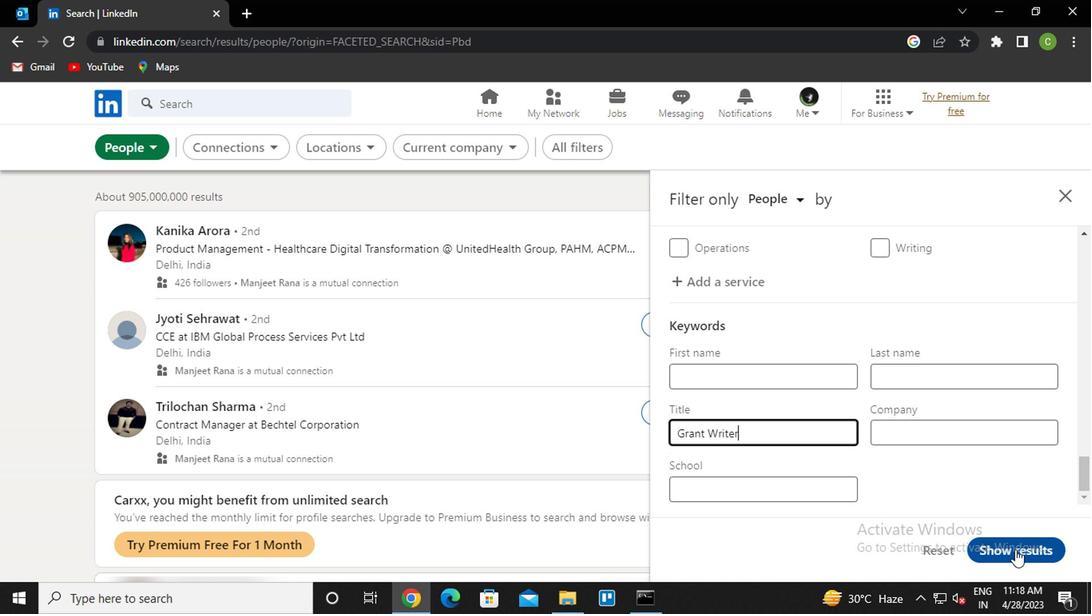 
Action: Mouse moved to (558, 593)
Screenshot: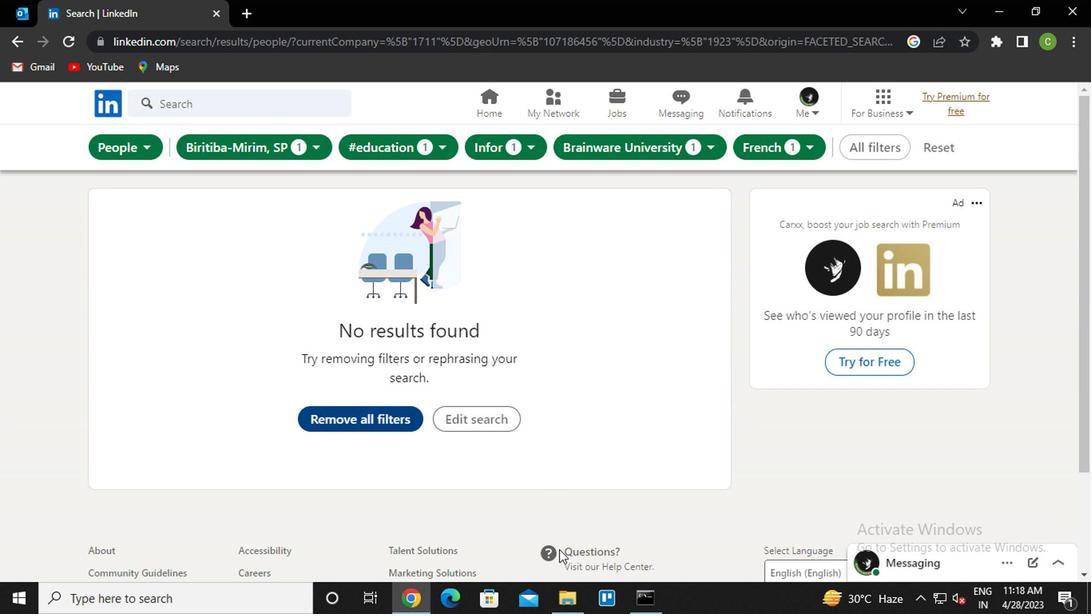 
